 Task: Create a sub task Gather and Analyse Requirements for the task  Upgrade and migrate company data storage to a cloud-based solution in the project AgileLounge , assign it to team member softage.5@softage.net and update the status of the sub task to  On Track  , set the priority of the sub task to Low
Action: Mouse moved to (245, 284)
Screenshot: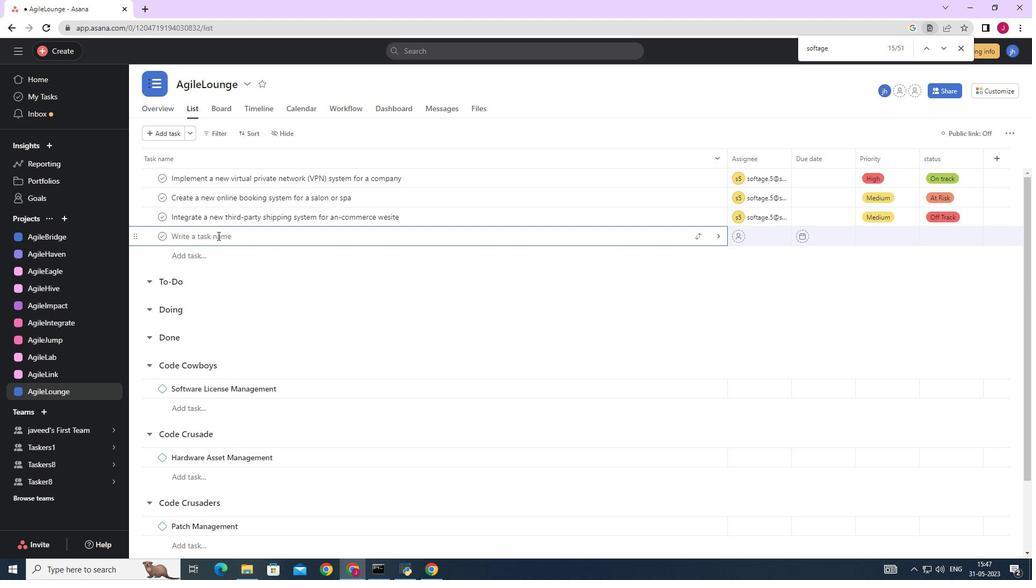 
Action: Mouse scrolled (245, 283) with delta (0, 0)
Screenshot: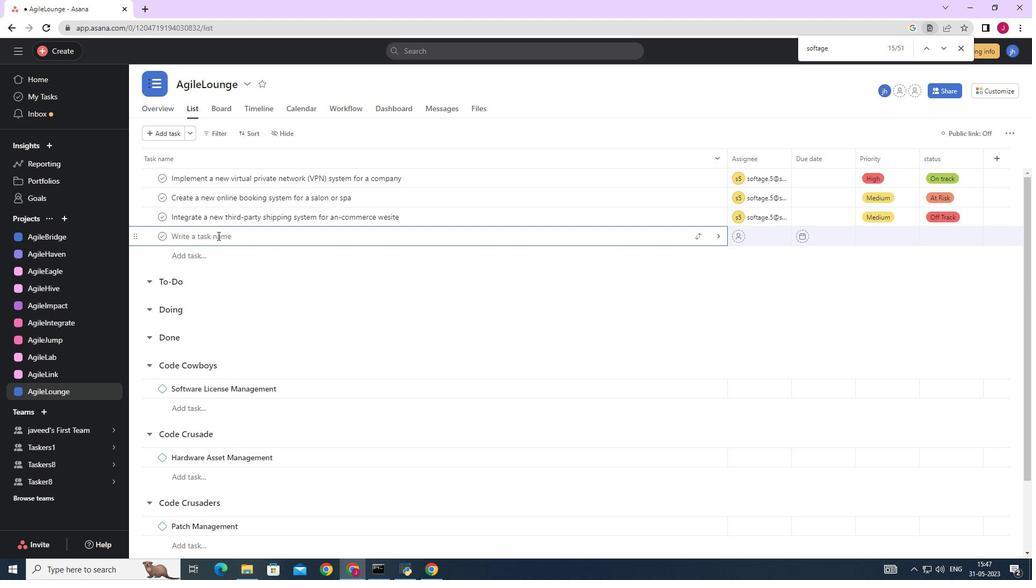 
Action: Mouse scrolled (245, 283) with delta (0, 0)
Screenshot: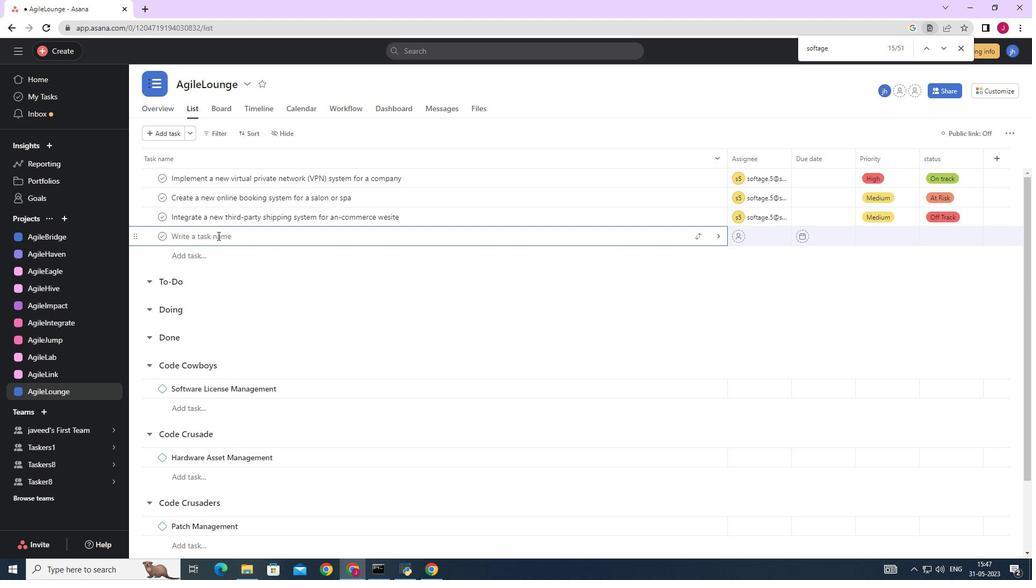 
Action: Mouse moved to (246, 285)
Screenshot: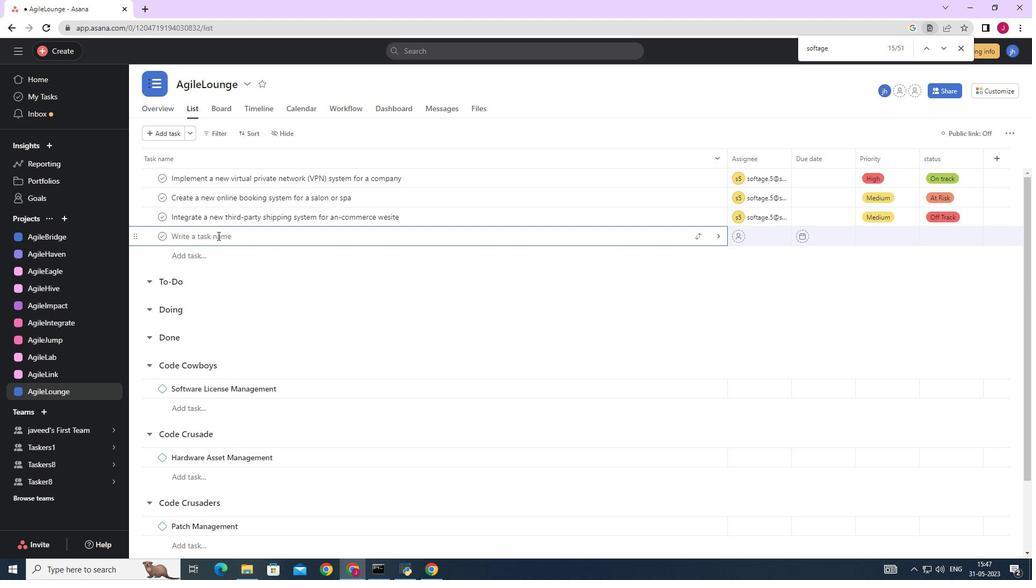 
Action: Mouse scrolled (246, 284) with delta (0, 0)
Screenshot: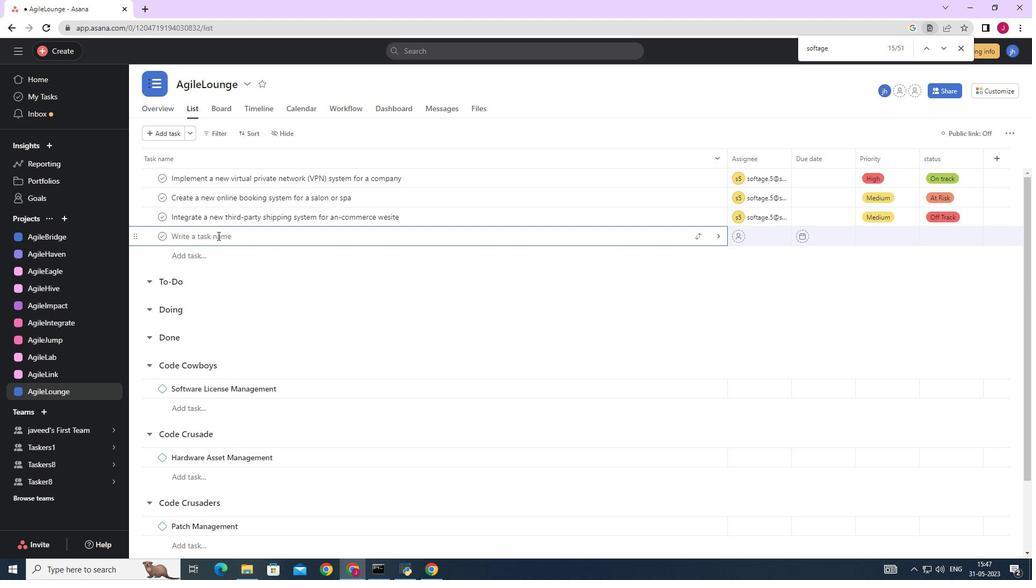 
Action: Mouse scrolled (246, 284) with delta (0, 0)
Screenshot: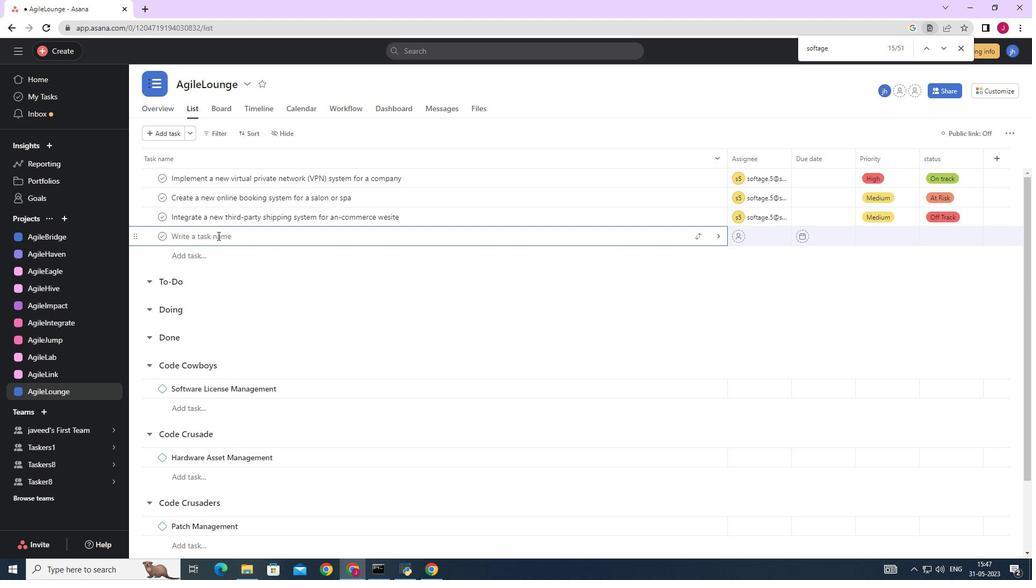 
Action: Mouse moved to (246, 285)
Screenshot: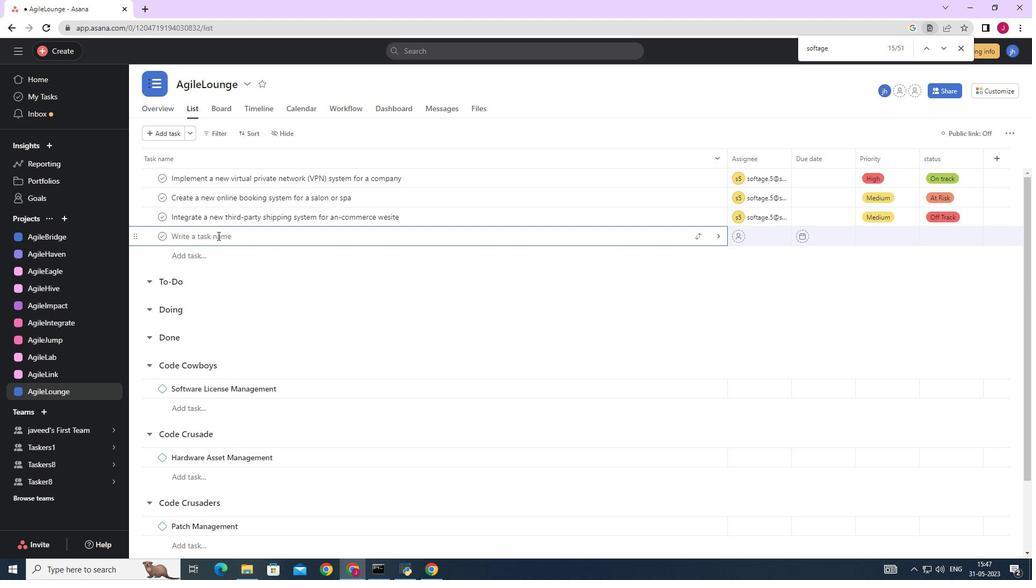 
Action: Mouse scrolled (246, 284) with delta (0, 0)
Screenshot: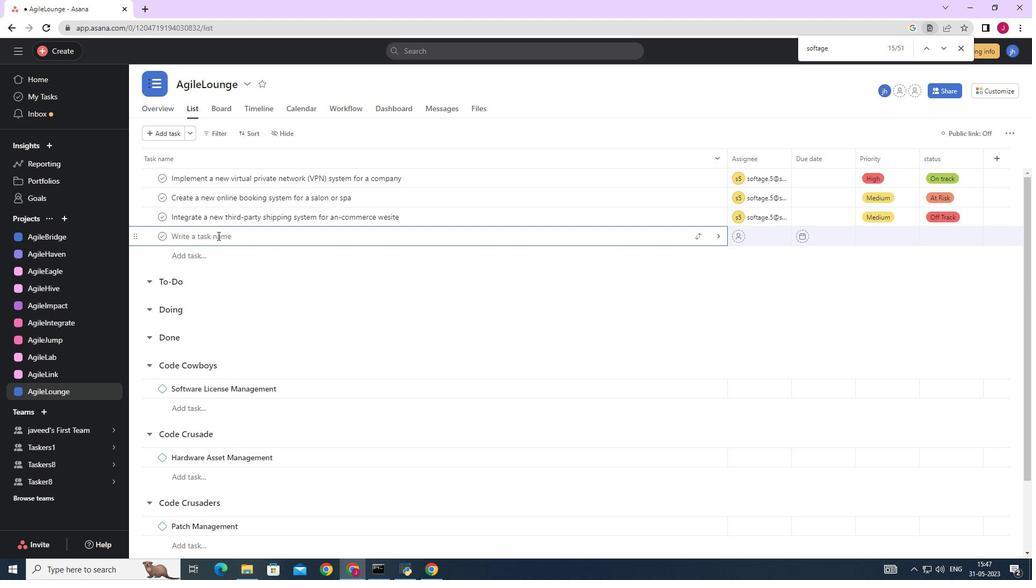 
Action: Mouse moved to (247, 285)
Screenshot: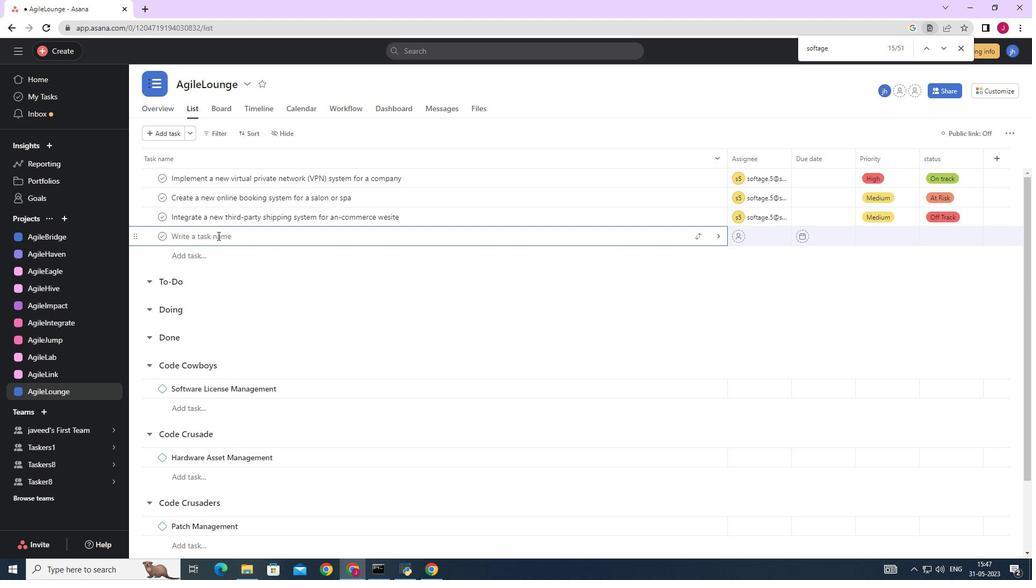 
Action: Mouse scrolled (247, 284) with delta (0, 0)
Screenshot: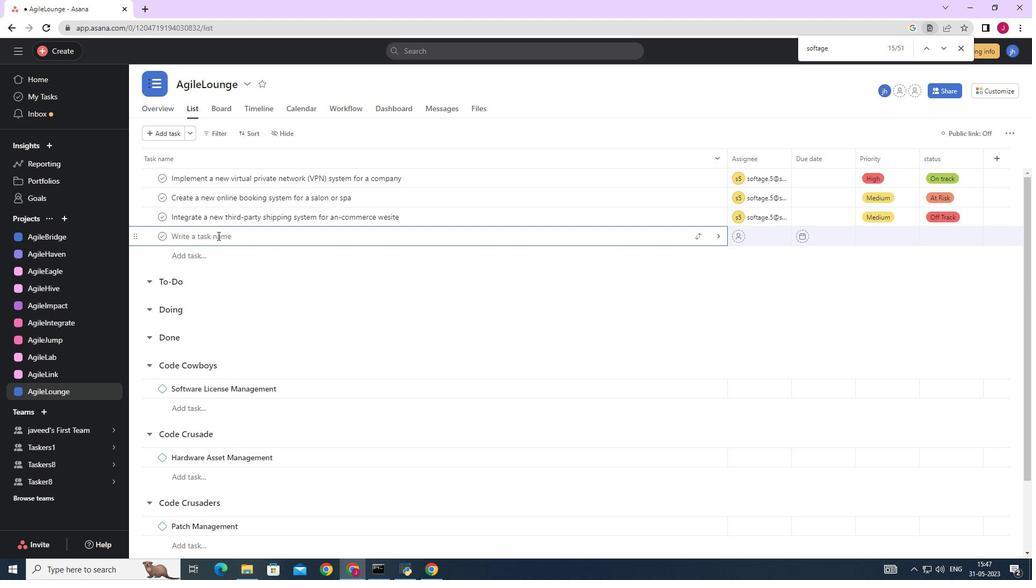 
Action: Mouse moved to (121, 486)
Screenshot: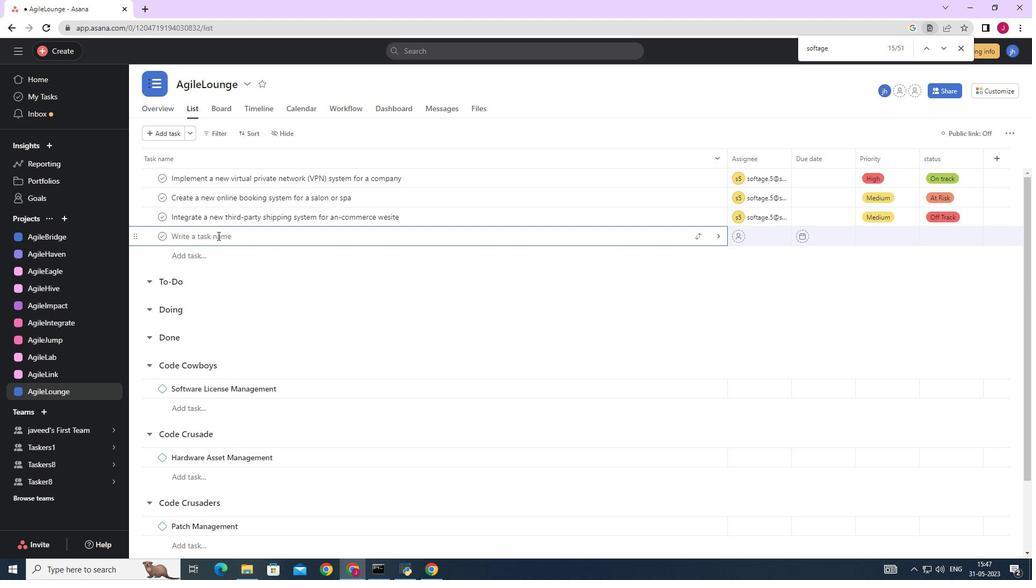 
Action: Mouse pressed left at (121, 486)
Screenshot: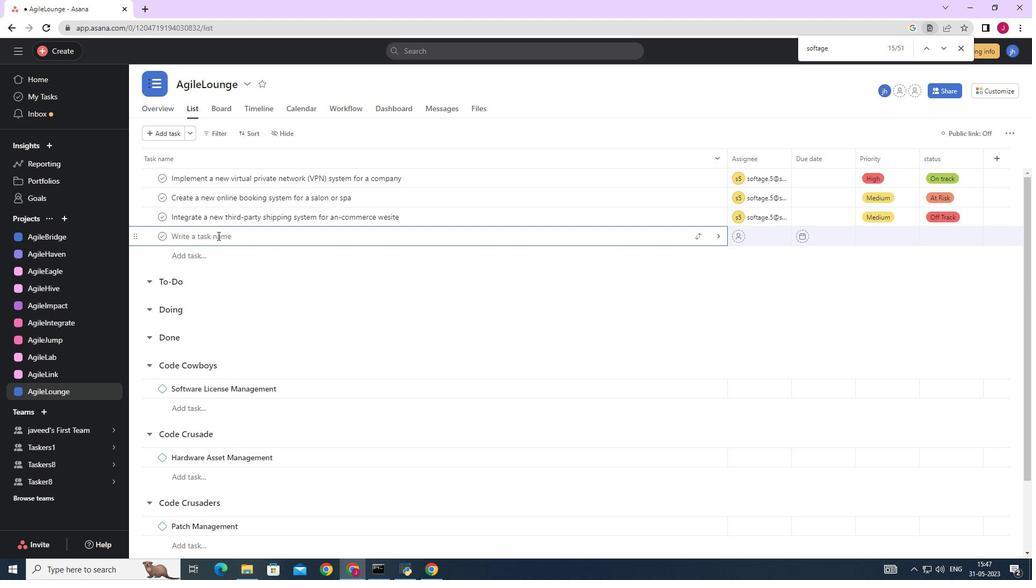 
Action: Mouse moved to (562, 360)
Screenshot: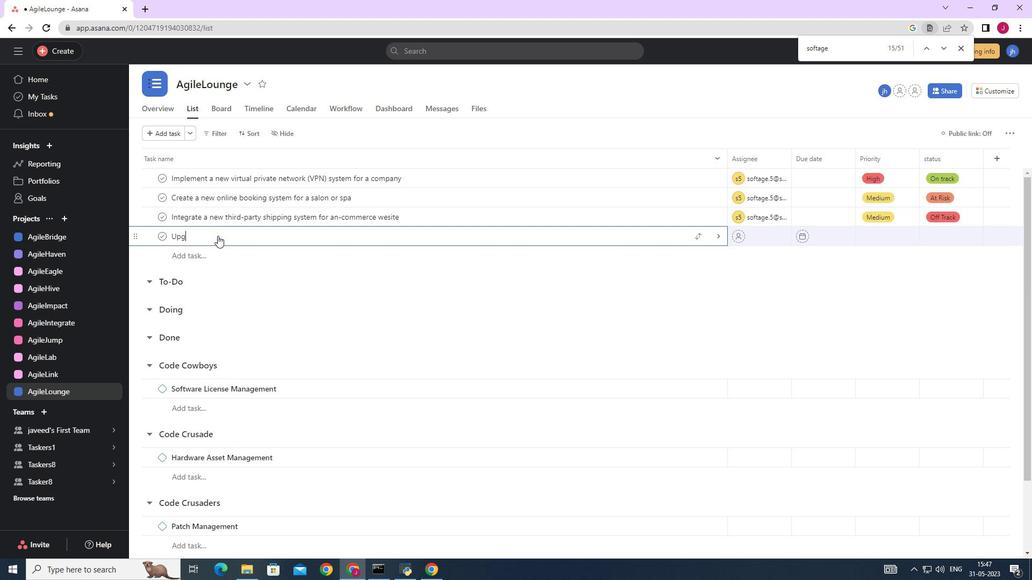 
Action: Mouse scrolled (562, 360) with delta (0, 0)
Screenshot: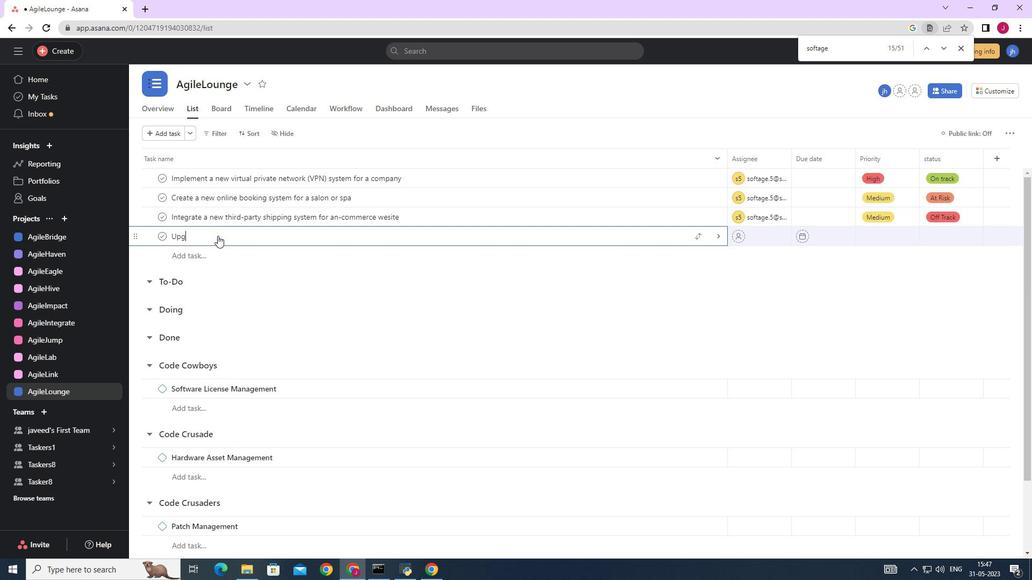 
Action: Mouse moved to (561, 359)
Screenshot: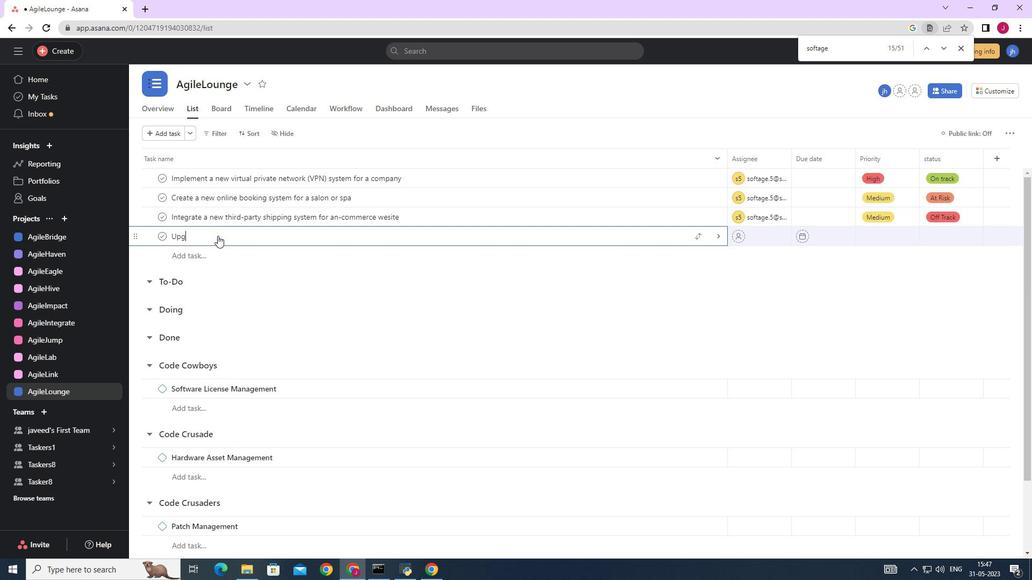 
Action: Mouse scrolled (561, 360) with delta (0, 0)
Screenshot: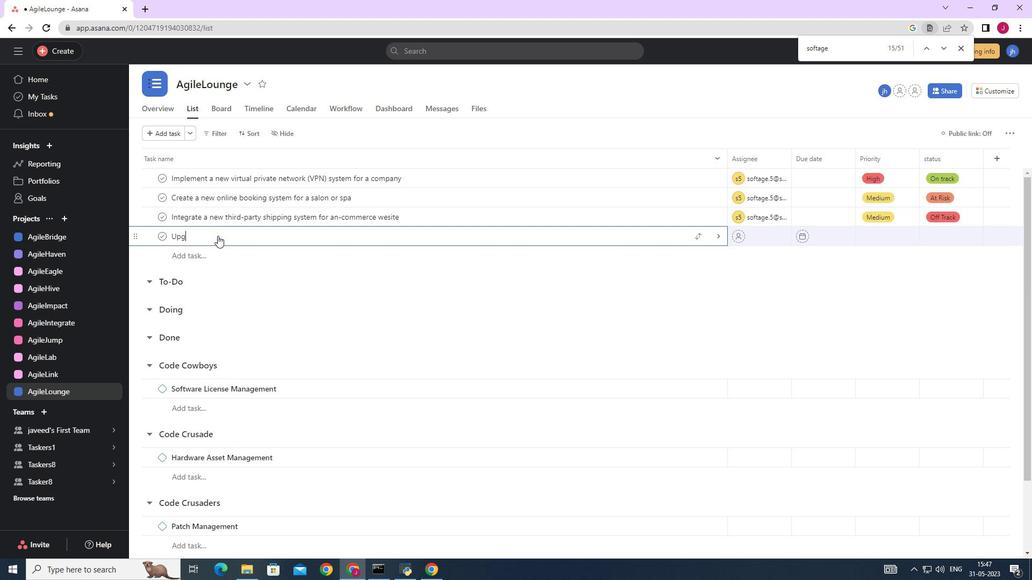 
Action: Mouse moved to (555, 356)
Screenshot: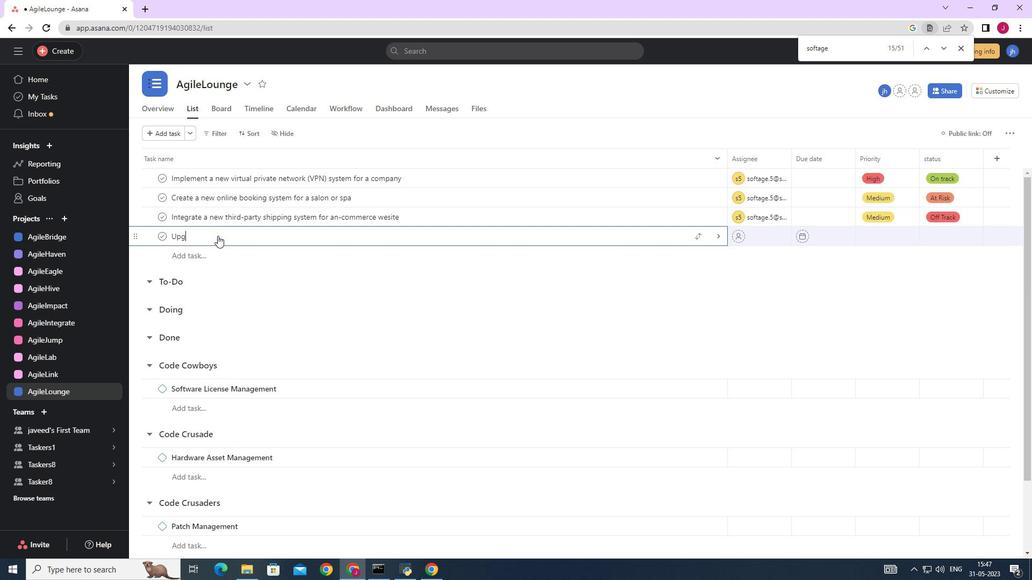 
Action: Mouse scrolled (558, 358) with delta (0, 0)
Screenshot: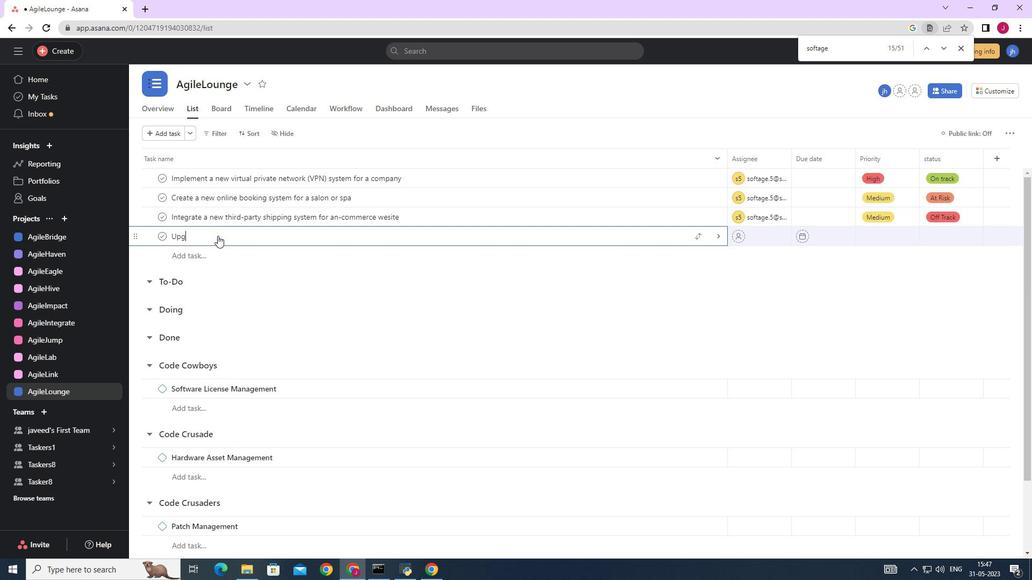 
Action: Mouse moved to (411, 268)
Screenshot: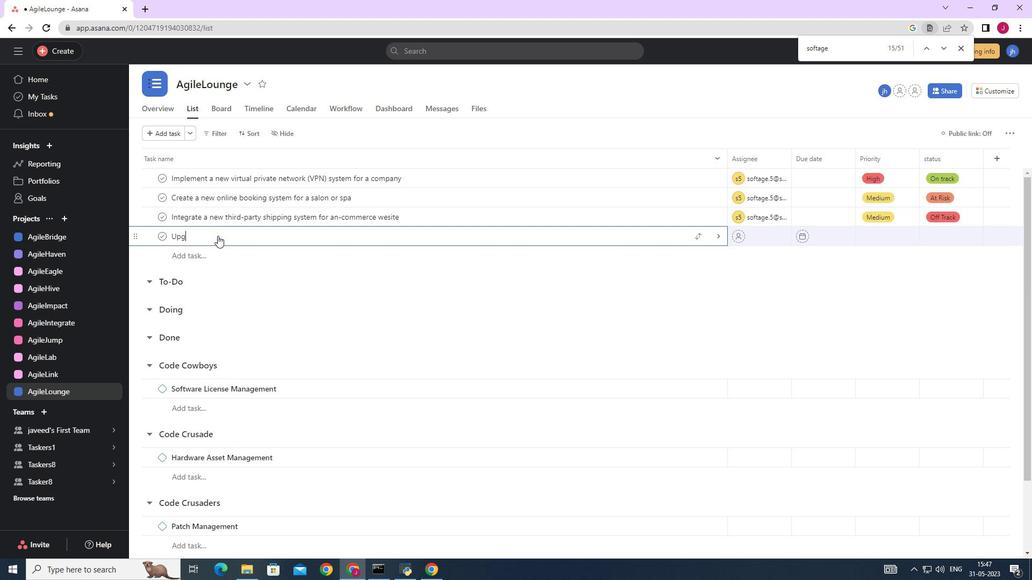 
Action: Mouse scrolled (411, 269) with delta (0, 0)
Screenshot: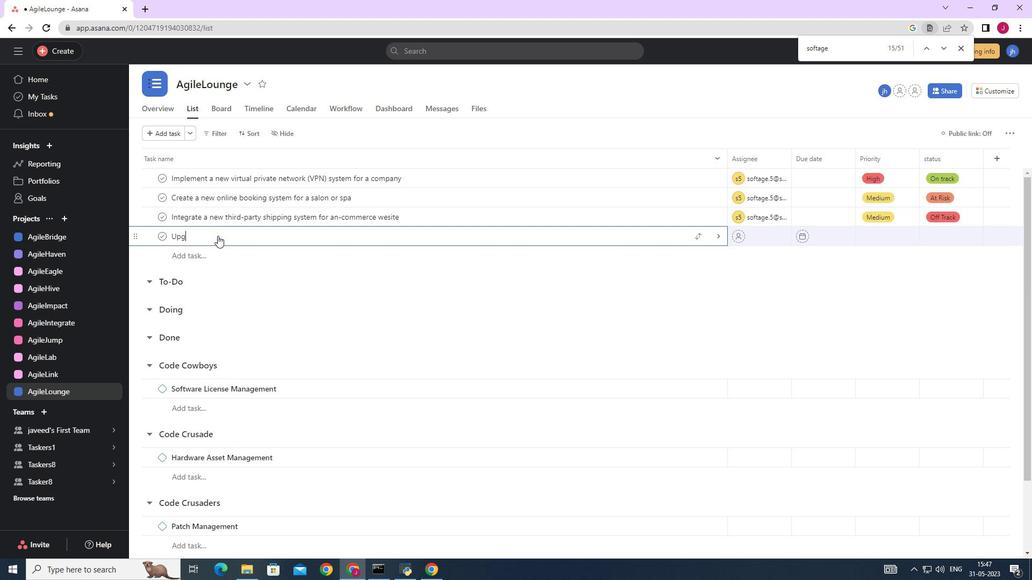 
Action: Mouse scrolled (411, 269) with delta (0, 0)
Screenshot: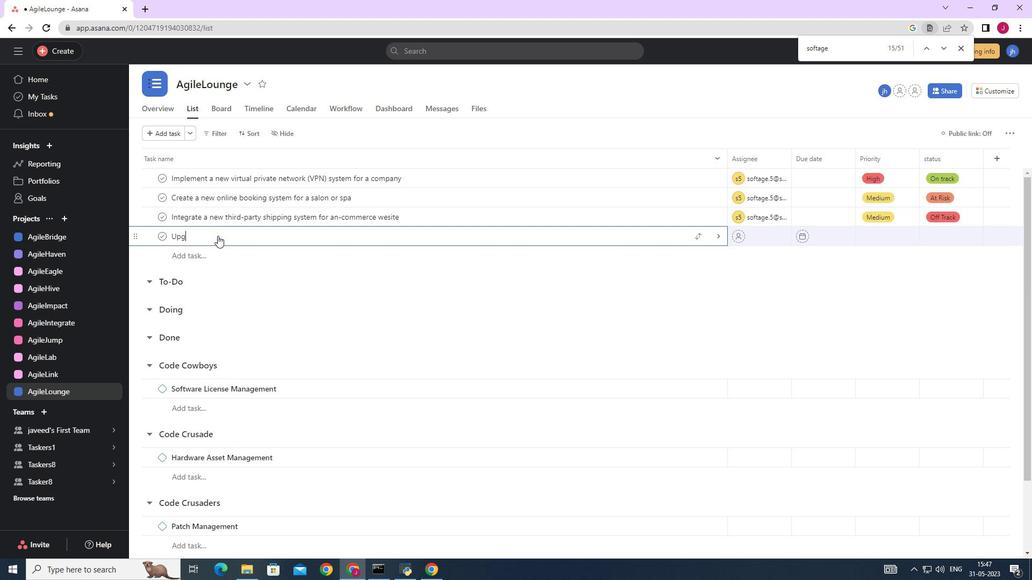 
Action: Mouse scrolled (411, 269) with delta (0, 0)
Screenshot: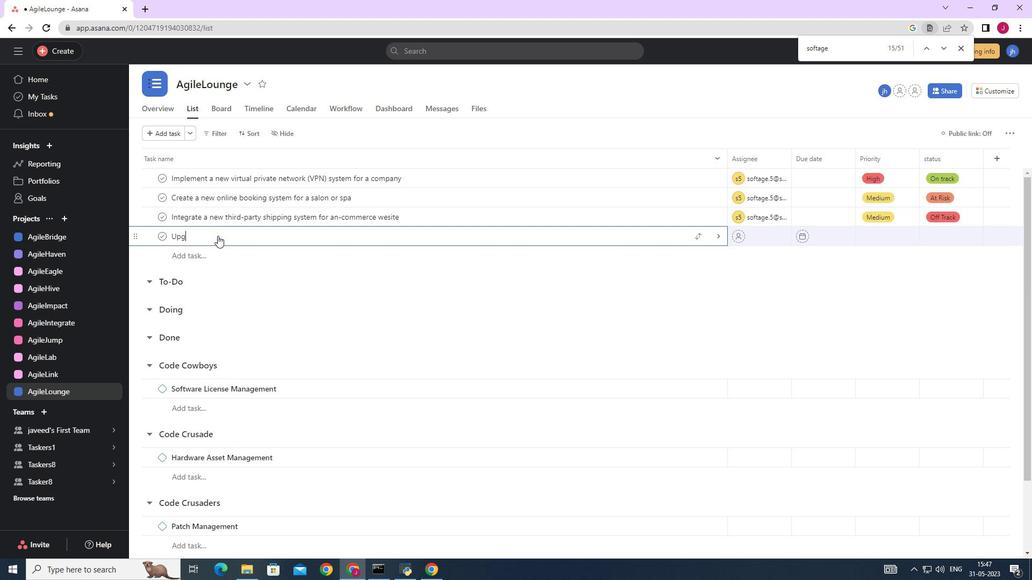 
Action: Mouse moved to (410, 267)
Screenshot: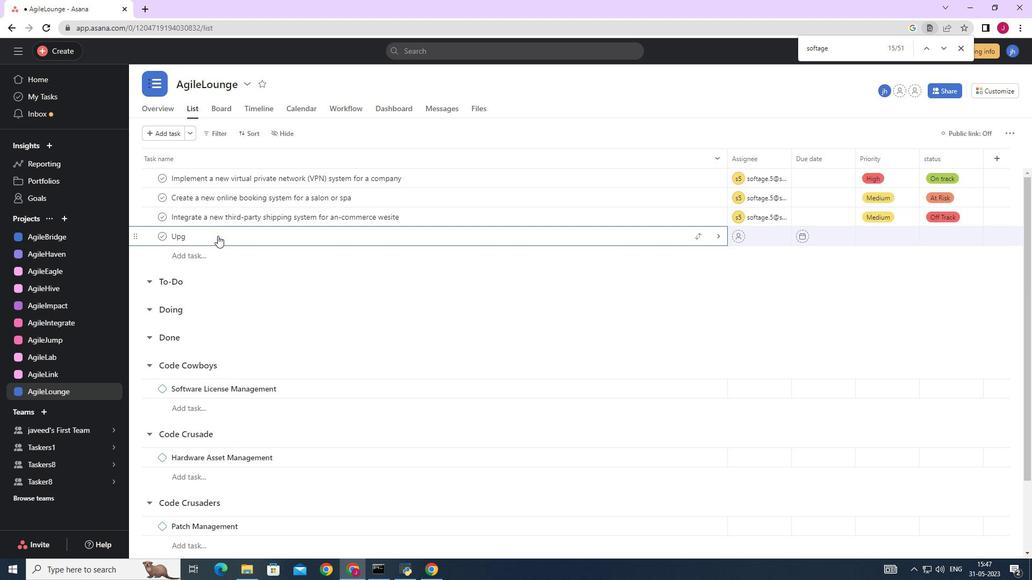 
Action: Mouse scrolled (411, 269) with delta (0, 0)
Screenshot: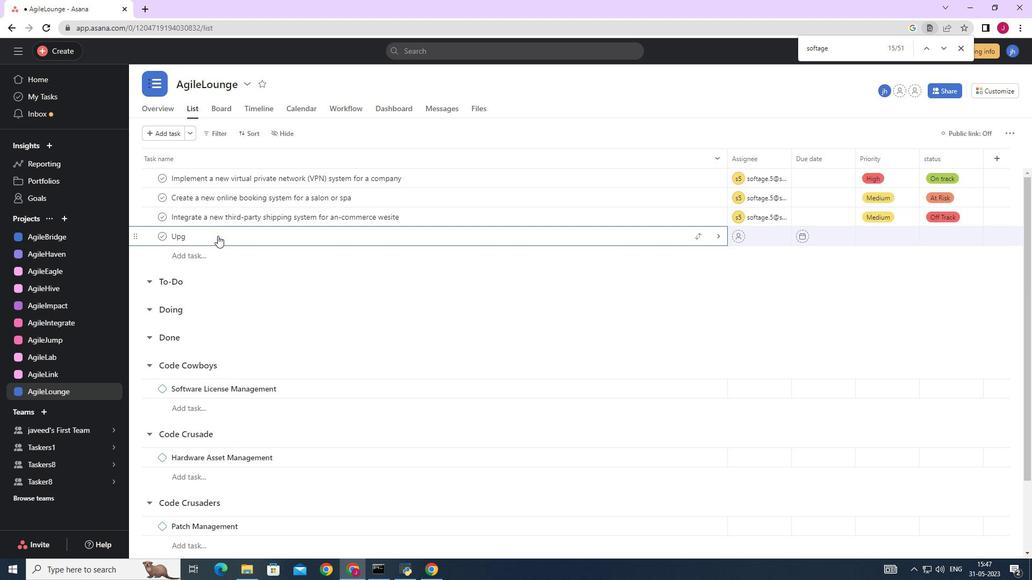 
Action: Mouse moved to (429, 218)
Screenshot: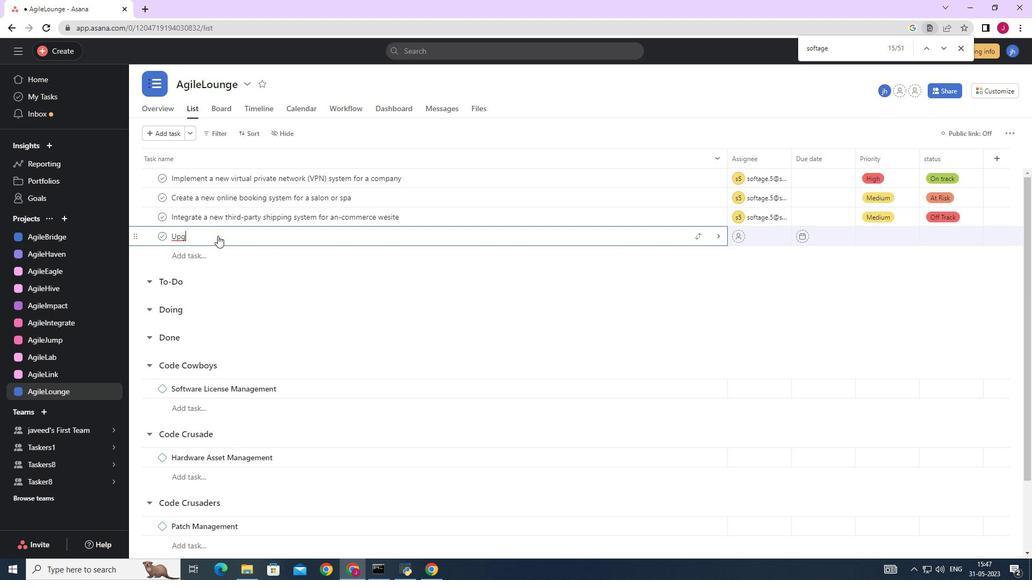 
Action: Mouse scrolled (429, 219) with delta (0, 0)
Screenshot: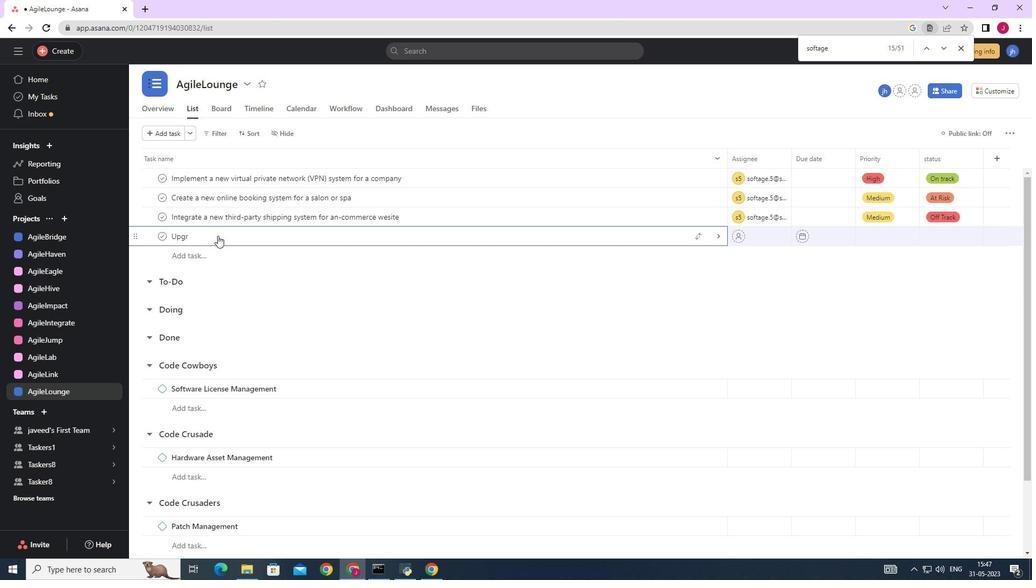 
Action: Mouse scrolled (429, 219) with delta (0, 0)
Screenshot: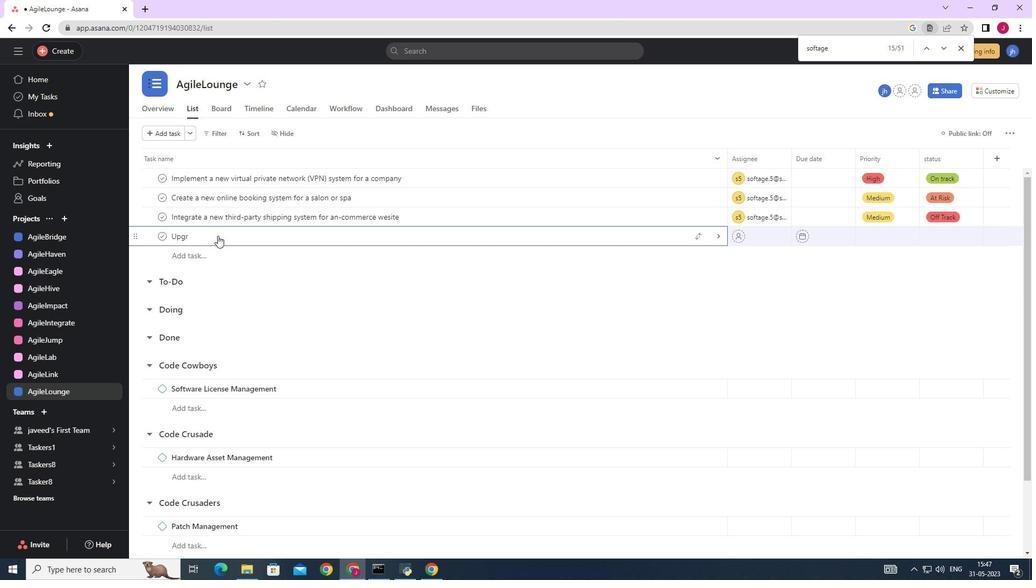 
Action: Mouse scrolled (429, 219) with delta (0, 0)
Screenshot: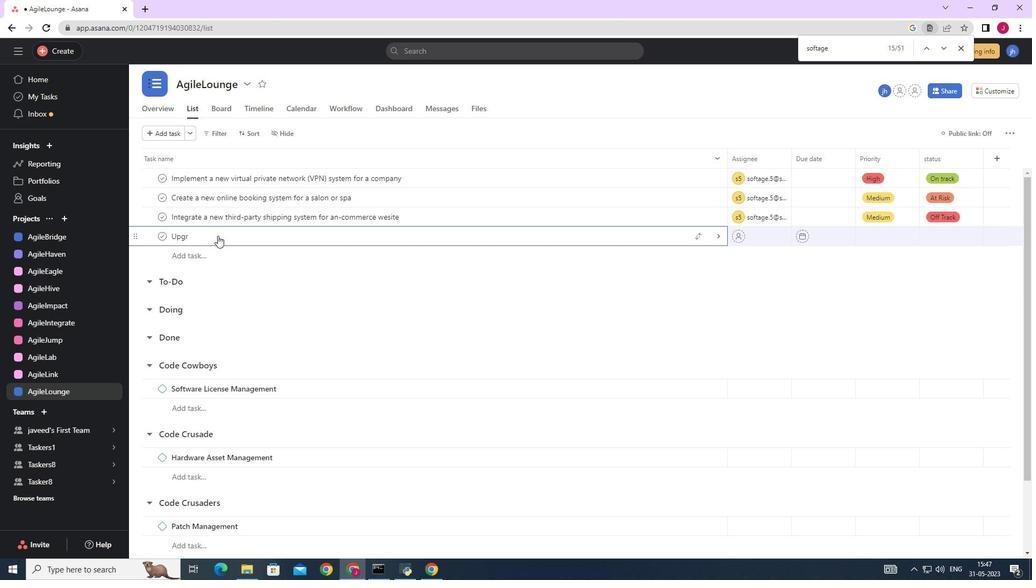
Action: Mouse moved to (437, 252)
Screenshot: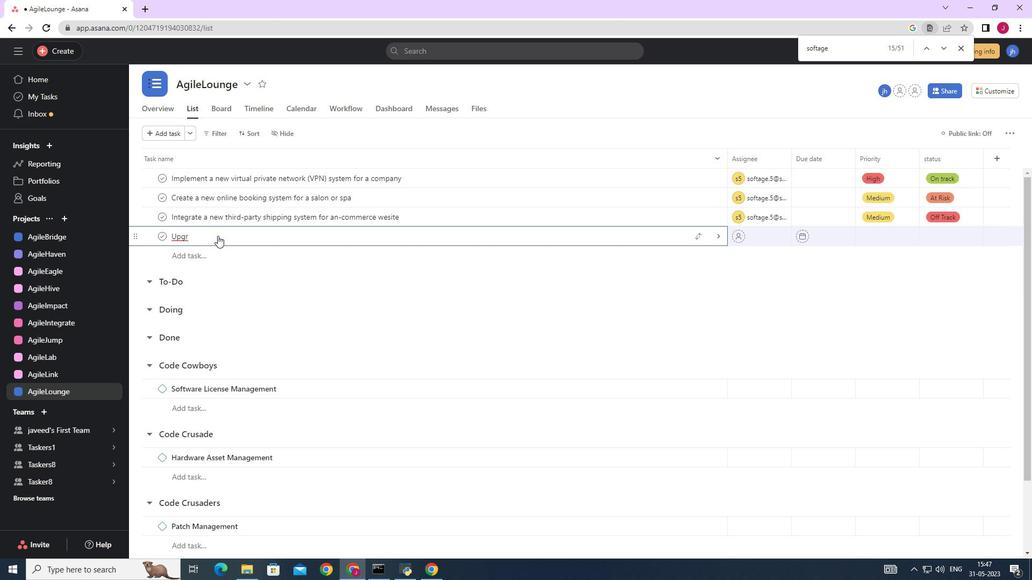 
Action: Mouse scrolled (437, 252) with delta (0, 0)
Screenshot: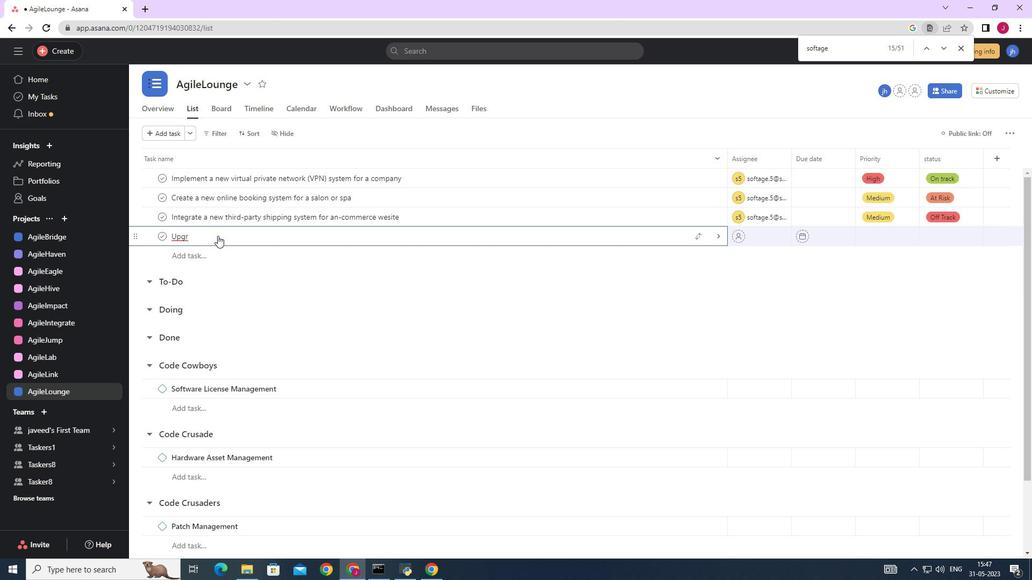 
Action: Mouse moved to (437, 253)
Screenshot: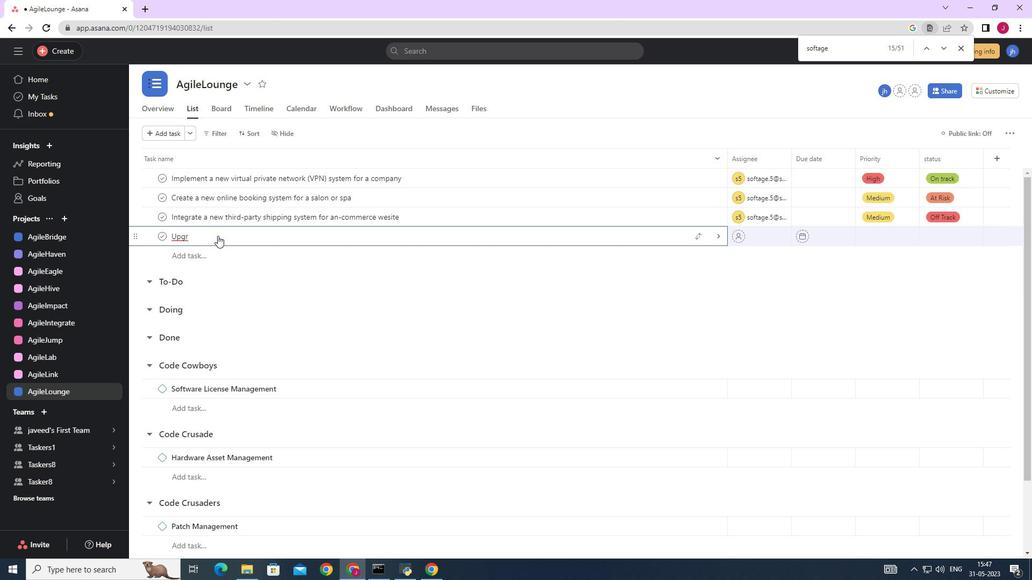 
Action: Mouse scrolled (437, 253) with delta (0, 0)
Screenshot: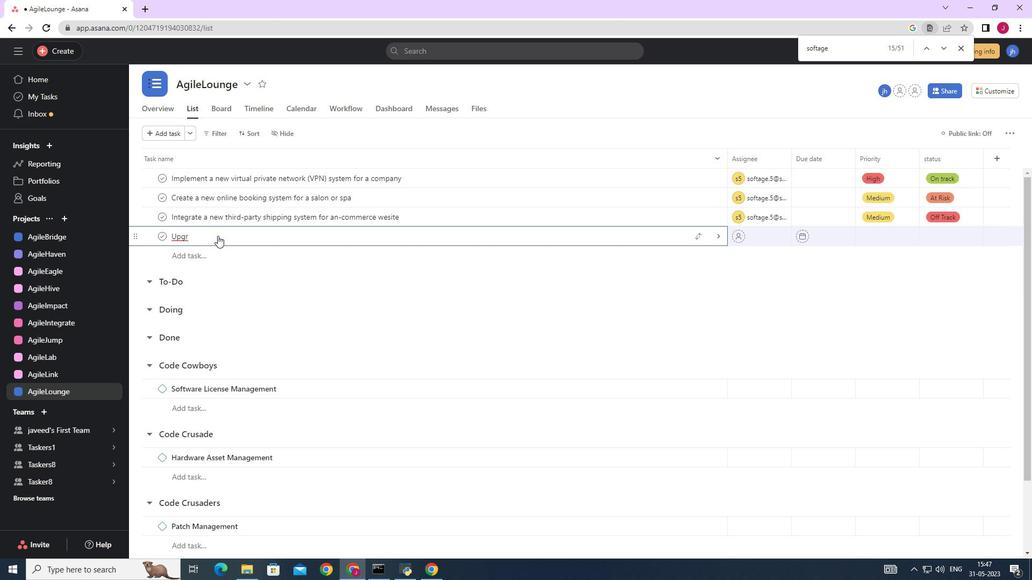 
Action: Mouse moved to (438, 255)
Screenshot: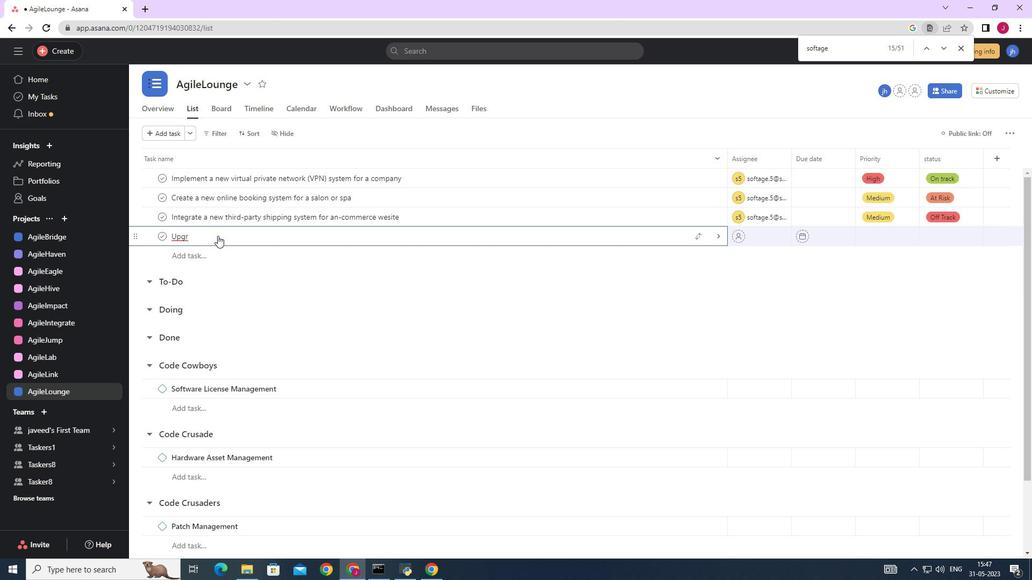 
Action: Mouse scrolled (437, 254) with delta (0, 0)
Screenshot: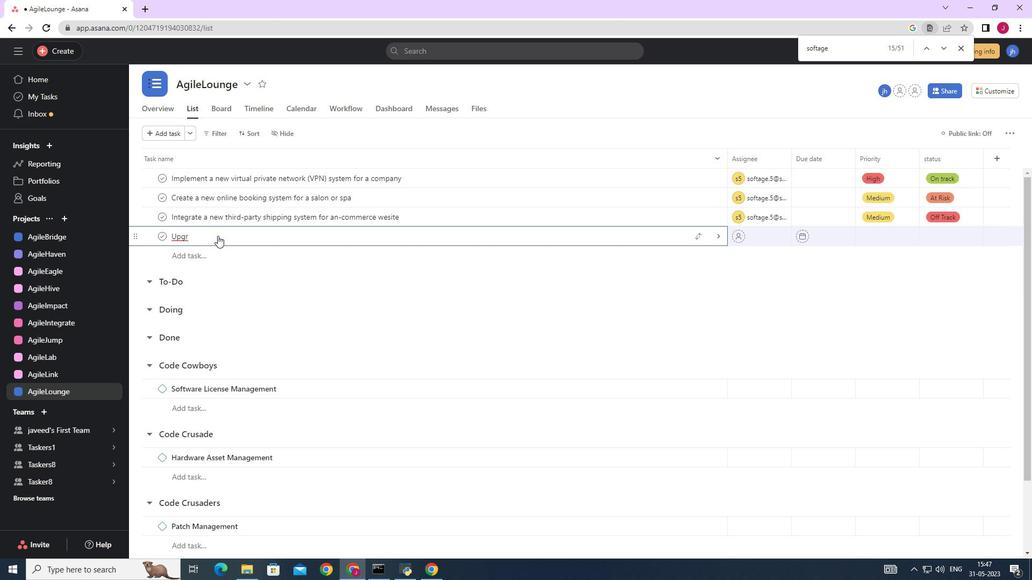 
Action: Mouse scrolled (438, 254) with delta (0, 0)
Screenshot: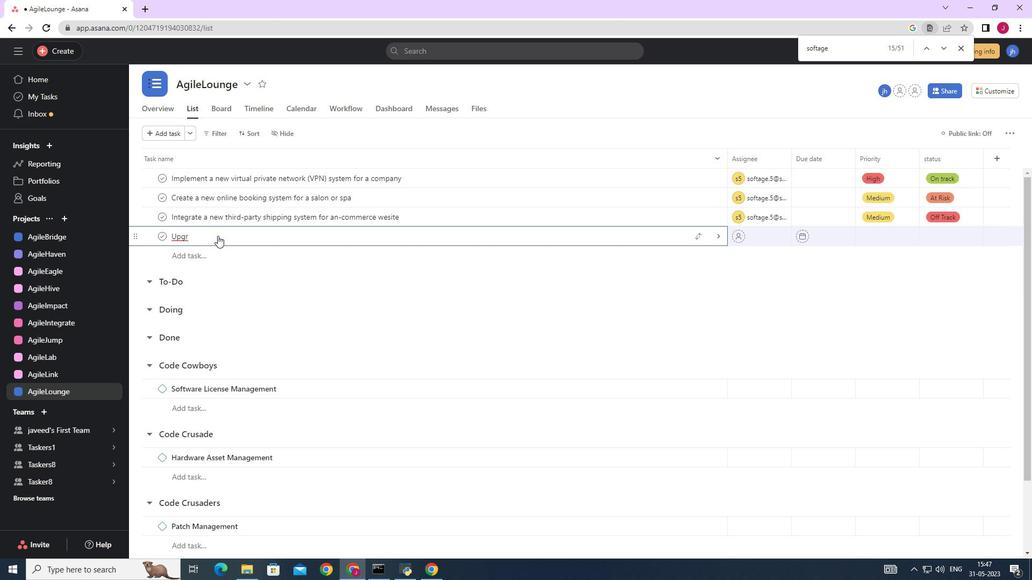 
Action: Mouse moved to (438, 256)
Screenshot: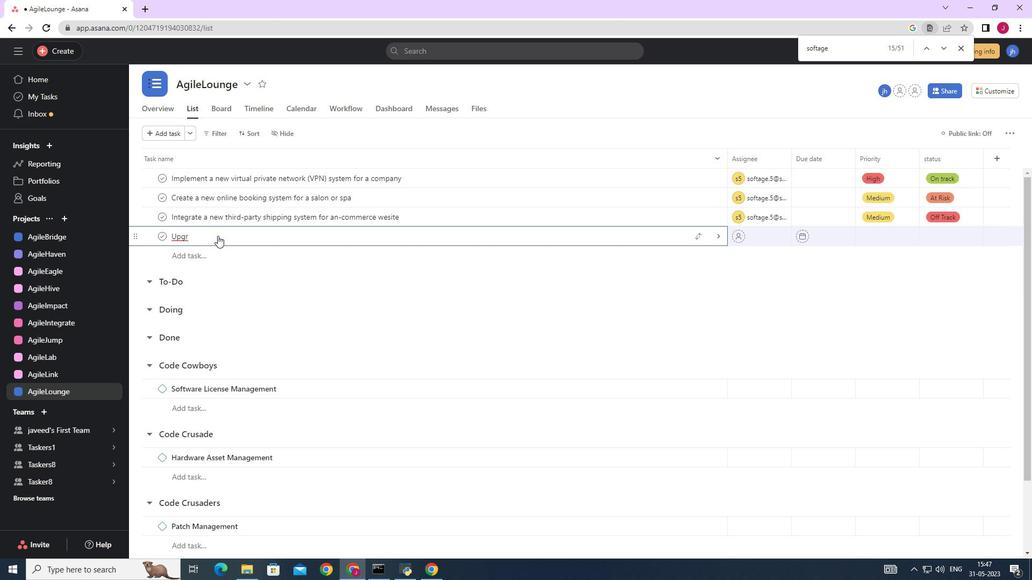
Action: Mouse scrolled (438, 255) with delta (0, 0)
Screenshot: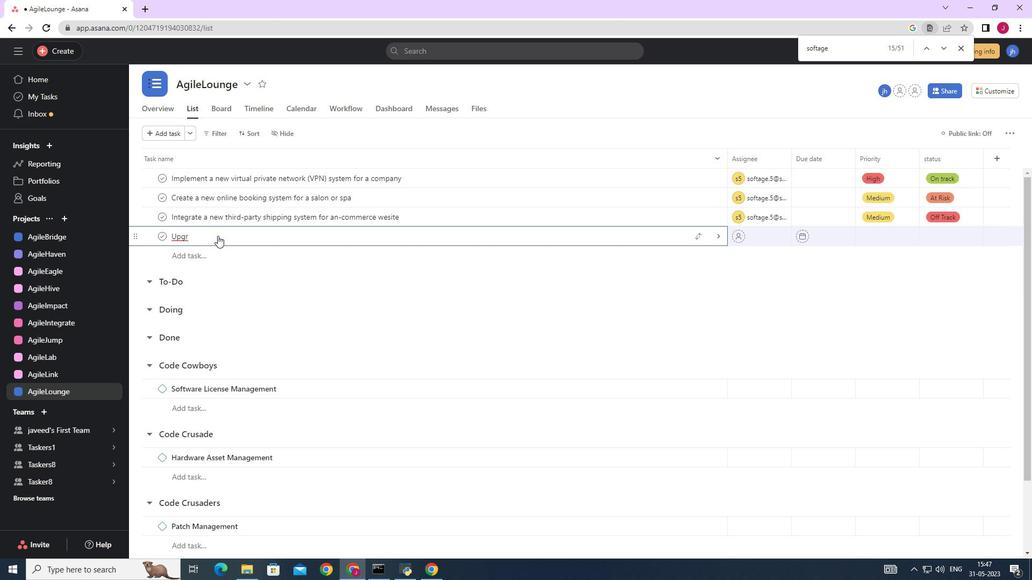 
Action: Mouse moved to (438, 257)
Screenshot: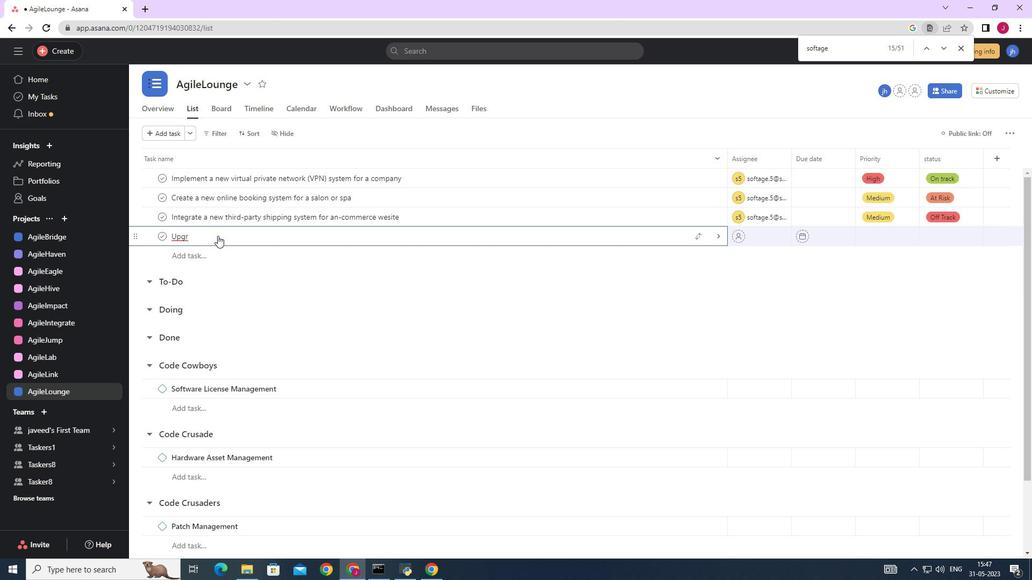 
Action: Mouse scrolled (438, 256) with delta (0, 0)
Screenshot: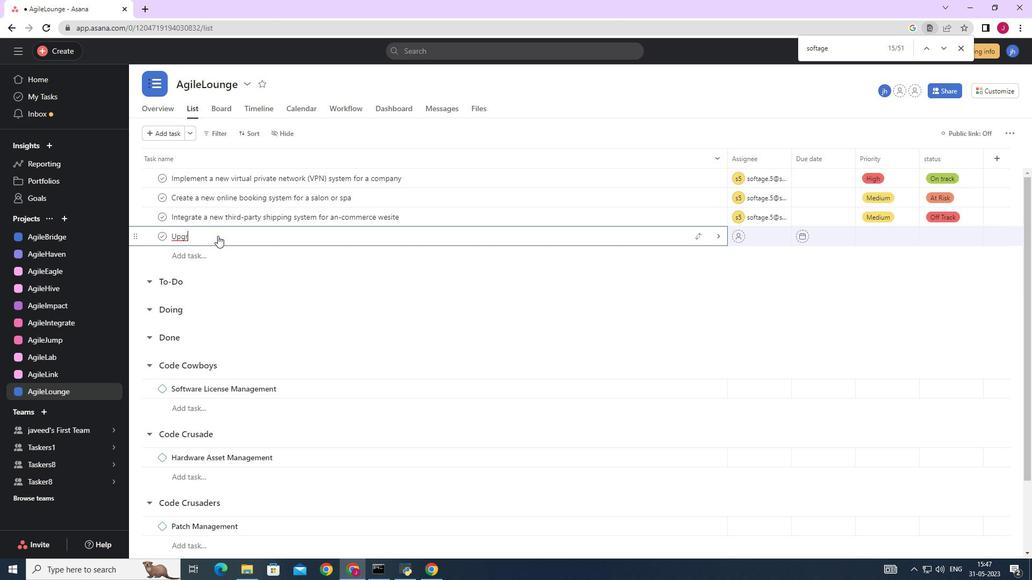 
Action: Mouse scrolled (438, 256) with delta (0, 0)
Screenshot: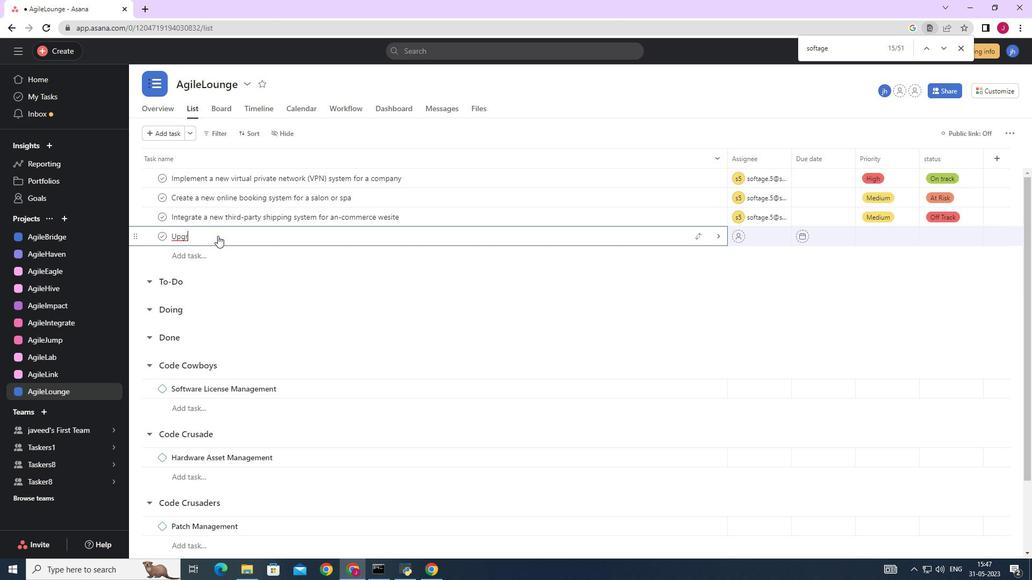 
Action: Mouse scrolled (438, 256) with delta (0, 0)
Screenshot: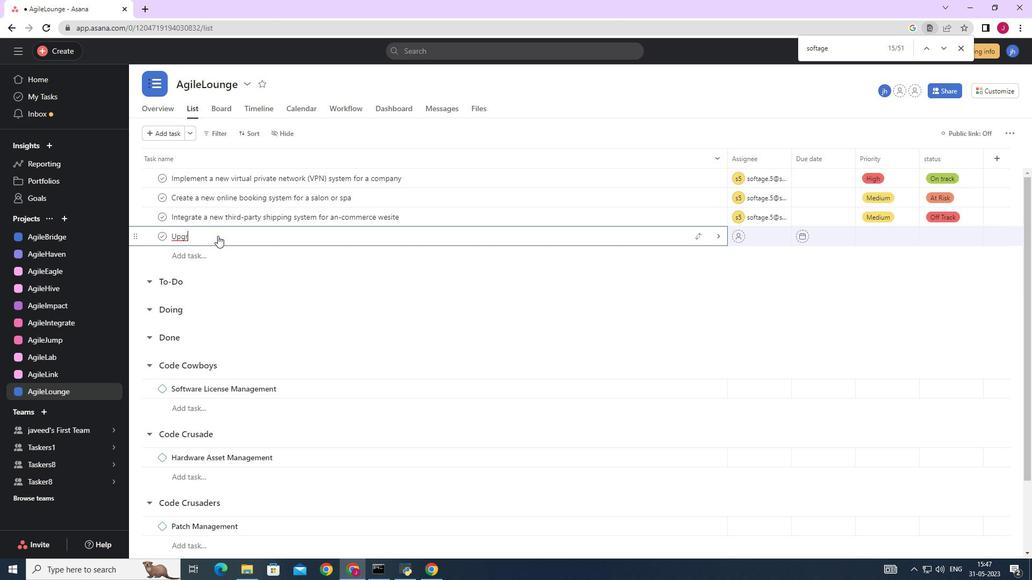 
Action: Mouse scrolled (438, 256) with delta (0, 0)
Screenshot: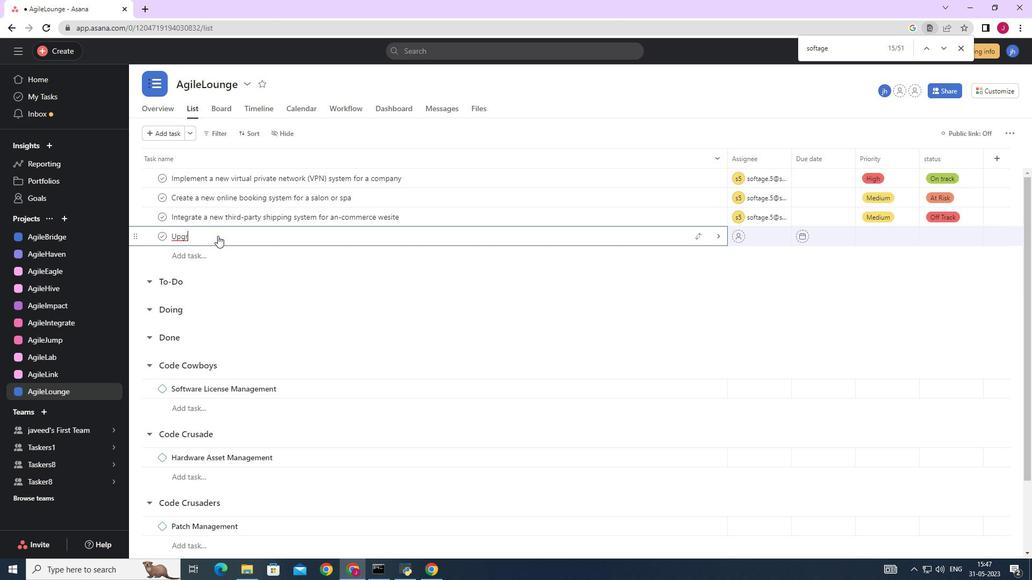 
Action: Mouse scrolled (438, 256) with delta (0, 0)
Screenshot: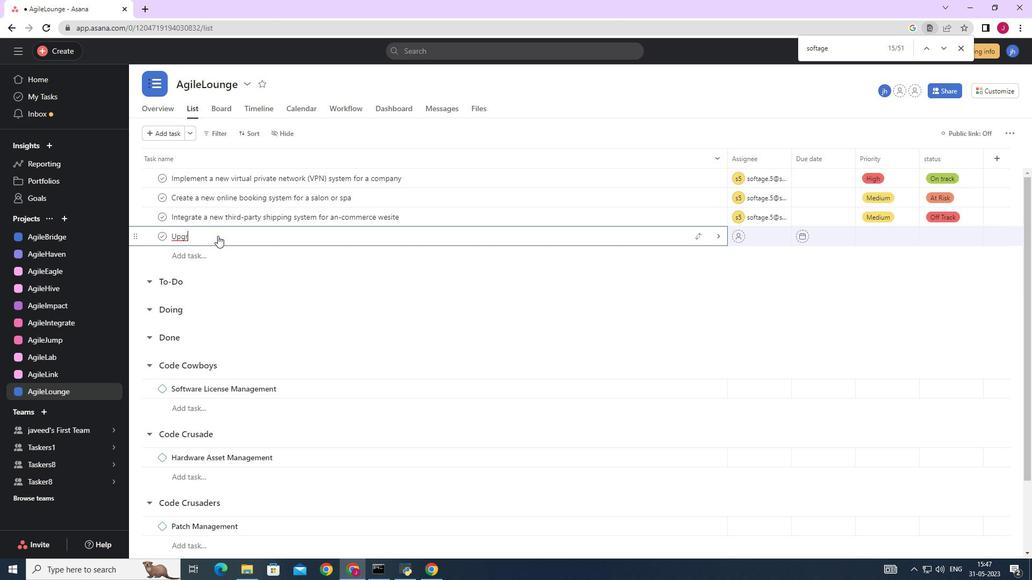 
Action: Mouse scrolled (438, 257) with delta (0, 0)
Screenshot: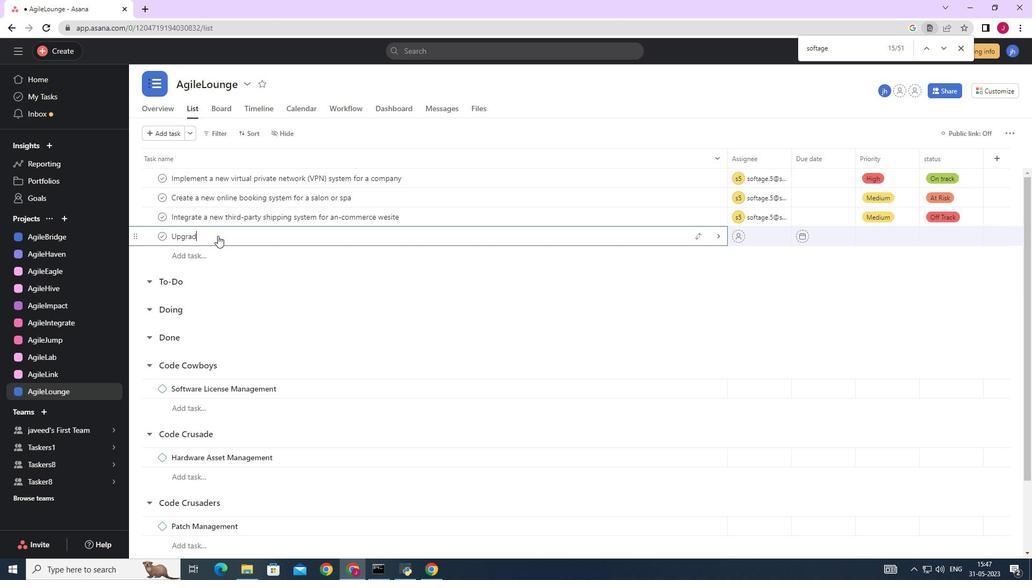 
Action: Mouse scrolled (438, 257) with delta (0, 0)
Screenshot: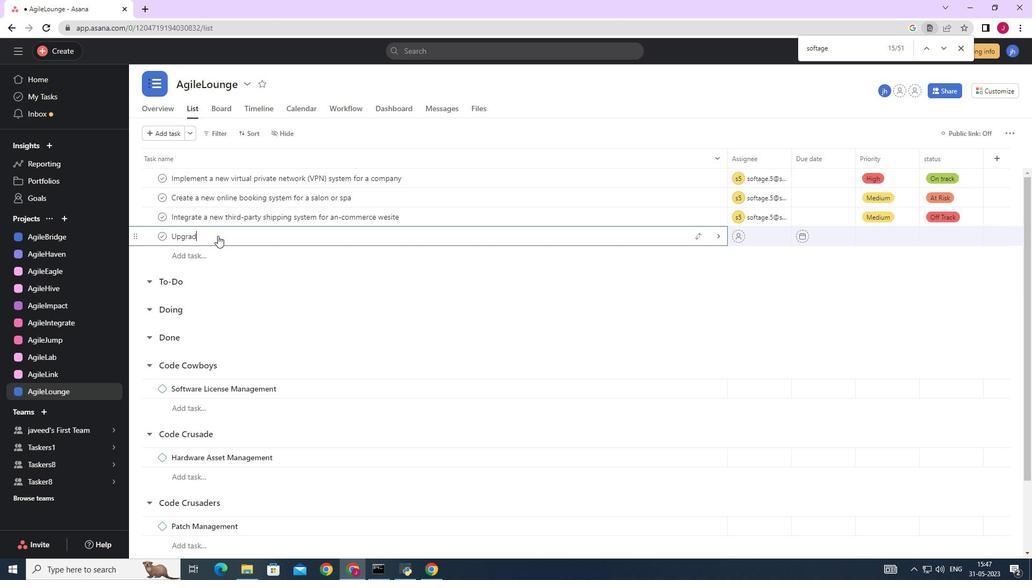
Action: Mouse scrolled (438, 257) with delta (0, 0)
Screenshot: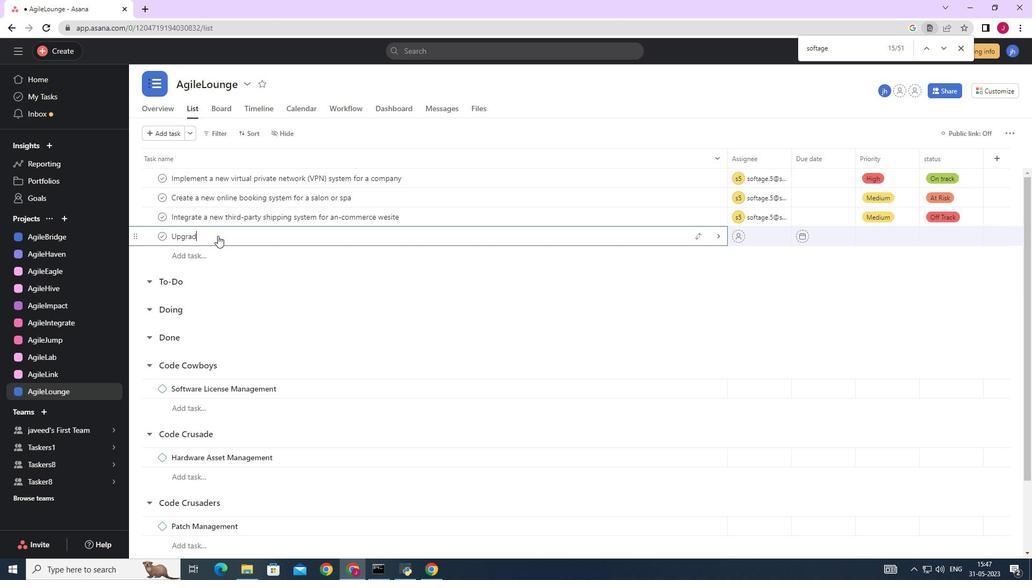 
Action: Mouse scrolled (438, 257) with delta (0, 0)
Screenshot: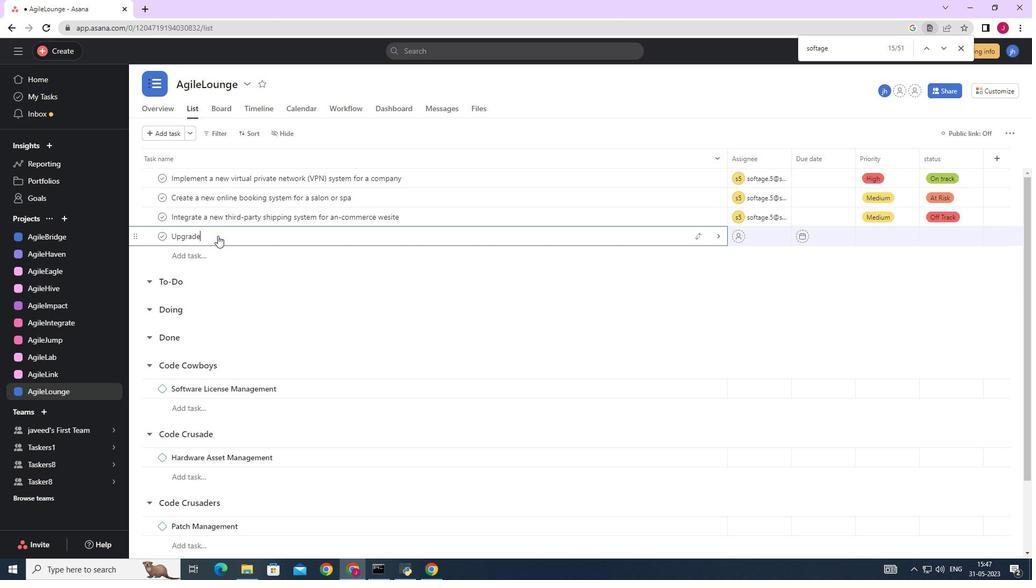 
Action: Mouse scrolled (438, 257) with delta (0, 0)
Screenshot: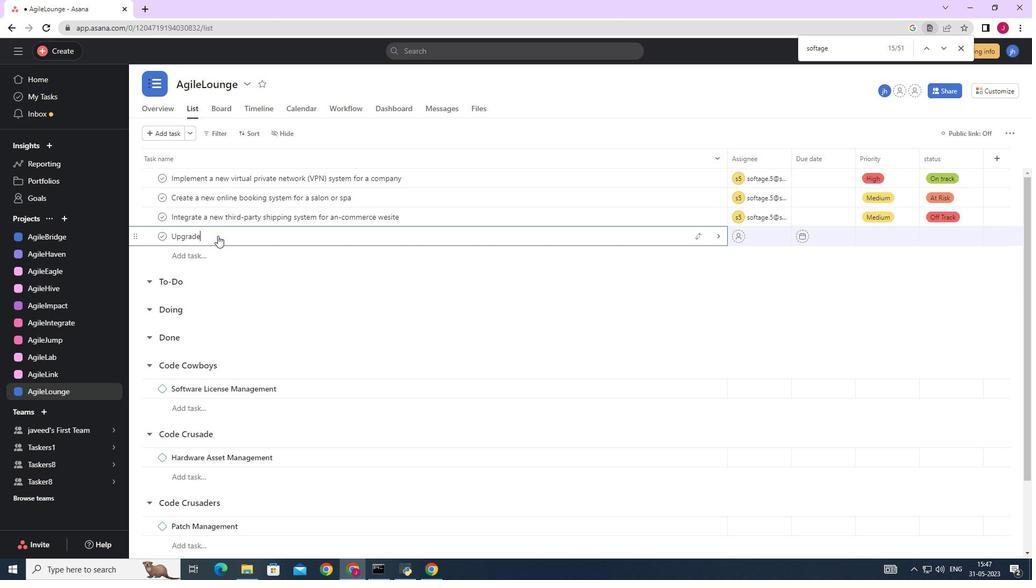 
Action: Mouse scrolled (438, 257) with delta (0, 0)
Screenshot: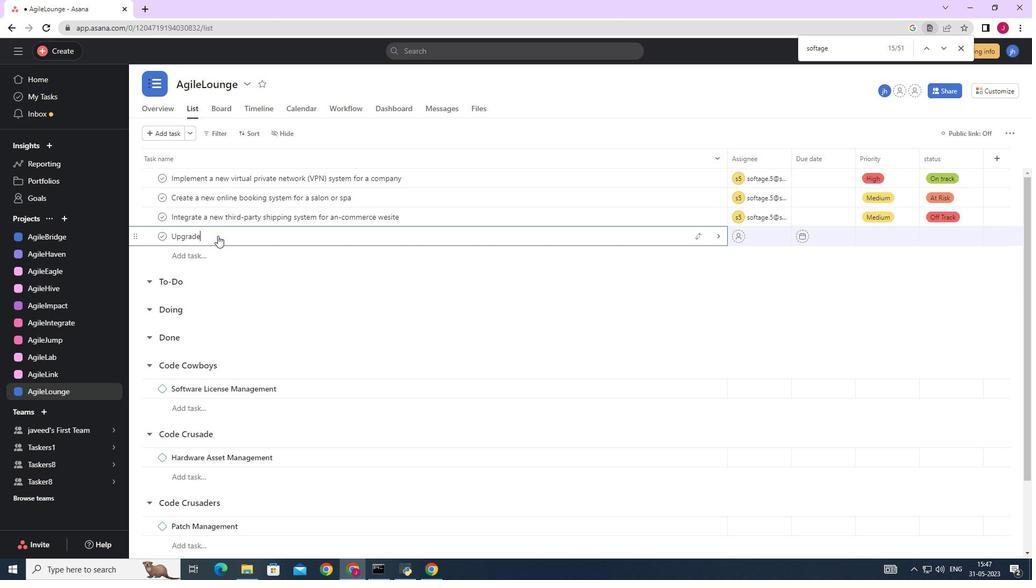 
Action: Mouse scrolled (438, 257) with delta (0, 0)
Screenshot: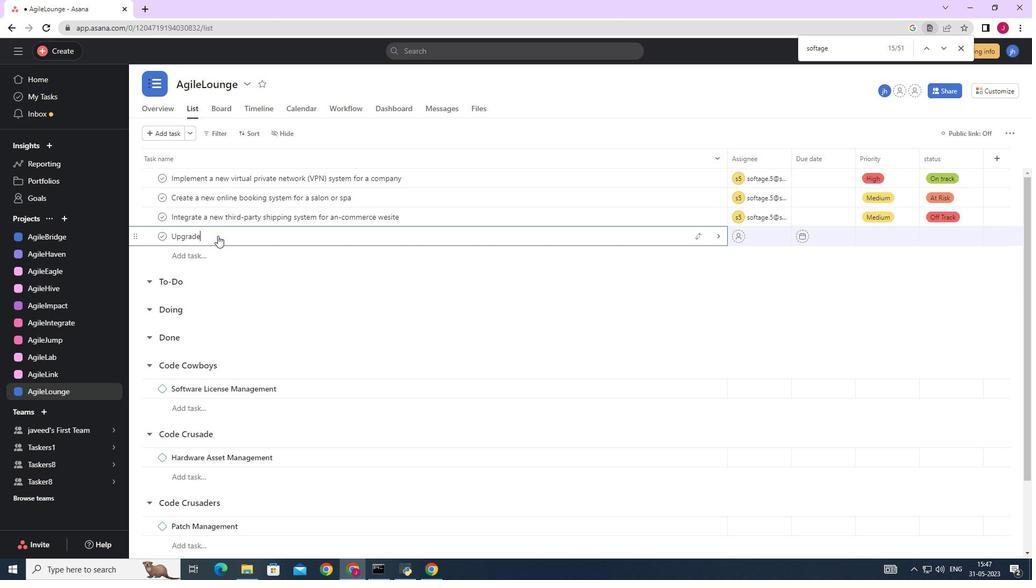 
Action: Mouse moved to (217, 236)
Screenshot: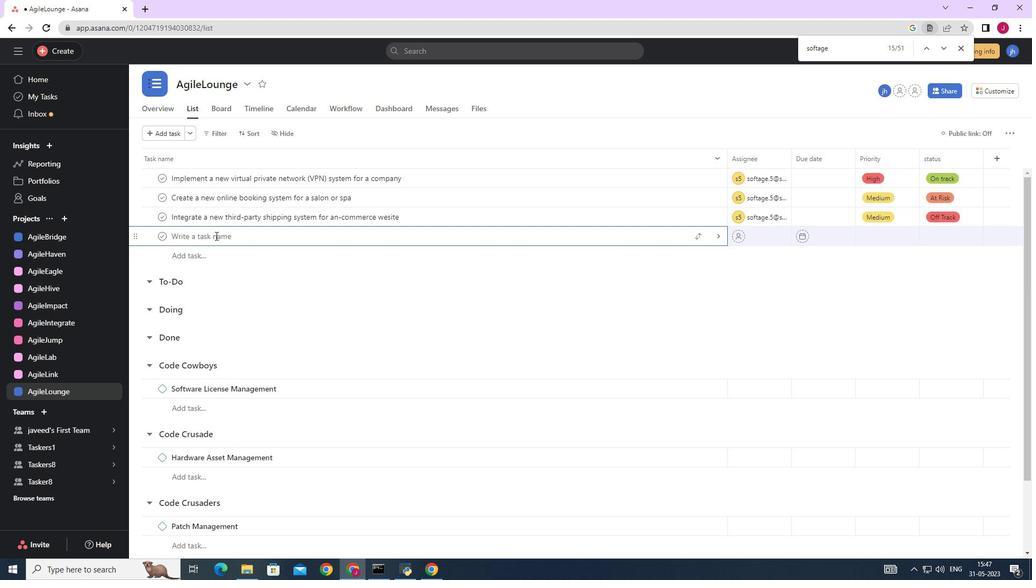 
Action: Key pressed <Key.caps_lock>U<Key.caps_lock>pgrade<Key.space>and<Key.space><Key.caps_lock><Key.caps_lock><Key.caps_lock>A<Key.caps_lock>n<Key.backspace><Key.backspace>migrate<Key.space>company<Key.space>data<Key.space>storage<Key.space>to<Key.space>c<Key.backspace>a<Key.space>cloud-based<Key.space>solution
Screenshot: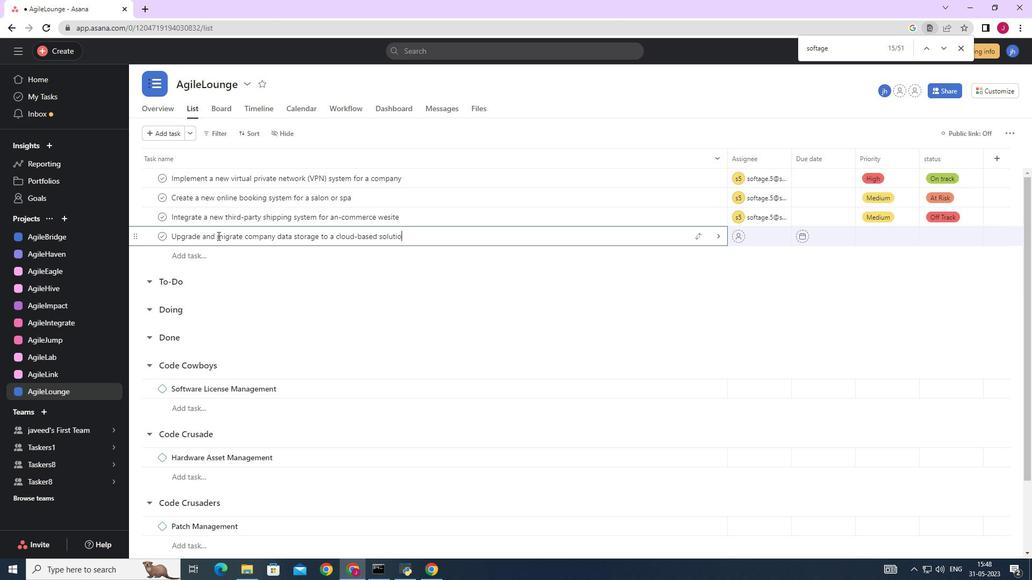 
Action: Mouse moved to (688, 242)
Screenshot: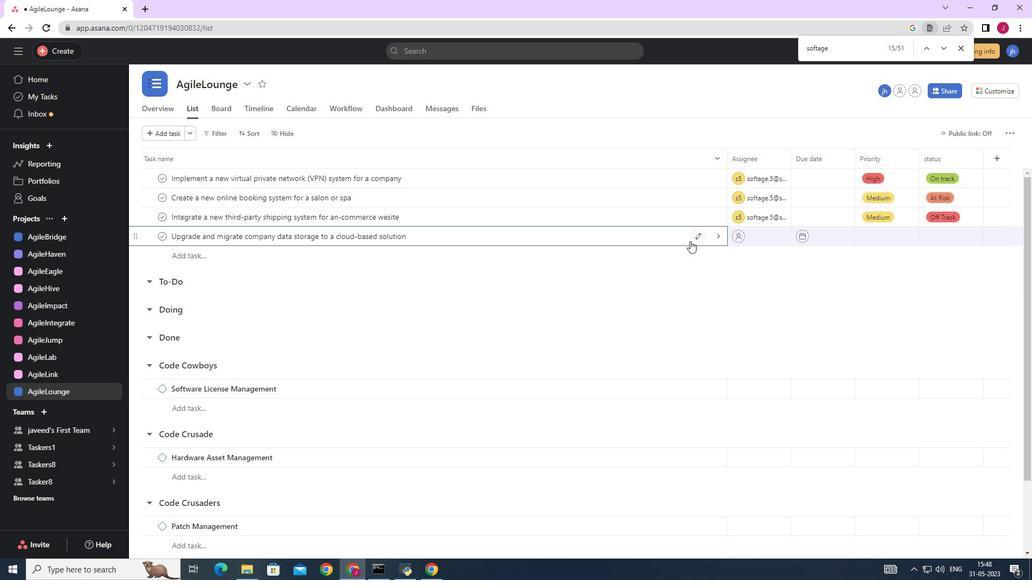 
Action: Key pressed <Key.enter>
Screenshot: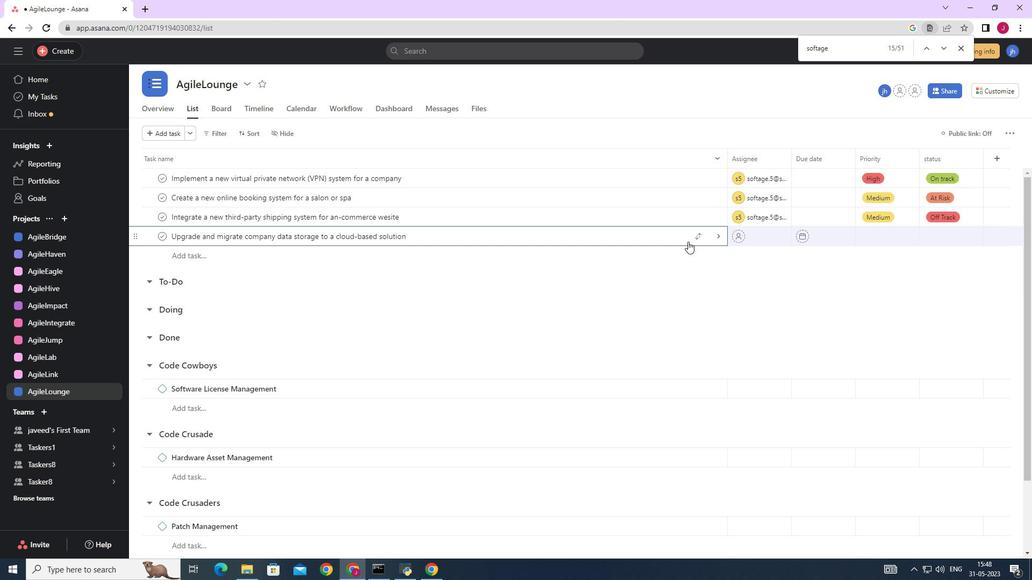 
Action: Mouse moved to (737, 236)
Screenshot: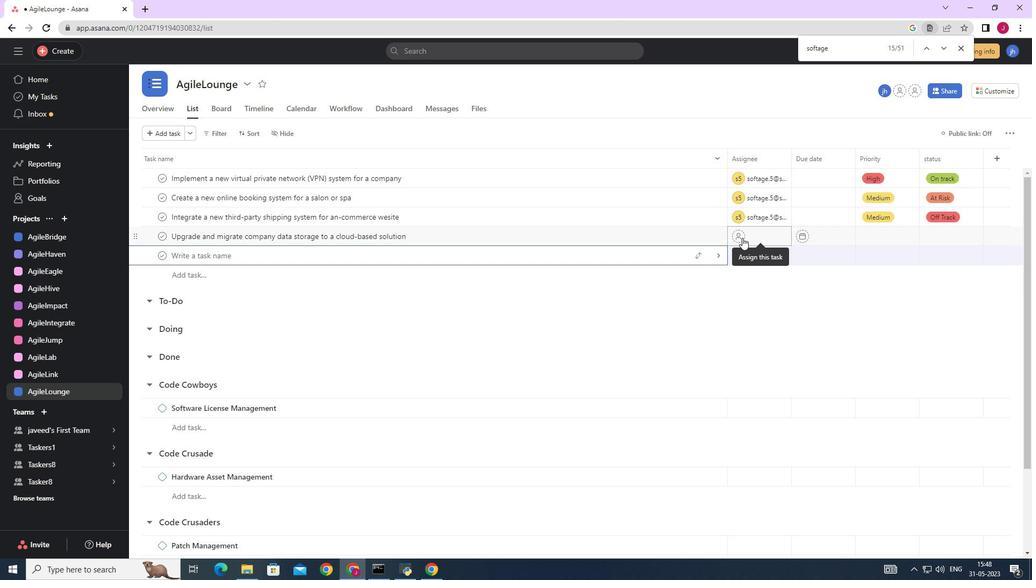 
Action: Mouse pressed left at (737, 236)
Screenshot: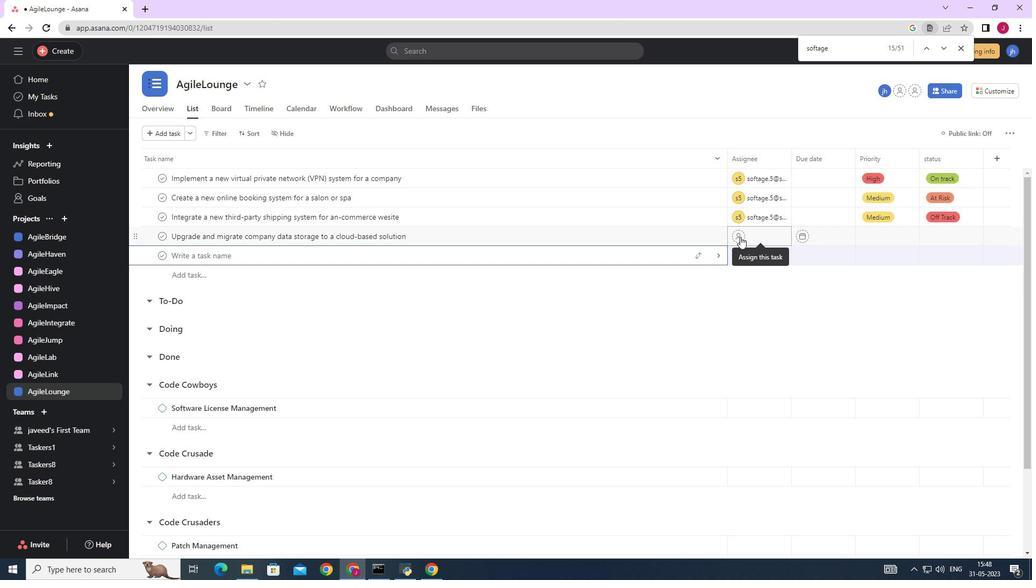 
Action: Mouse moved to (796, 344)
Screenshot: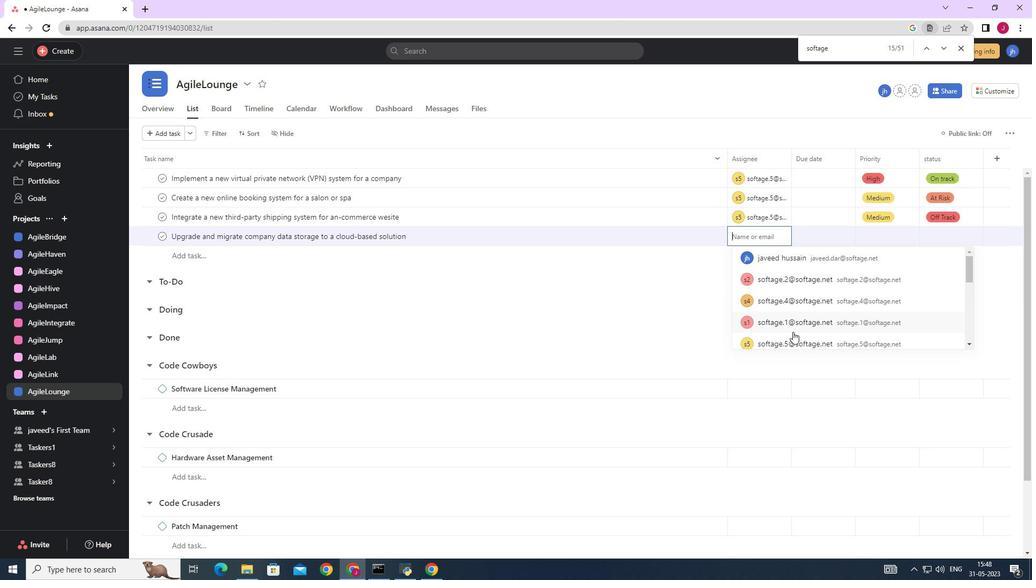 
Action: Mouse pressed left at (796, 344)
Screenshot: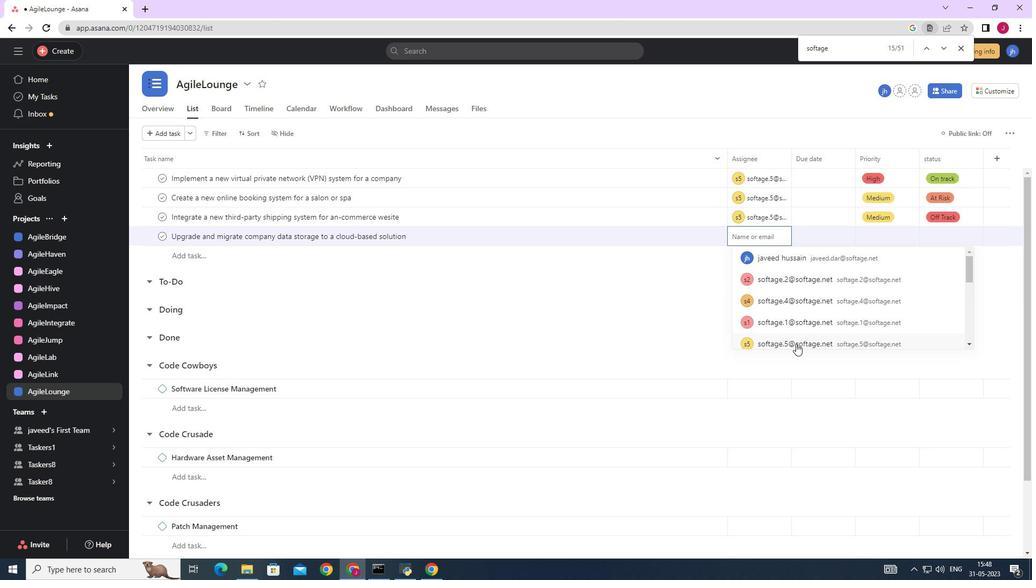 
Action: Mouse moved to (901, 233)
Screenshot: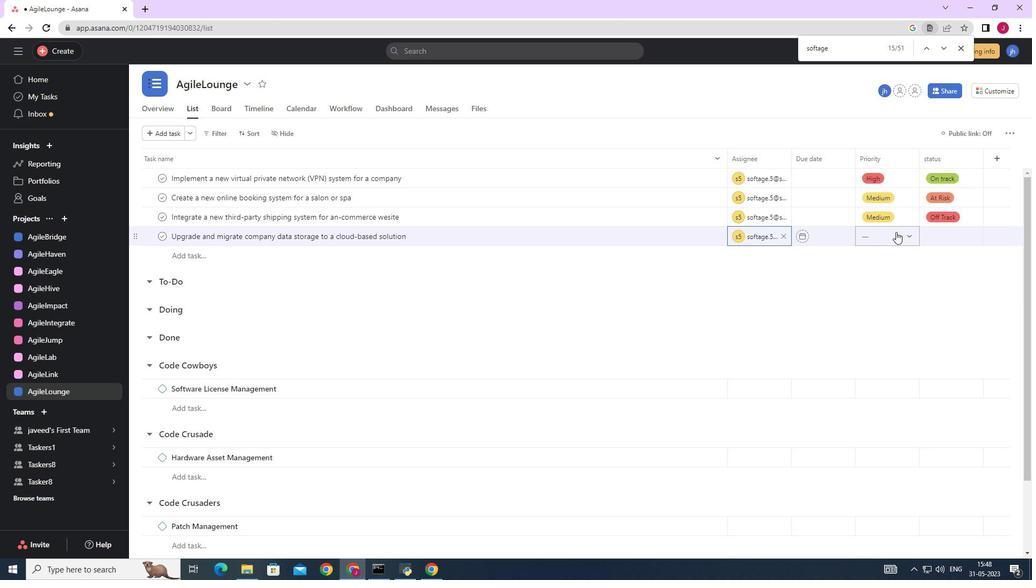 
Action: Mouse pressed left at (901, 233)
Screenshot: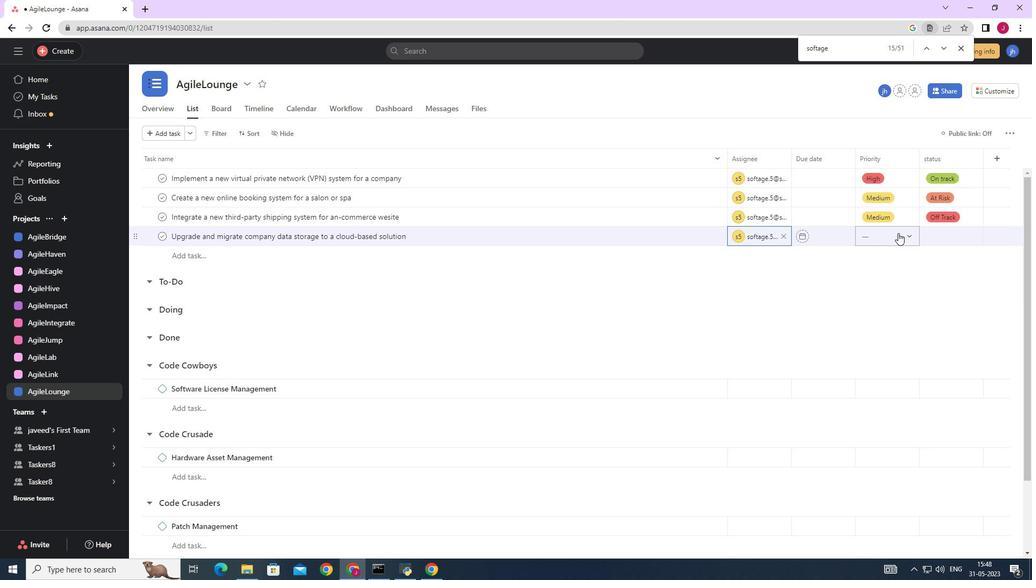 
Action: Mouse moved to (892, 272)
Screenshot: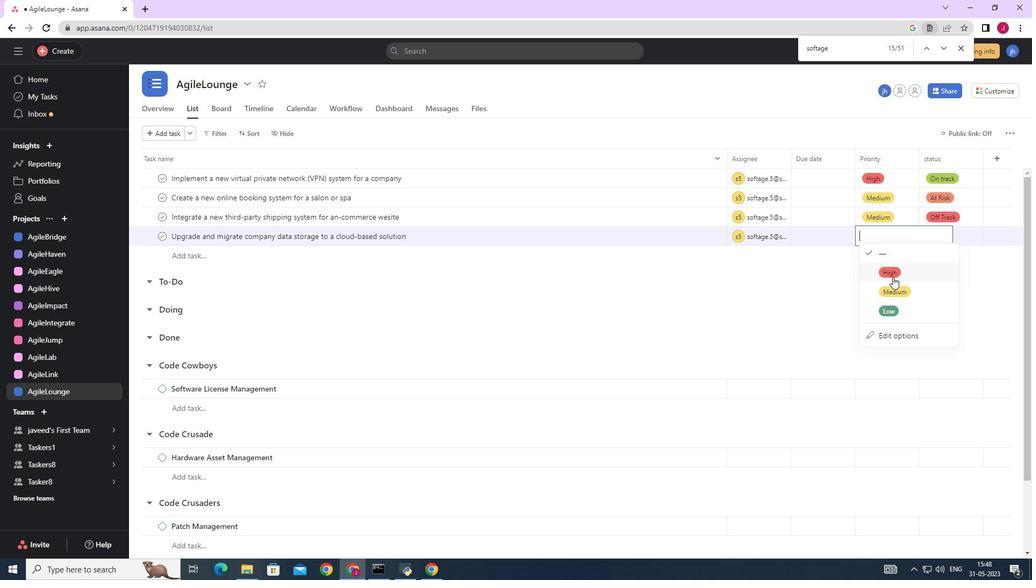 
Action: Mouse pressed left at (892, 272)
Screenshot: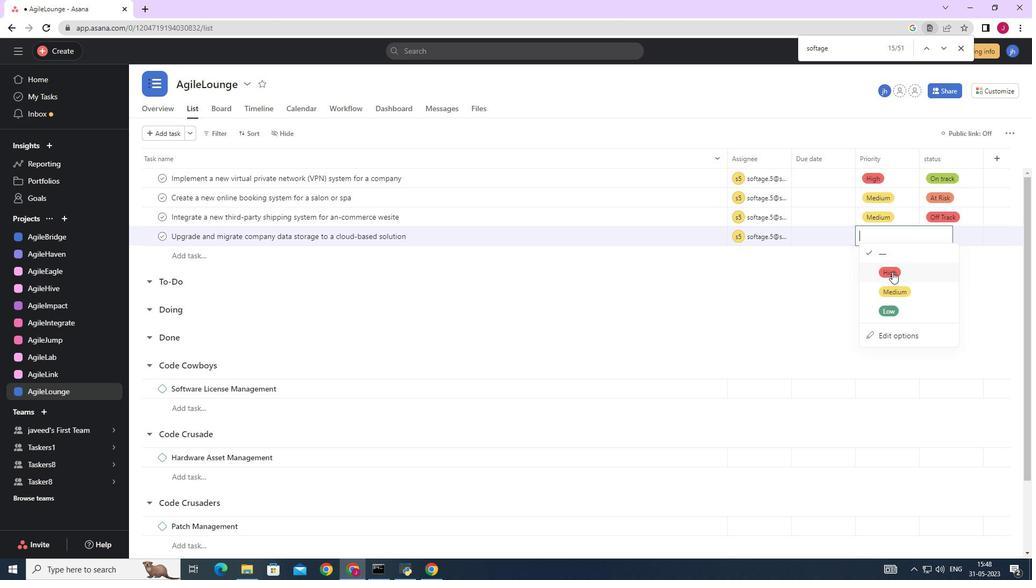 
Action: Mouse moved to (959, 235)
Screenshot: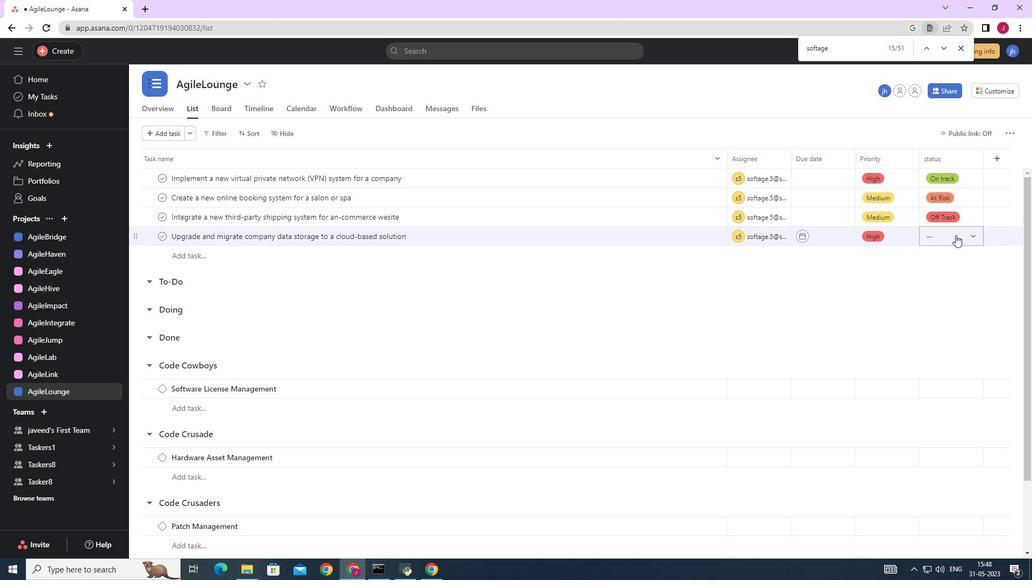 
Action: Mouse pressed left at (959, 235)
Screenshot: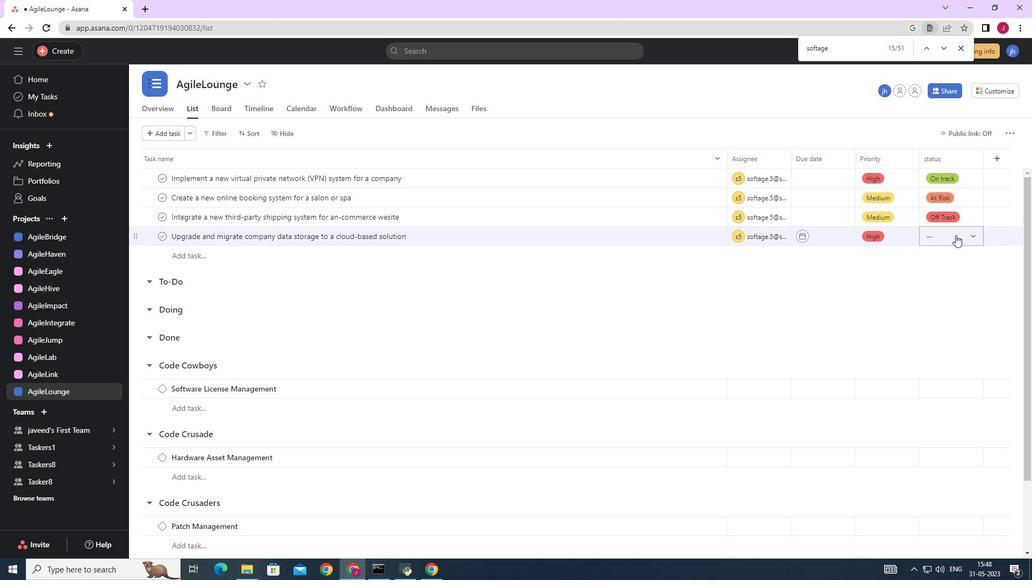 
Action: Mouse moved to (956, 272)
Screenshot: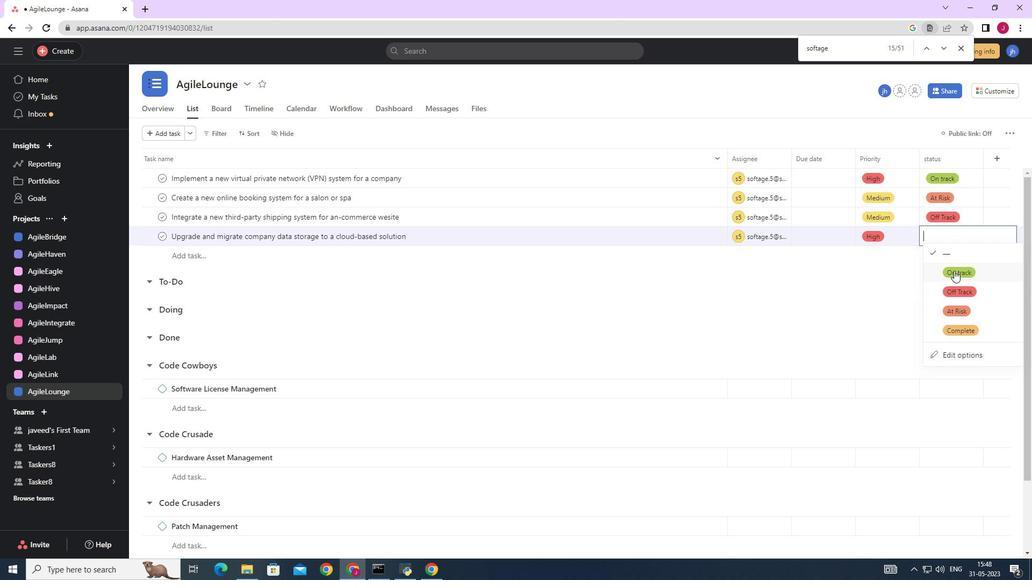 
Action: Mouse pressed left at (956, 272)
Screenshot: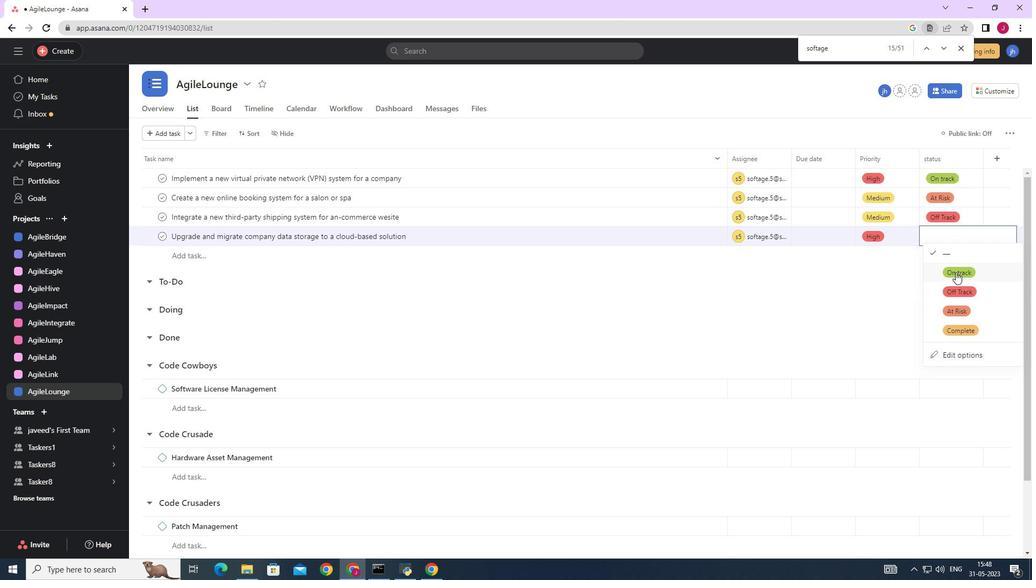 
Action: Mouse moved to (797, 322)
Screenshot: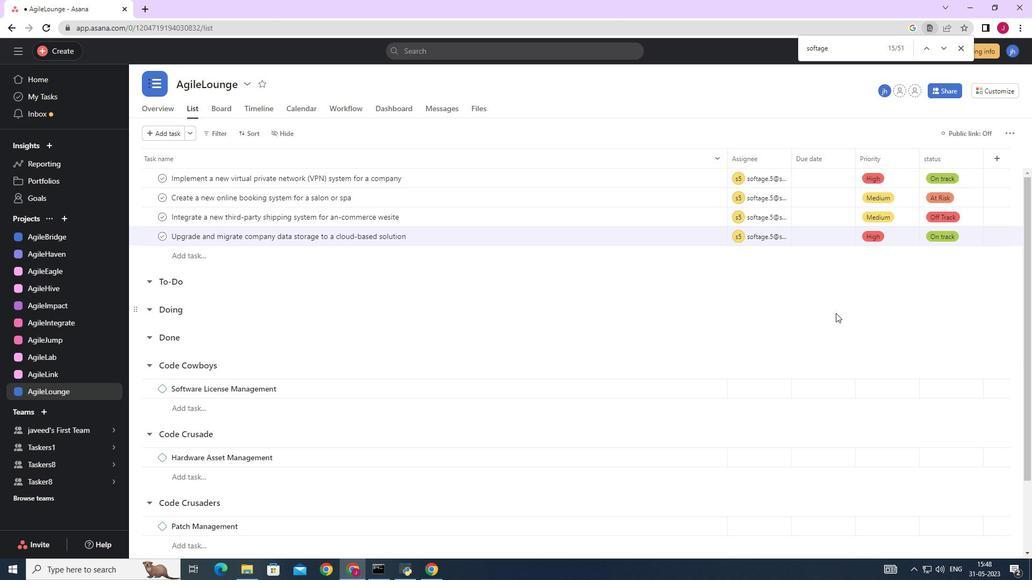 
Action: Mouse pressed left at (797, 322)
Screenshot: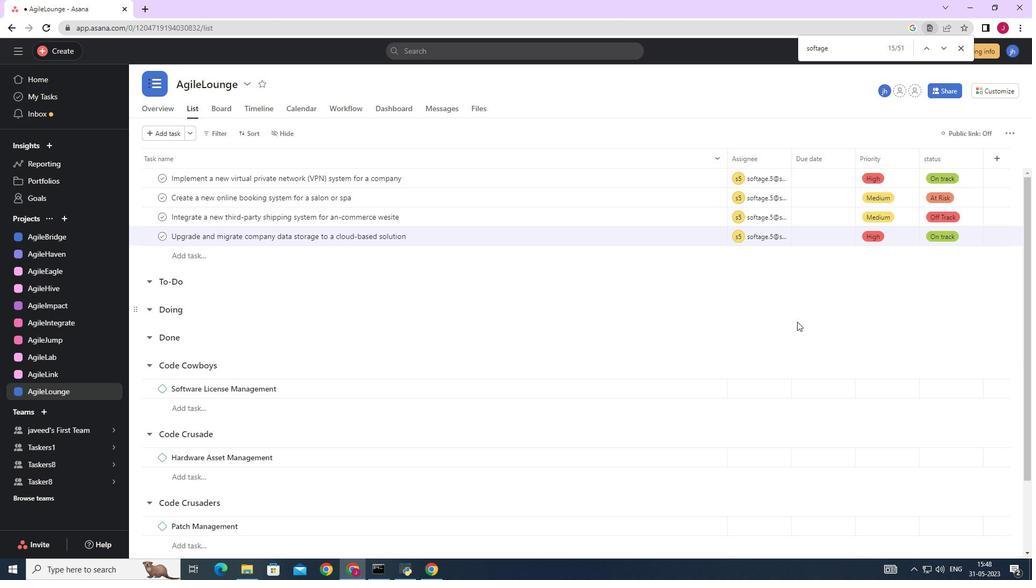 
Action: Mouse moved to (677, 236)
Screenshot: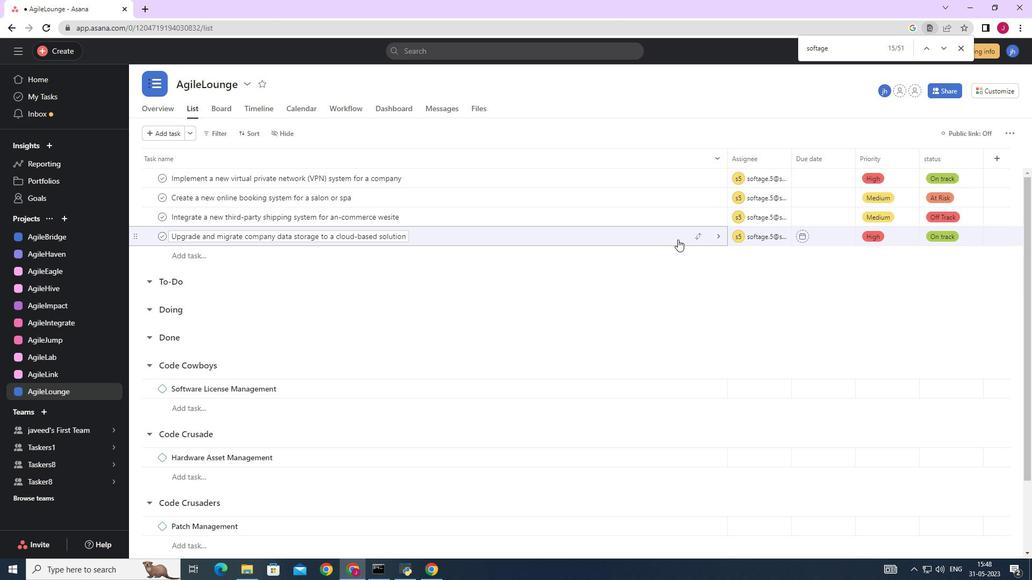 
Action: Mouse pressed left at (677, 236)
Screenshot: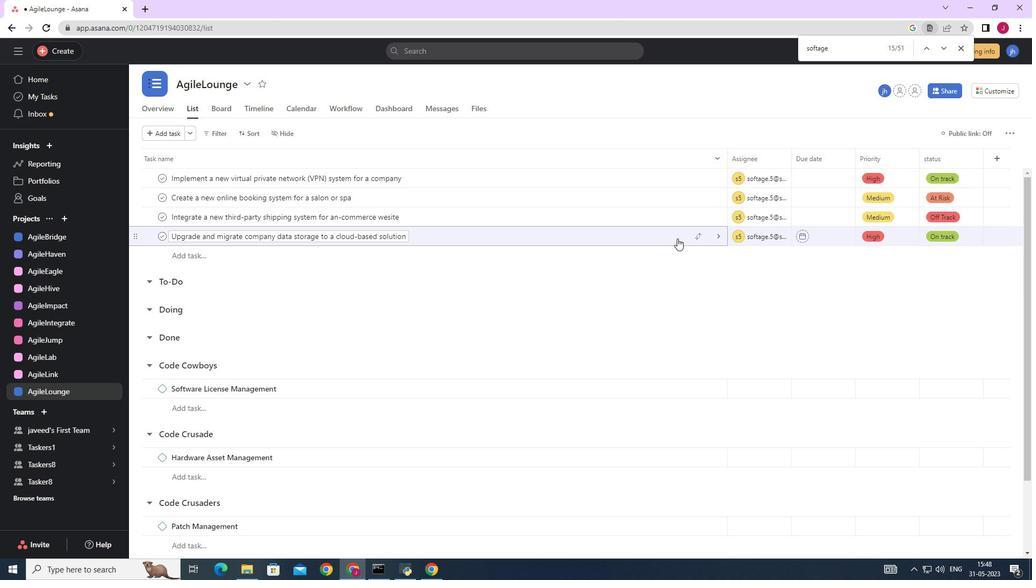 
Action: Mouse moved to (893, 396)
Screenshot: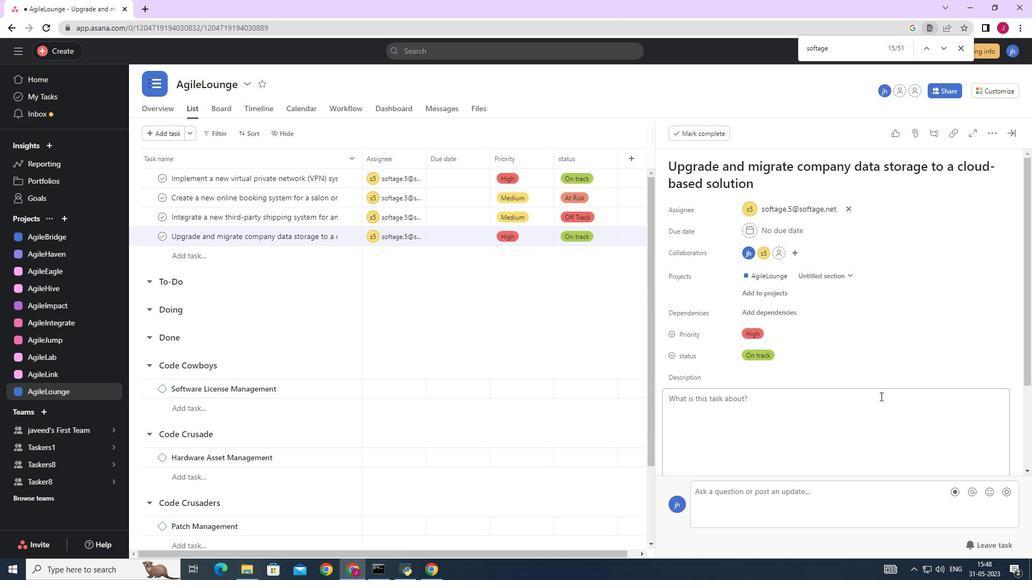 
Action: Mouse scrolled (893, 396) with delta (0, 0)
Screenshot: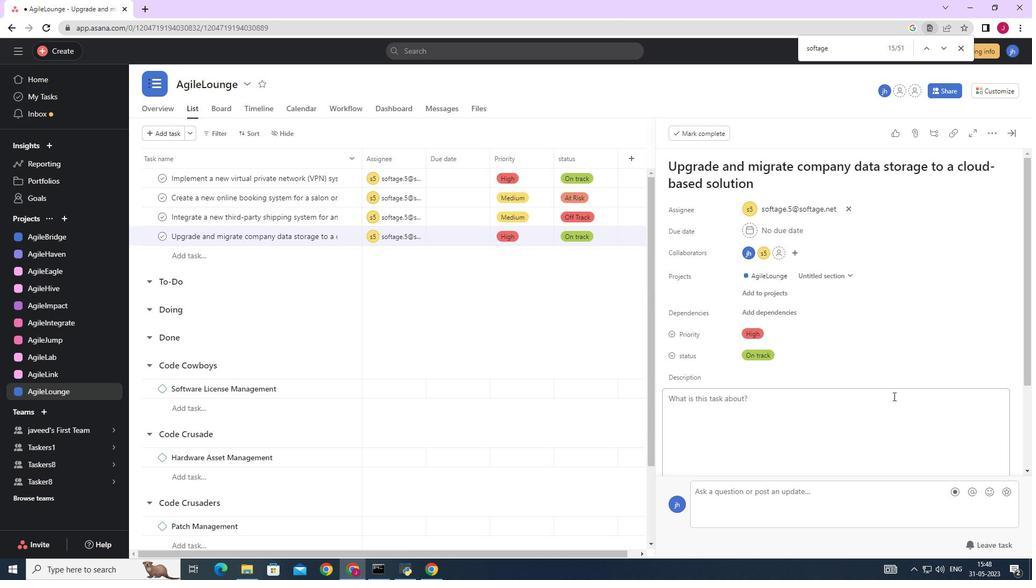 
Action: Mouse scrolled (893, 396) with delta (0, 0)
Screenshot: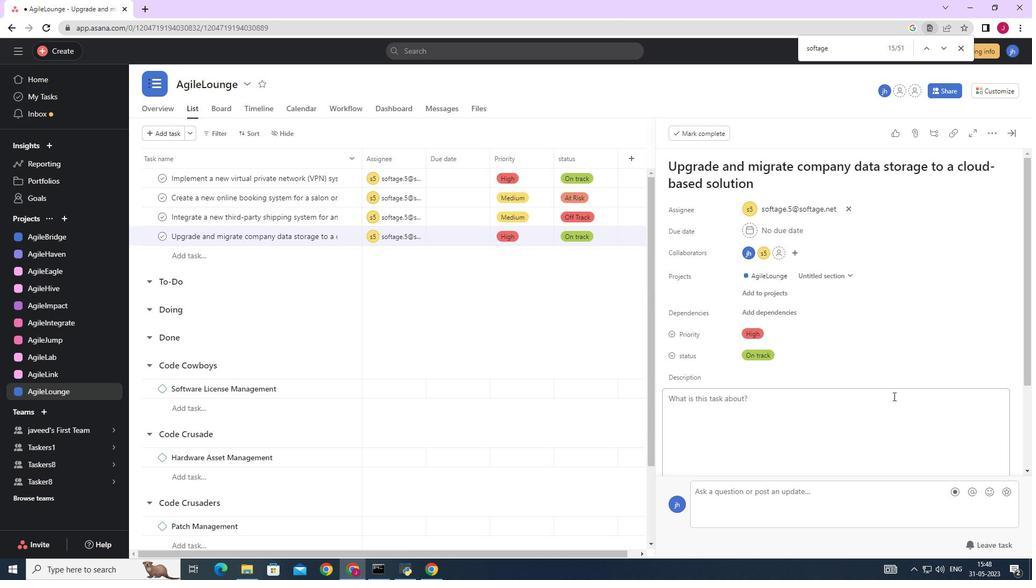 
Action: Mouse moved to (735, 380)
Screenshot: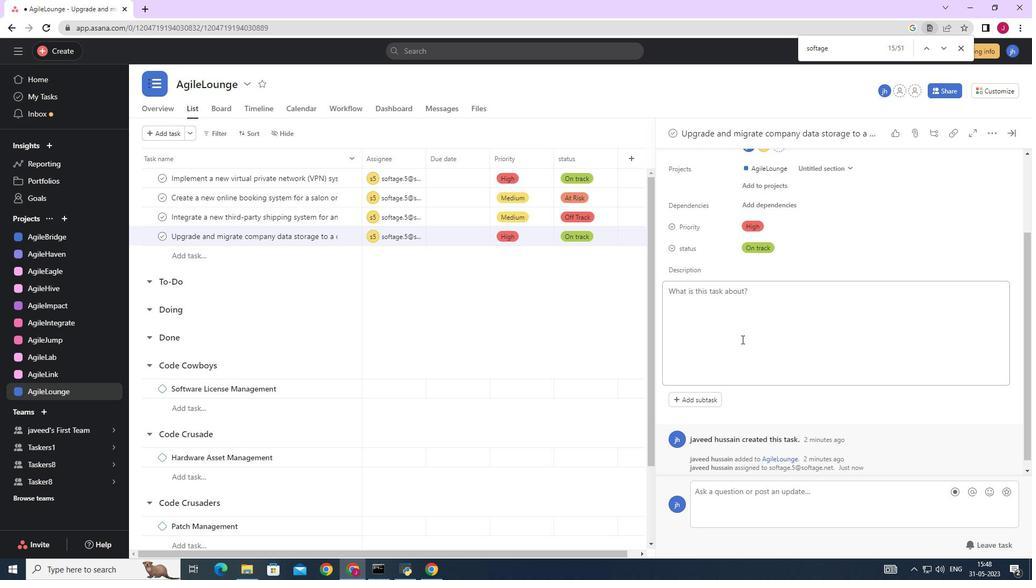 
Action: Mouse scrolled (735, 380) with delta (0, 0)
Screenshot: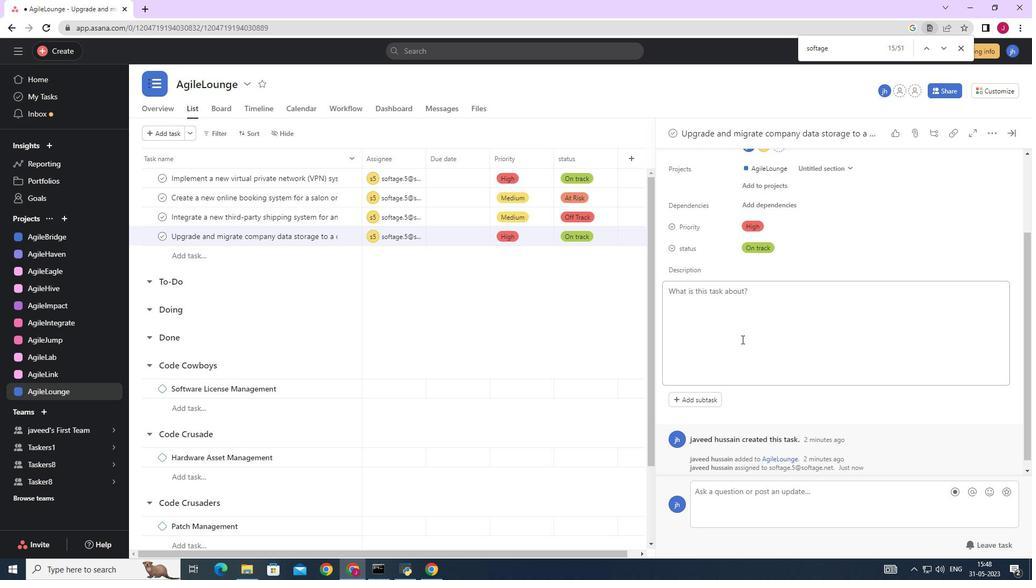 
Action: Mouse moved to (735, 384)
Screenshot: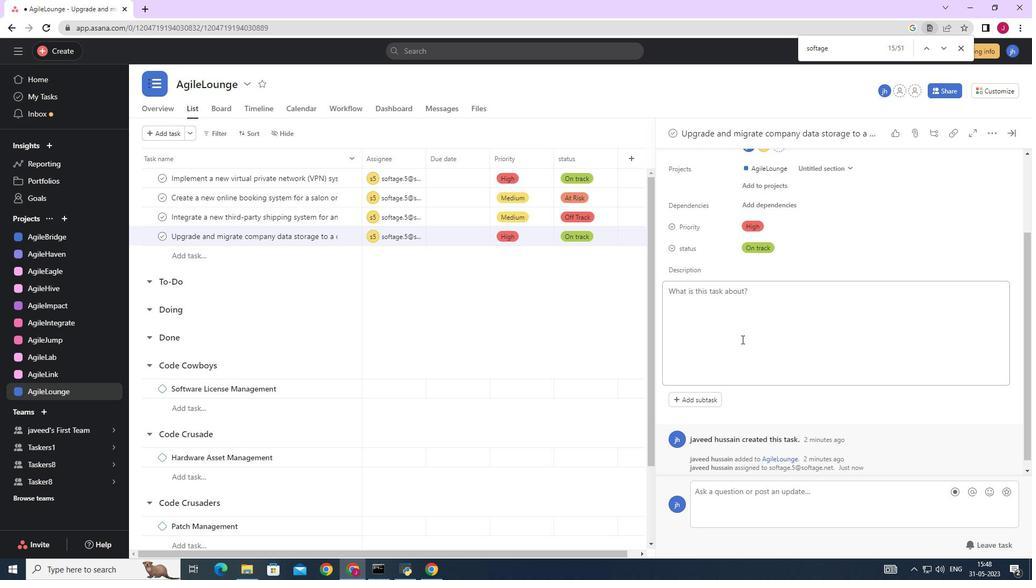 
Action: Mouse scrolled (735, 383) with delta (0, 0)
Screenshot: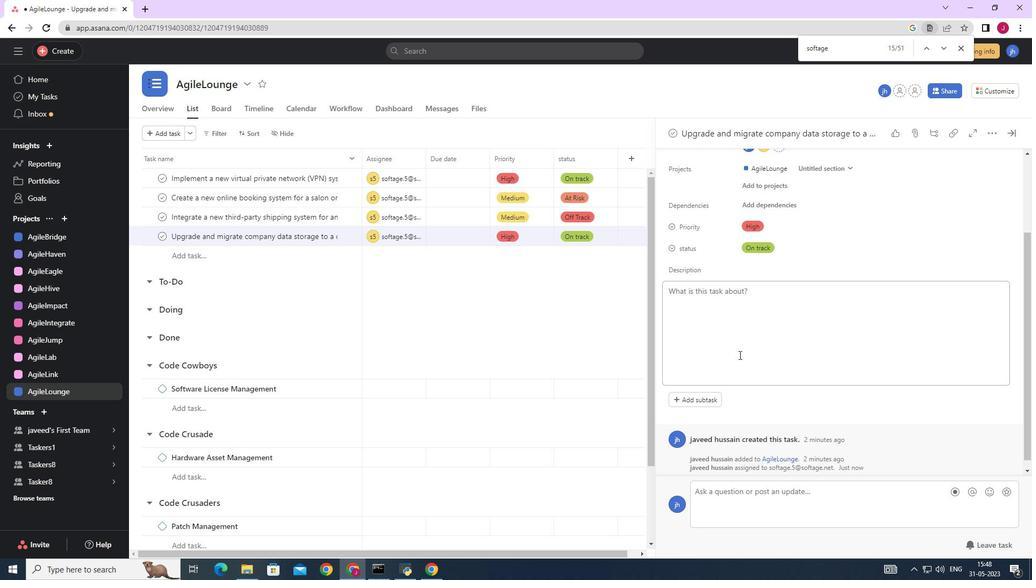 
Action: Mouse moved to (735, 386)
Screenshot: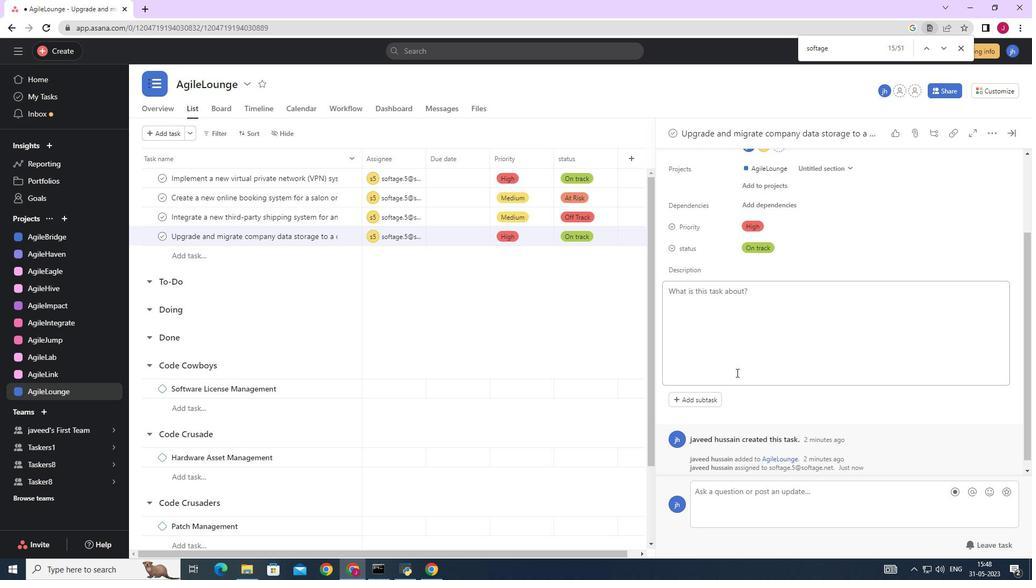 
Action: Mouse scrolled (735, 385) with delta (0, 0)
Screenshot: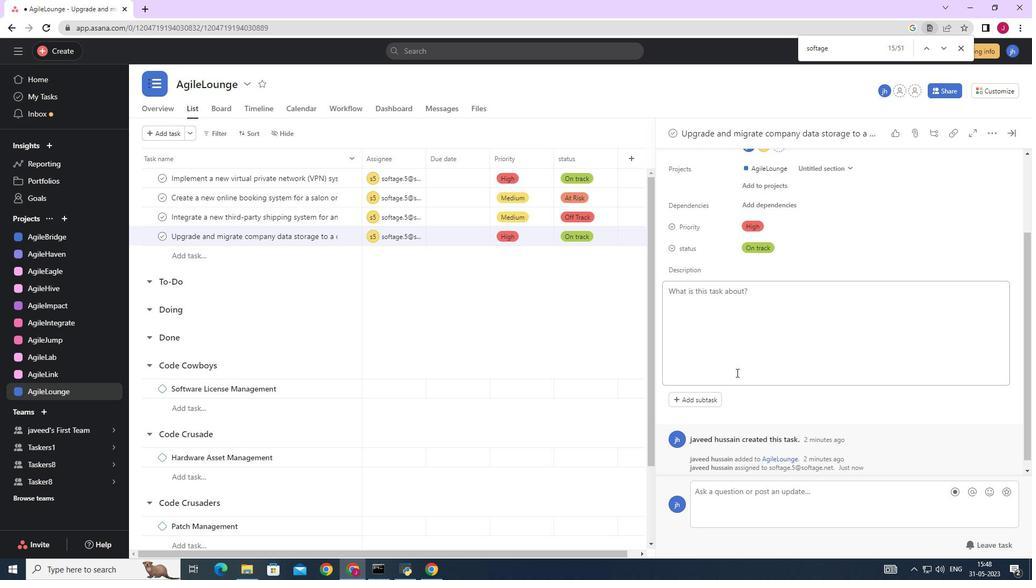 
Action: Mouse moved to (701, 391)
Screenshot: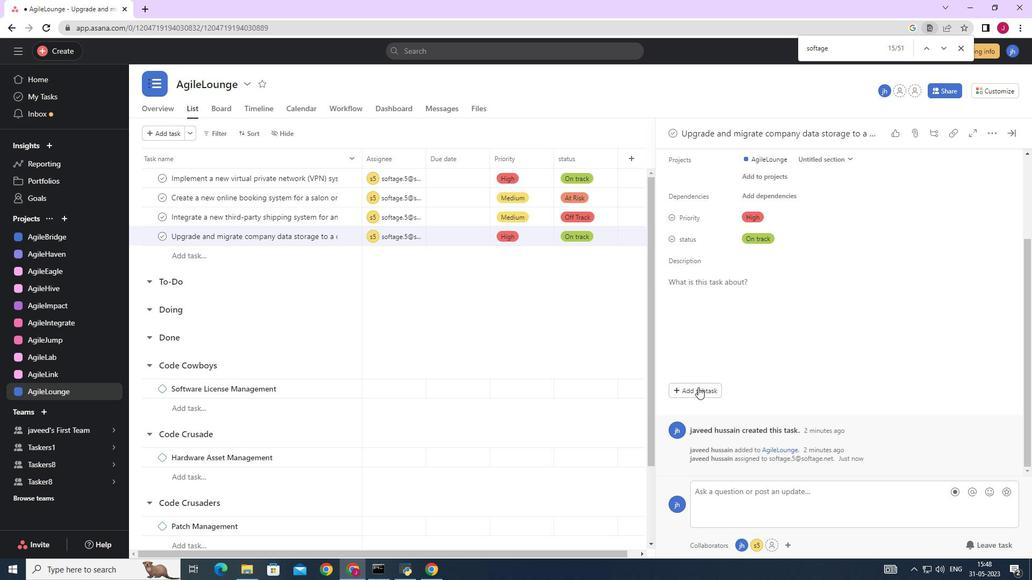 
Action: Mouse pressed left at (701, 391)
Screenshot: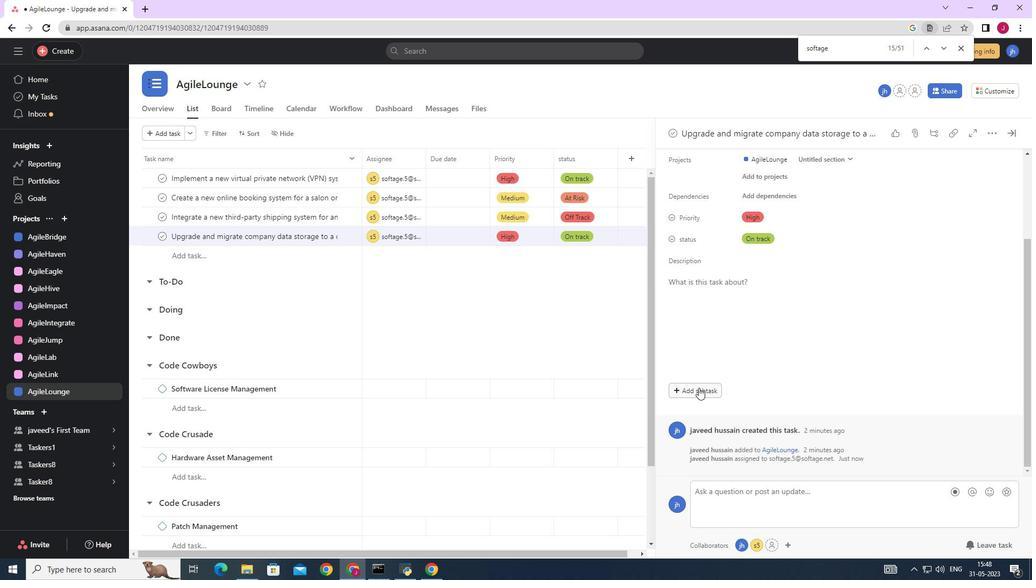 
Action: Mouse moved to (701, 392)
Screenshot: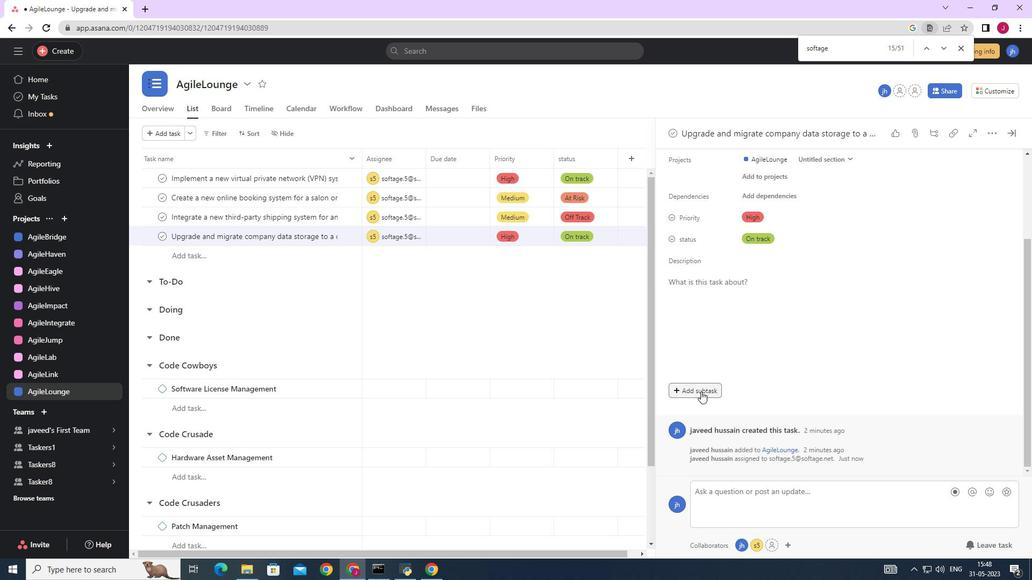
Action: Key pressed <Key.caps_lock>G<Key.caps_lock>ather<Key.space>and<Key.space><Key.caps_lock>A<Key.caps_lock>nalyse<Key.space><Key.caps_lock>R<Key.caps_lock>equirements
Screenshot: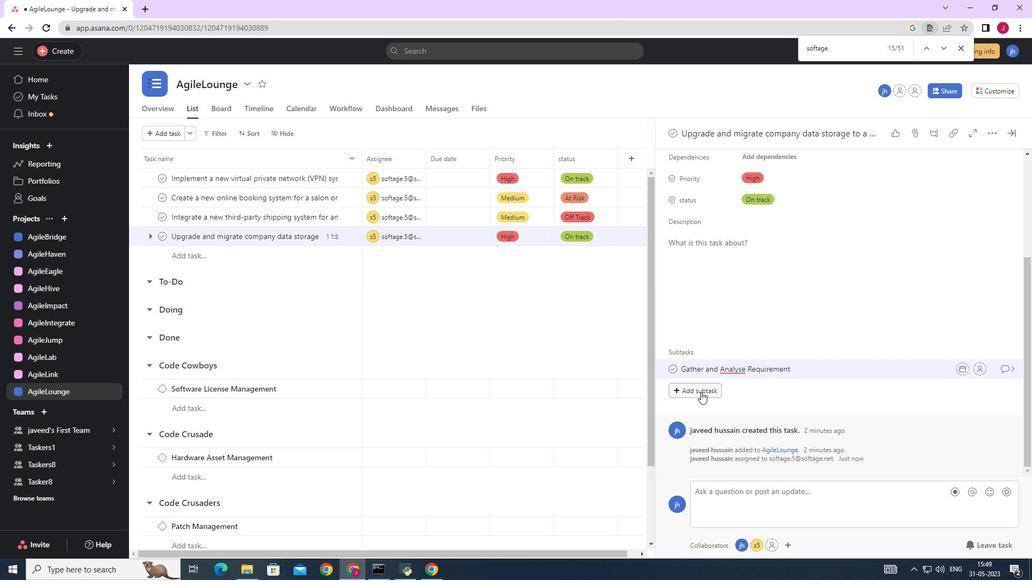 
Action: Mouse moved to (979, 371)
Screenshot: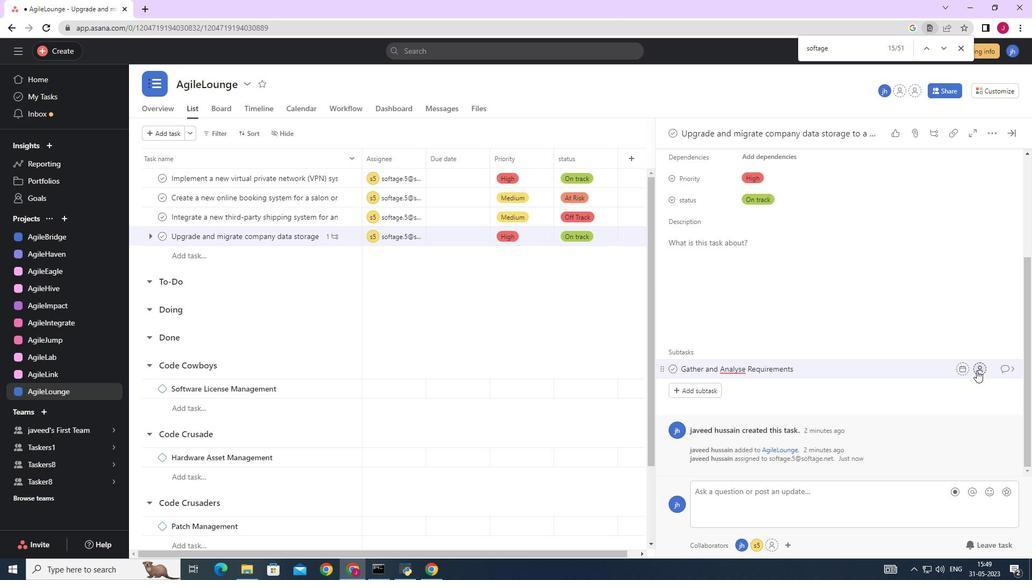 
Action: Mouse pressed left at (979, 371)
Screenshot: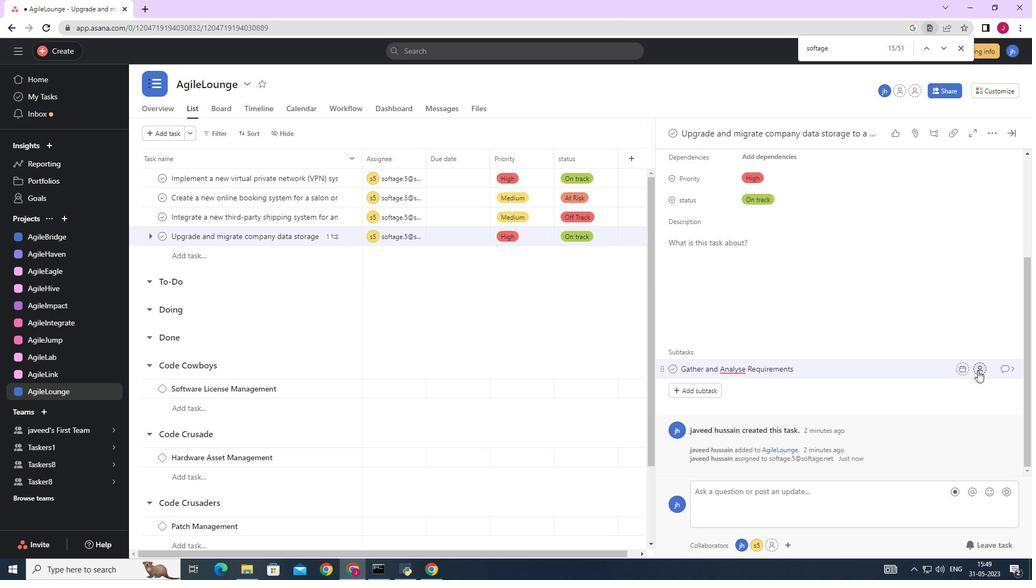 
Action: Mouse moved to (829, 405)
Screenshot: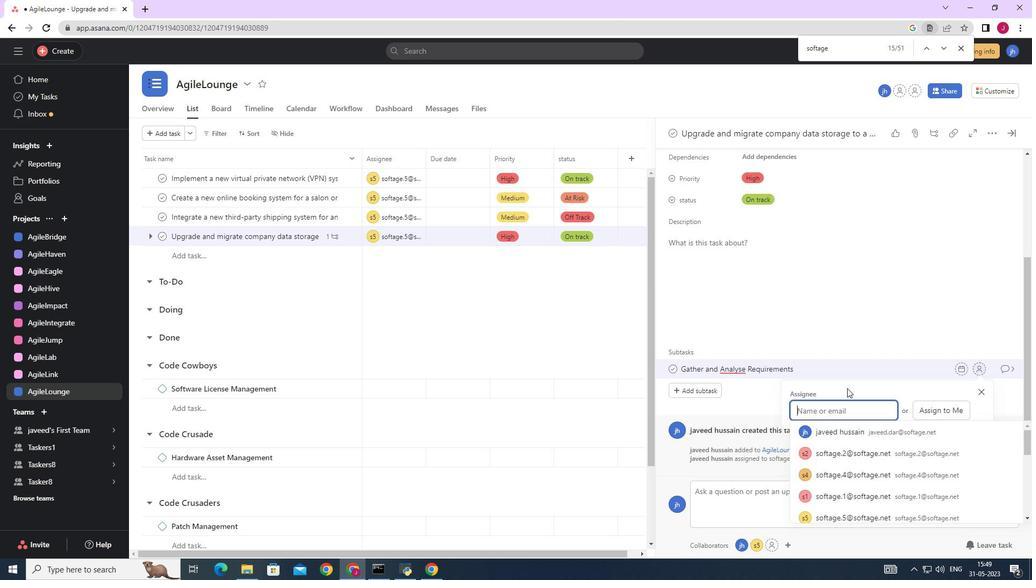 
Action: Key pressed softage.5
Screenshot: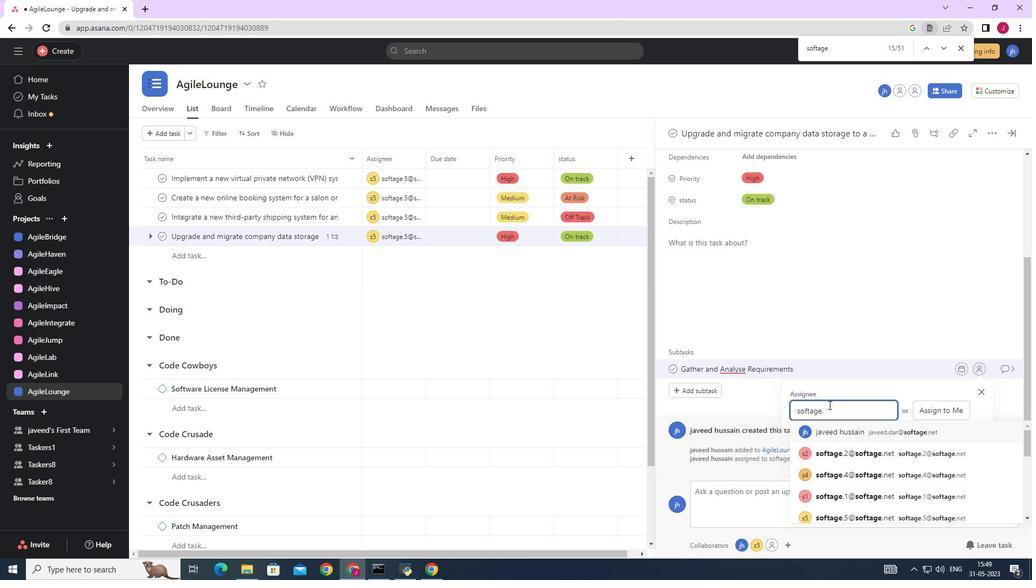 
Action: Mouse moved to (850, 433)
Screenshot: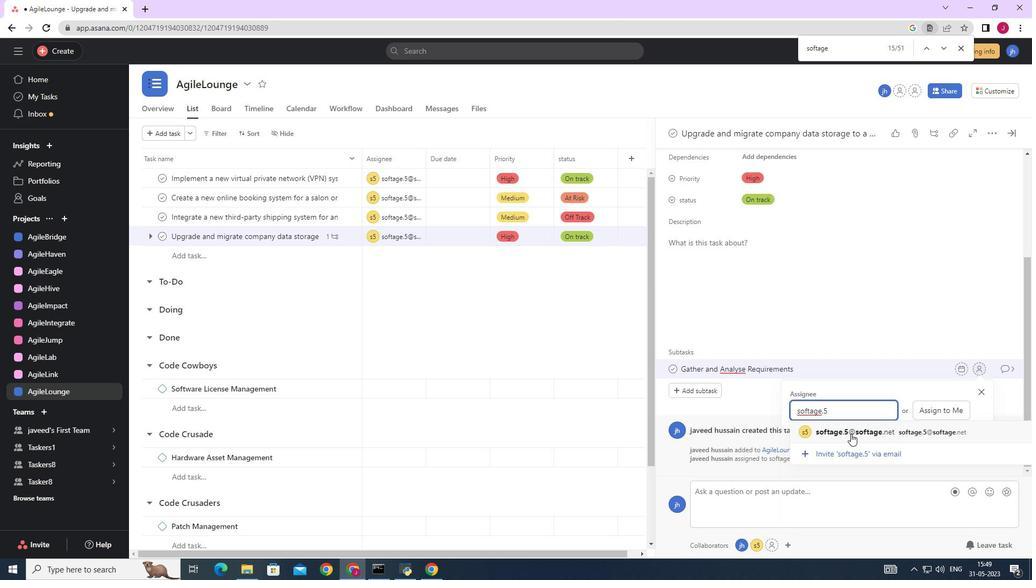 
Action: Mouse pressed left at (850, 433)
Screenshot: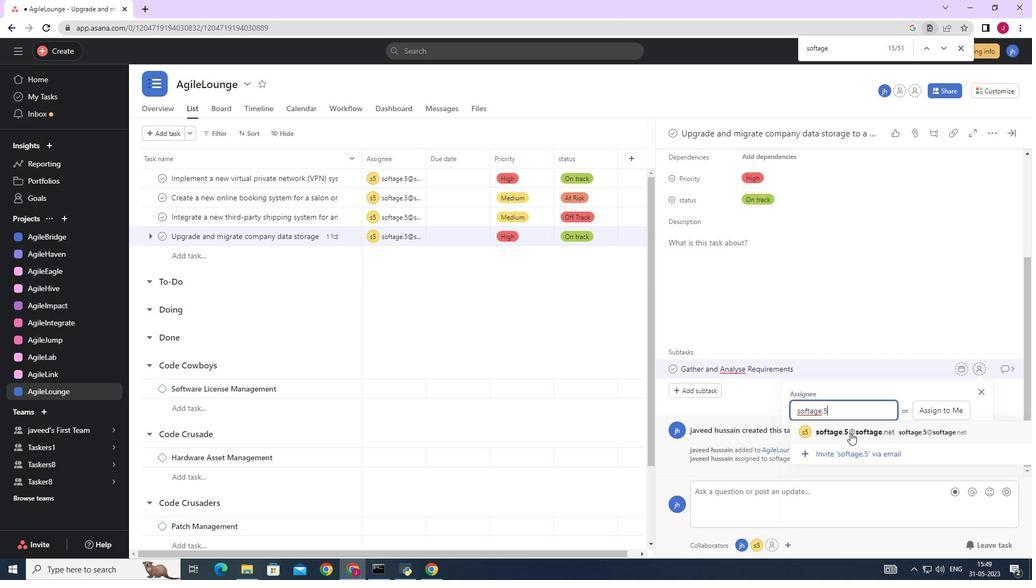 
Action: Mouse moved to (705, 258)
Screenshot: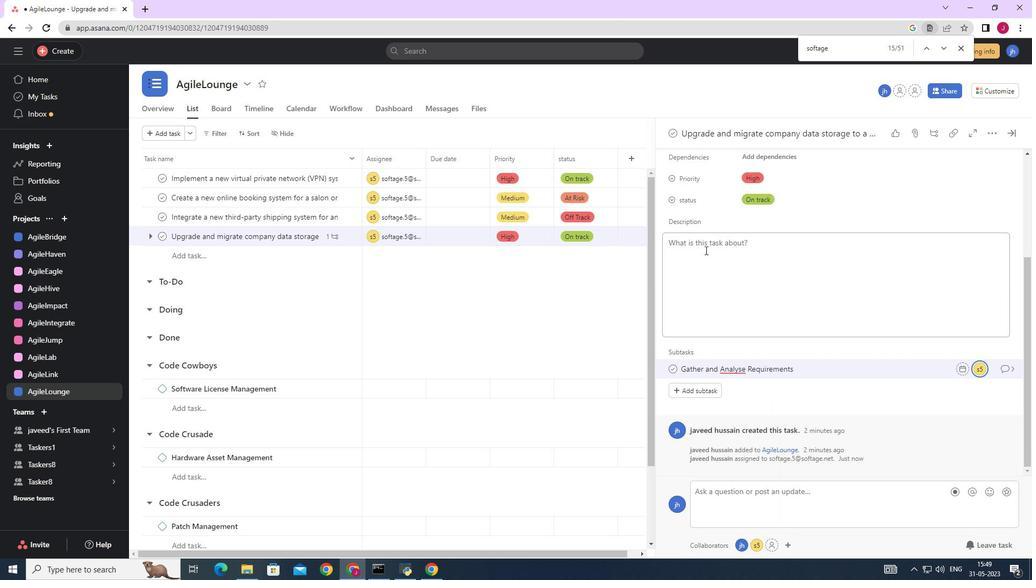
Action: Mouse scrolled (705, 258) with delta (0, 0)
Screenshot: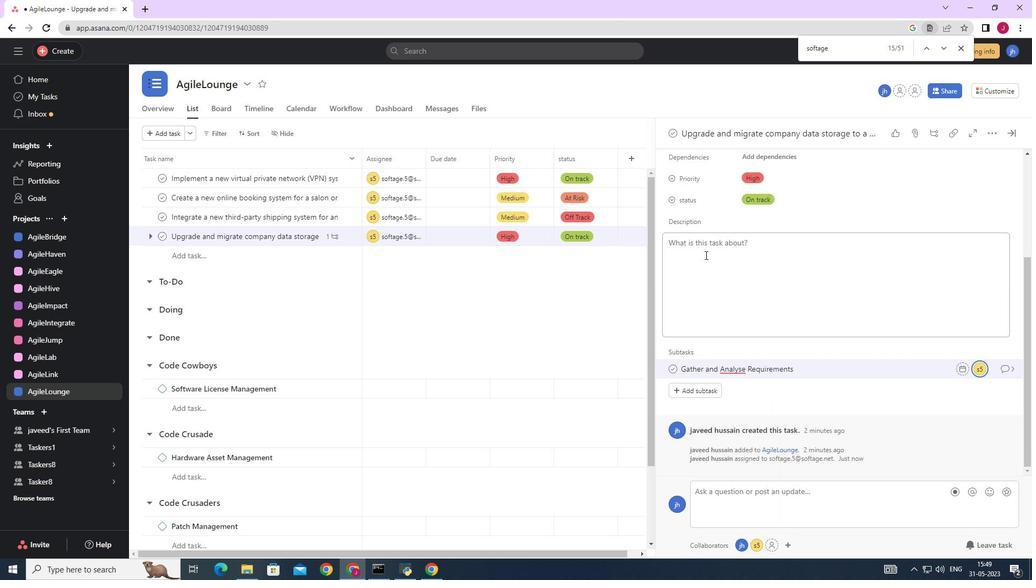 
Action: Mouse scrolled (705, 258) with delta (0, 0)
Screenshot: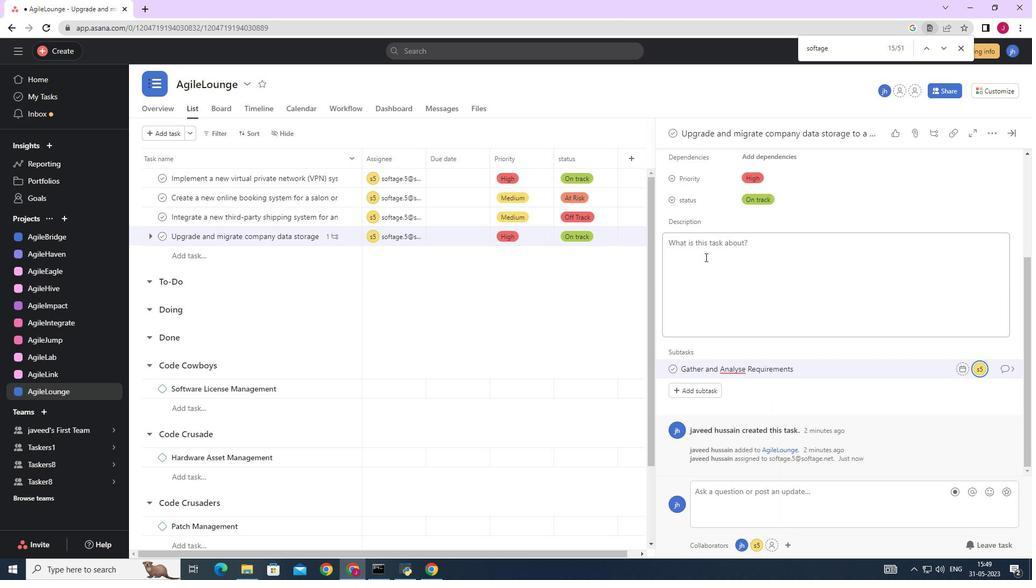 
Action: Mouse moved to (705, 262)
Screenshot: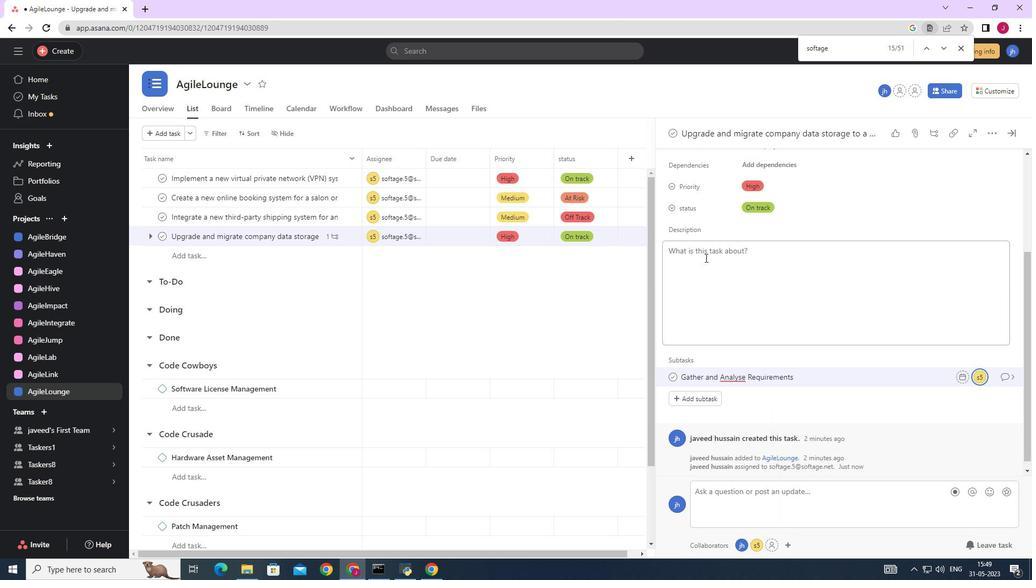 
Action: Mouse scrolled (705, 261) with delta (0, 0)
Screenshot: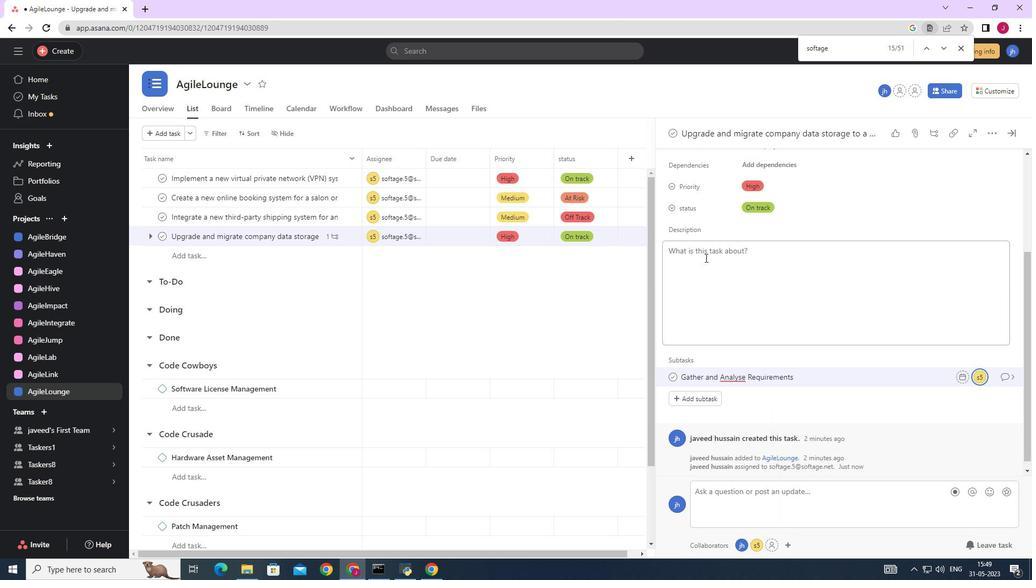 
Action: Mouse moved to (705, 264)
Screenshot: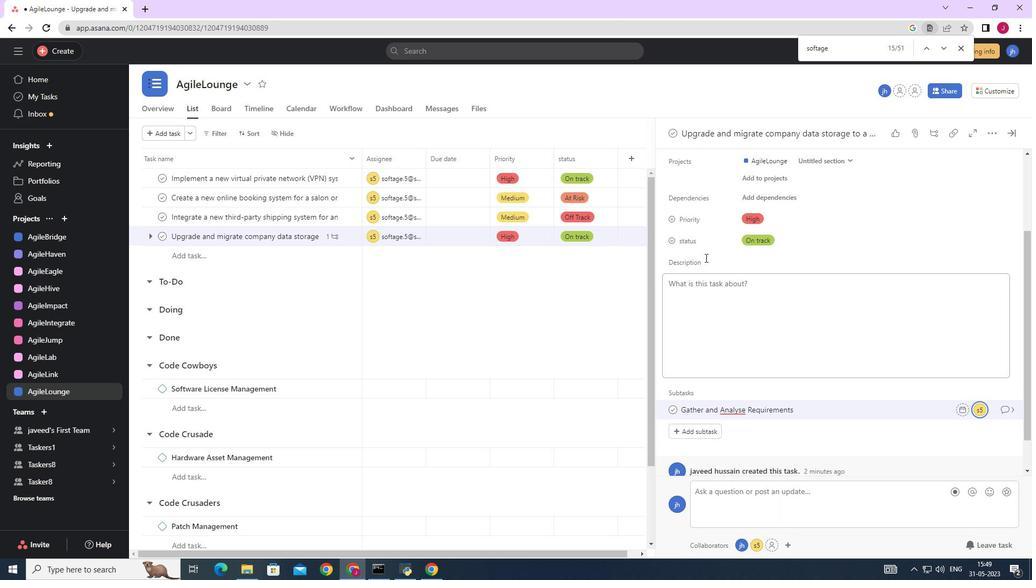 
Action: Mouse scrolled (705, 262) with delta (0, 0)
Screenshot: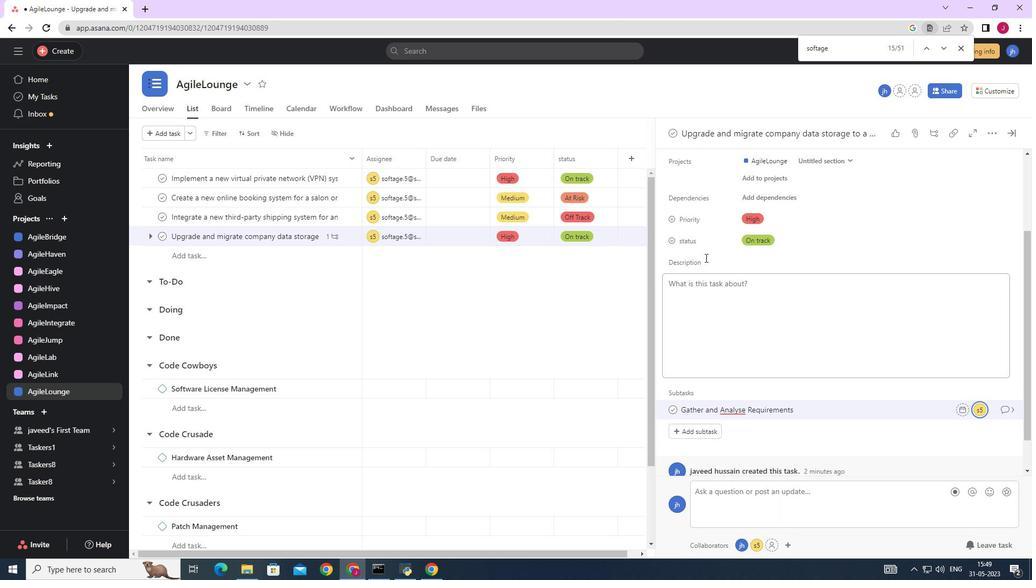 
Action: Mouse moved to (705, 265)
Screenshot: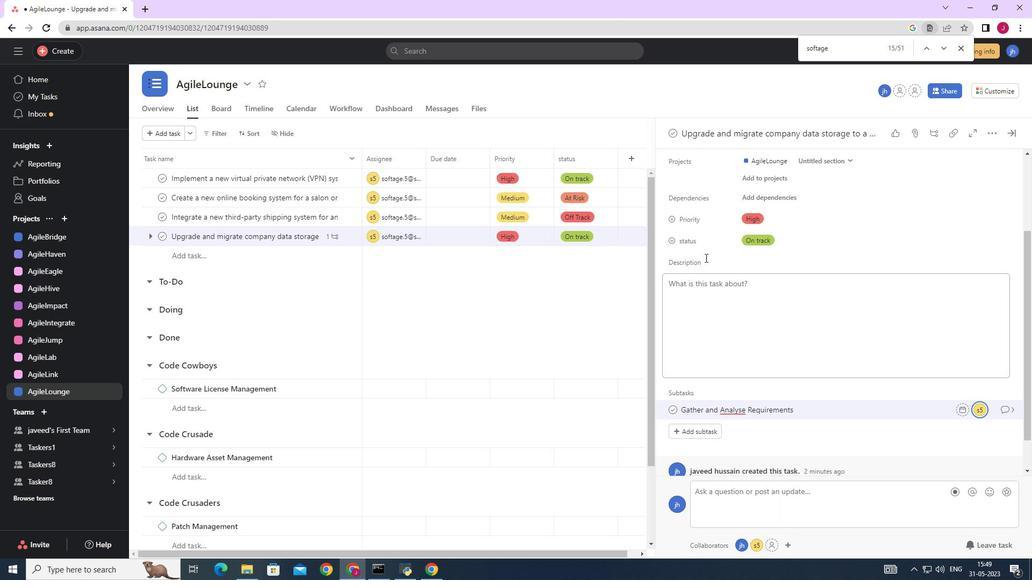 
Action: Mouse scrolled (705, 264) with delta (0, 0)
Screenshot: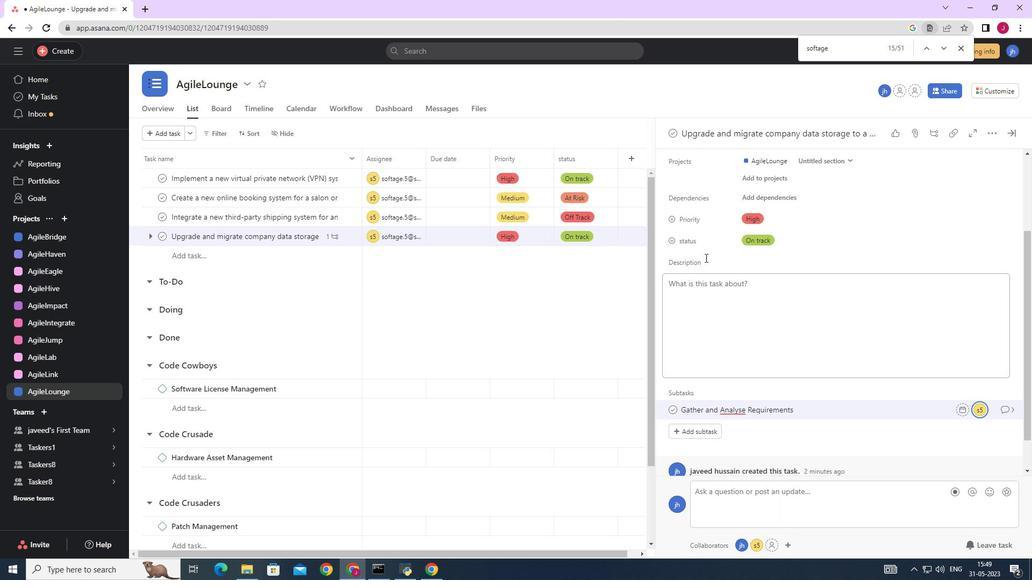 
Action: Mouse moved to (710, 352)
Screenshot: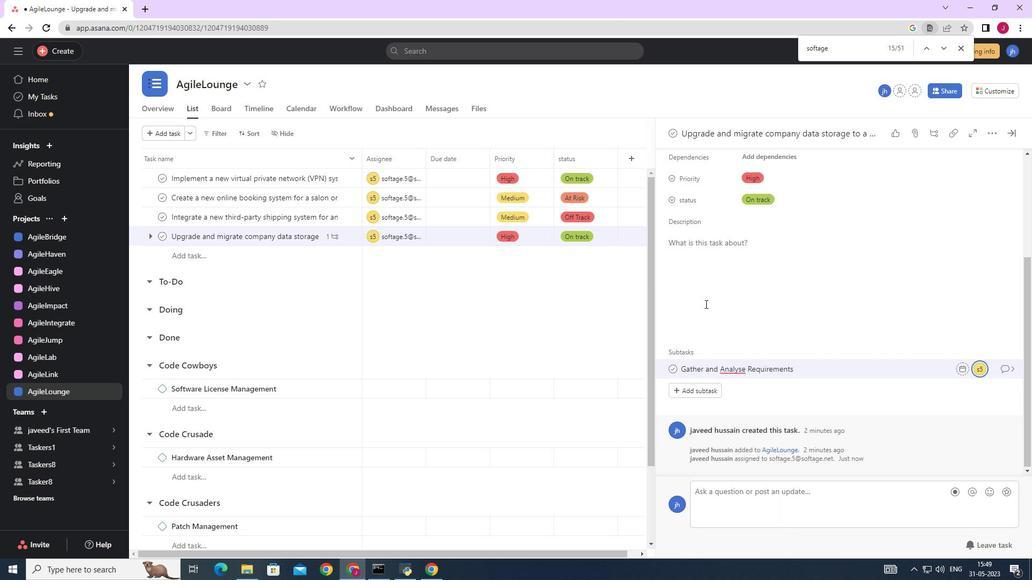 
Action: Mouse scrolled (709, 350) with delta (0, 0)
Screenshot: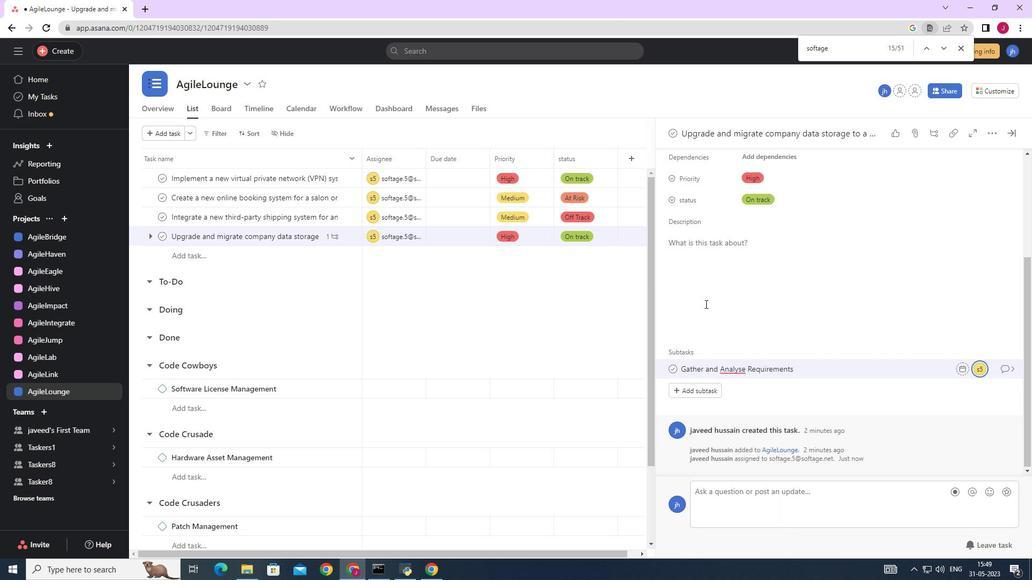 
Action: Mouse moved to (716, 372)
Screenshot: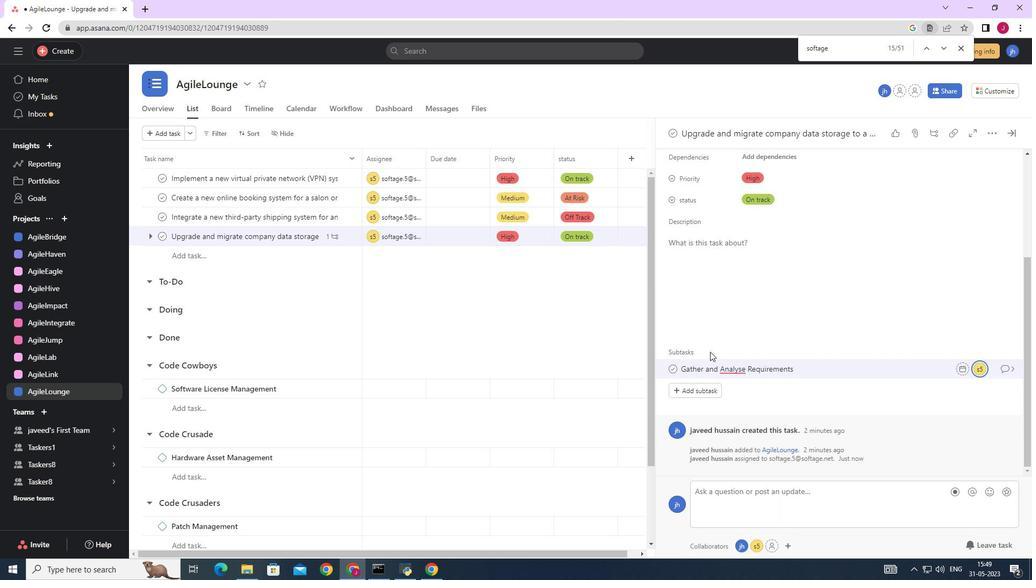 
Action: Mouse scrolled (711, 354) with delta (0, 0)
Screenshot: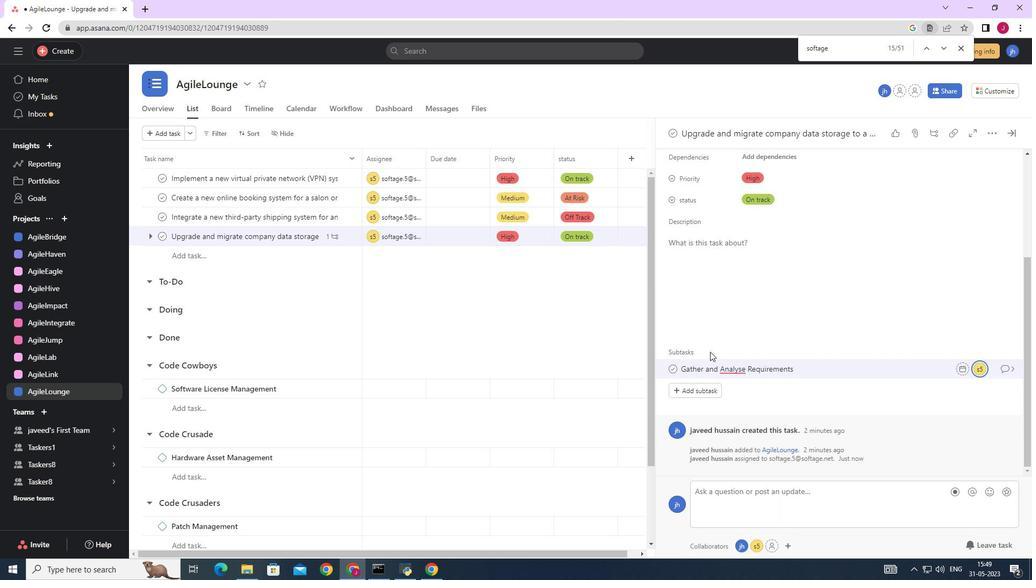 
Action: Mouse moved to (729, 406)
Screenshot: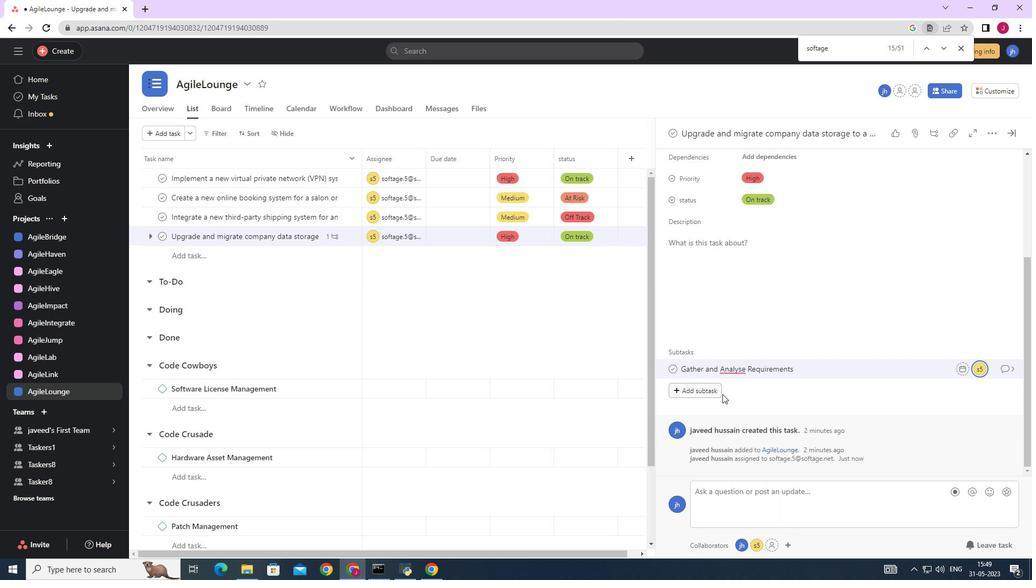 
Action: Mouse scrolled (729, 406) with delta (0, 0)
Screenshot: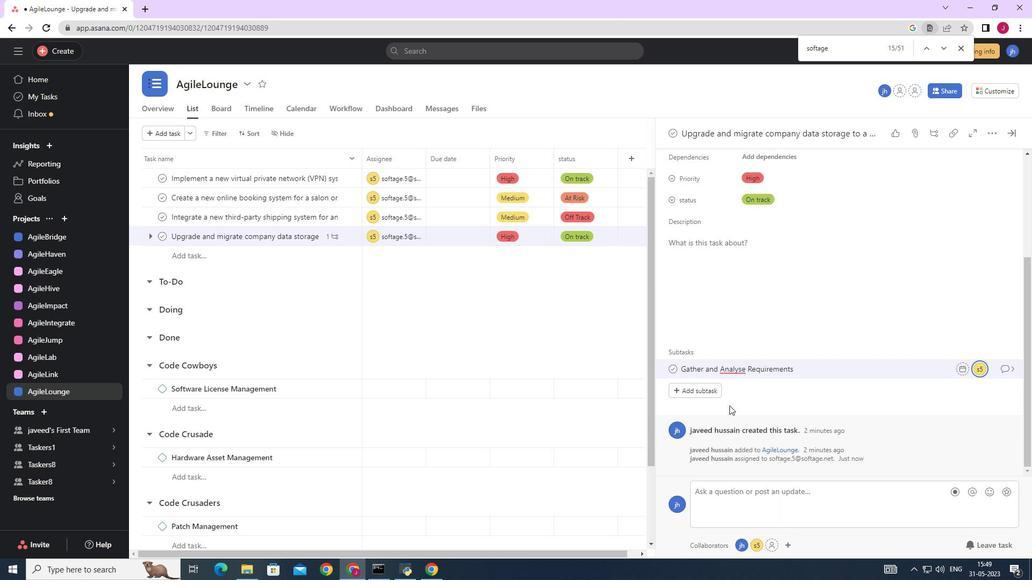 
Action: Mouse scrolled (729, 406) with delta (0, 0)
Screenshot: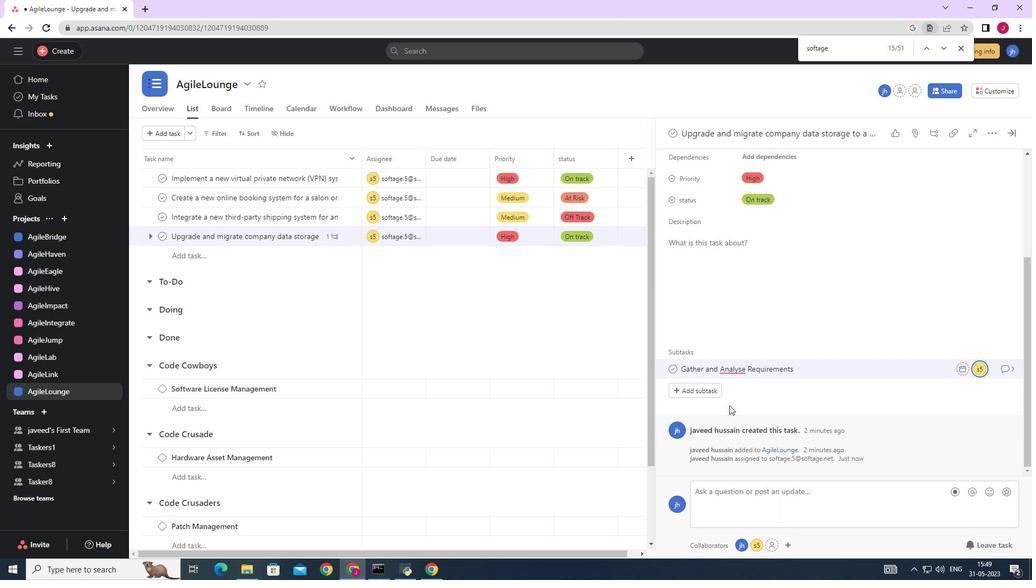
Action: Mouse moved to (1025, 433)
Screenshot: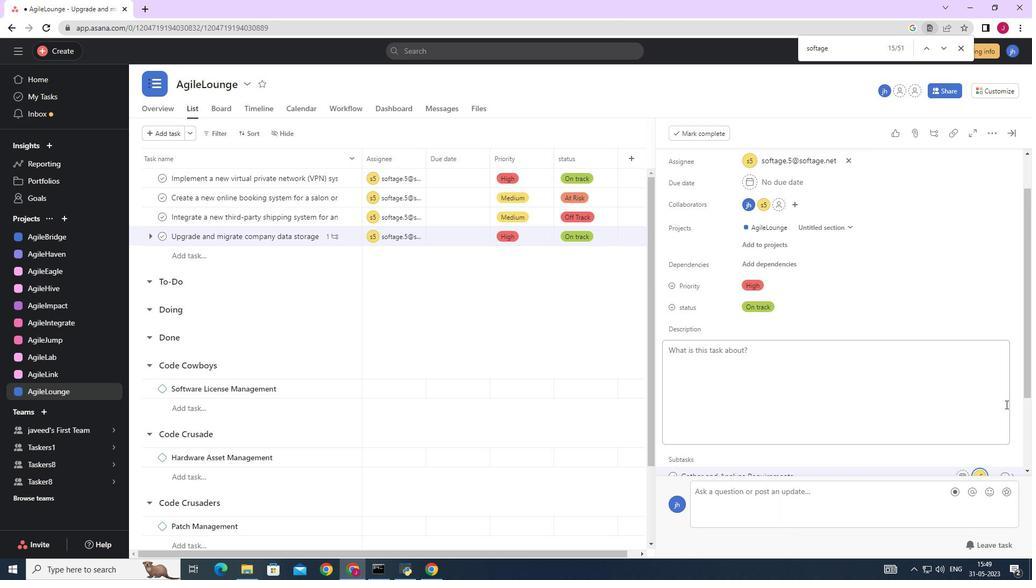 
Action: Mouse scrolled (1025, 432) with delta (0, 0)
Screenshot: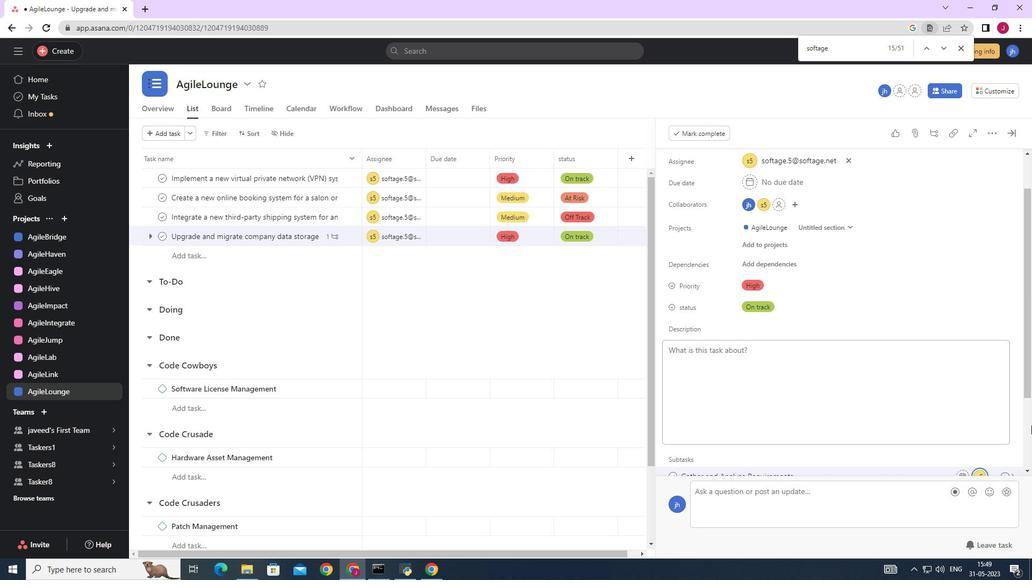 
Action: Mouse scrolled (1025, 432) with delta (0, 0)
Screenshot: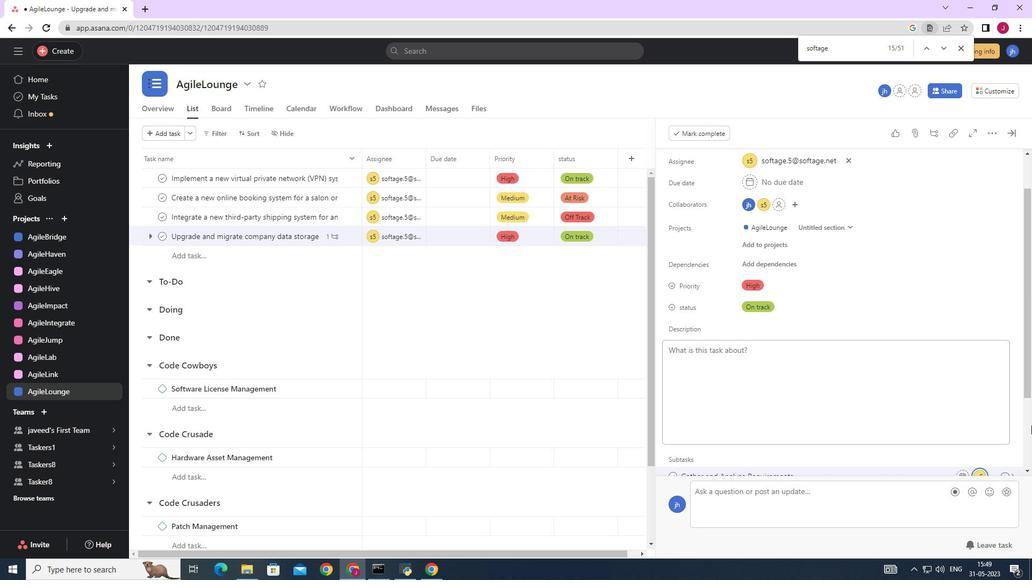 
Action: Mouse scrolled (1025, 432) with delta (0, 0)
Screenshot: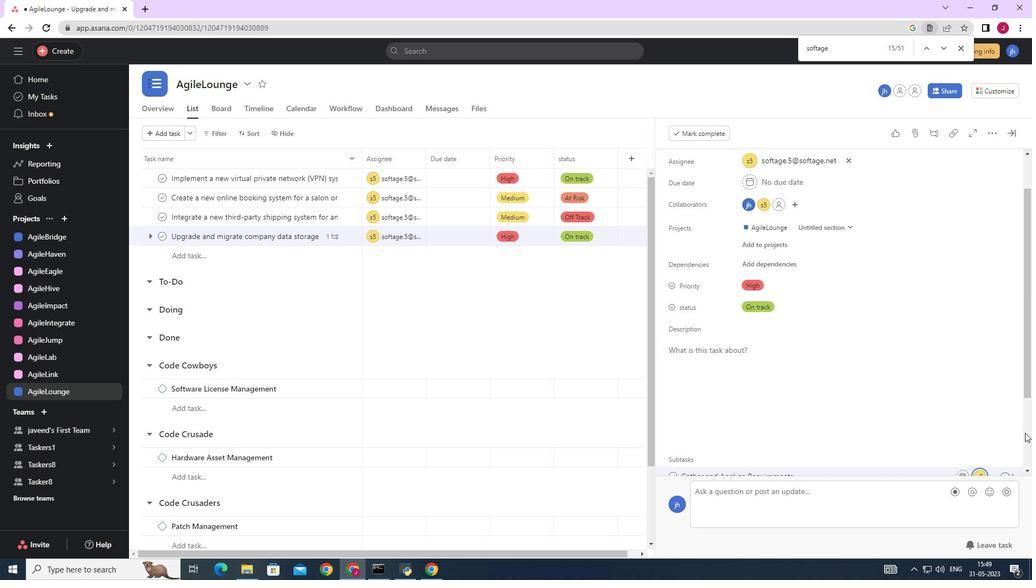 
Action: Mouse moved to (1006, 368)
Screenshot: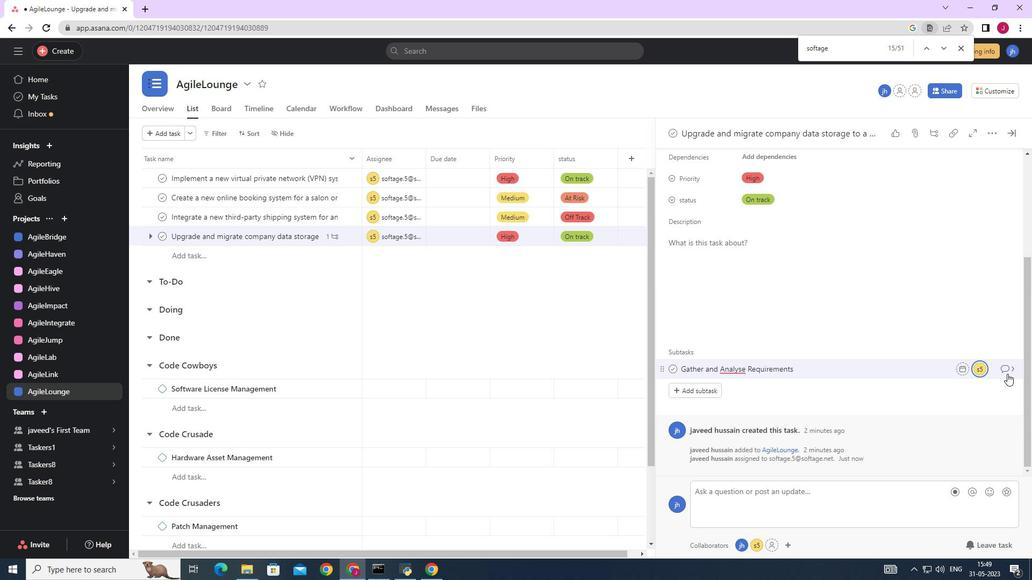 
Action: Mouse pressed left at (1006, 368)
Screenshot: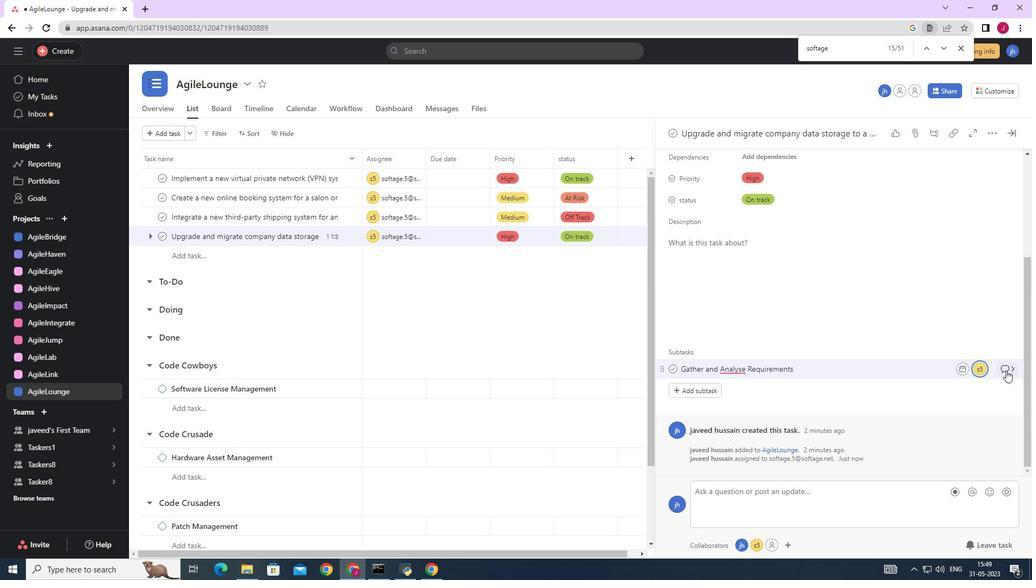 
Action: Mouse moved to (712, 312)
Screenshot: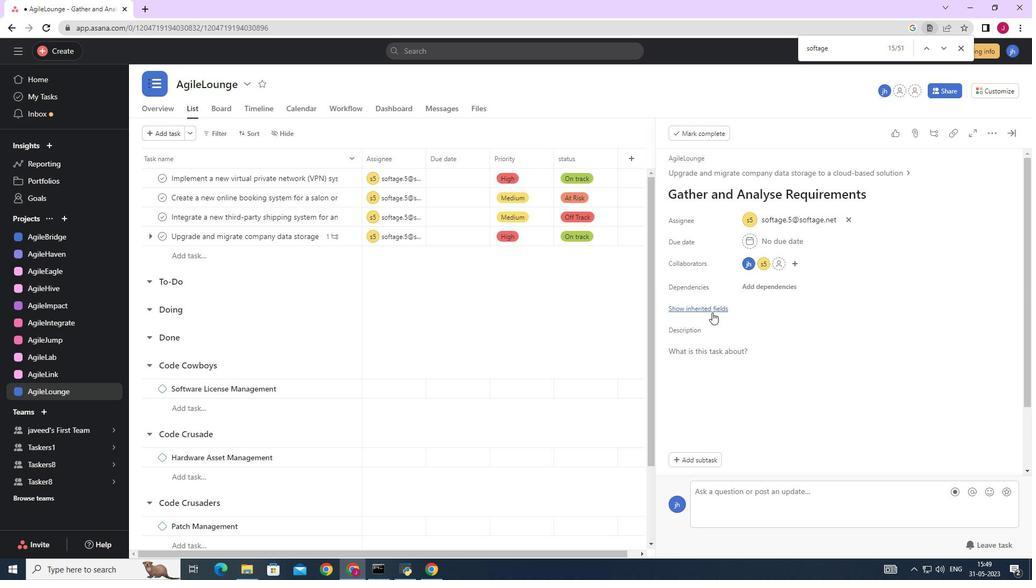 
Action: Mouse pressed left at (712, 312)
Screenshot: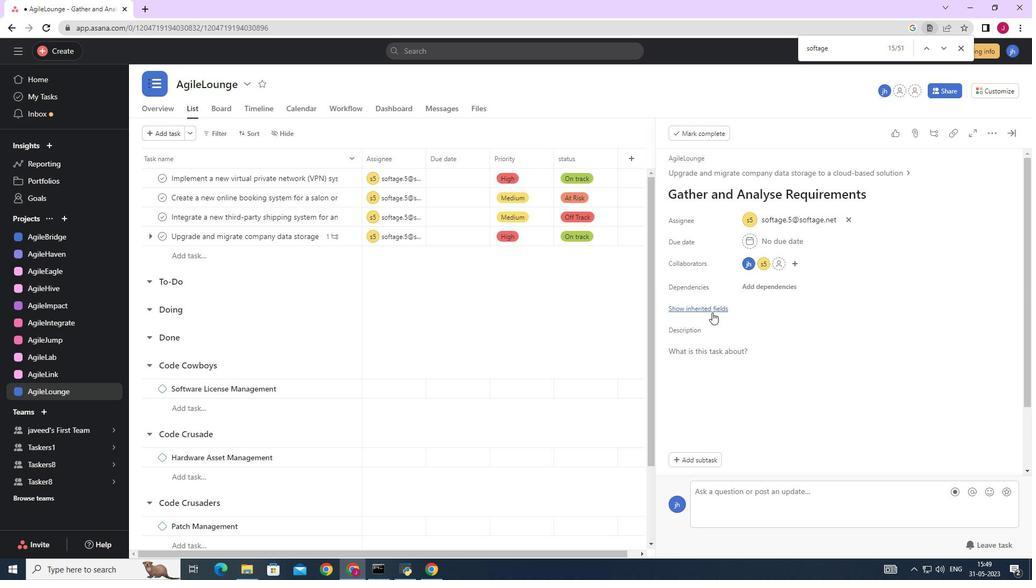 
Action: Mouse moved to (736, 330)
Screenshot: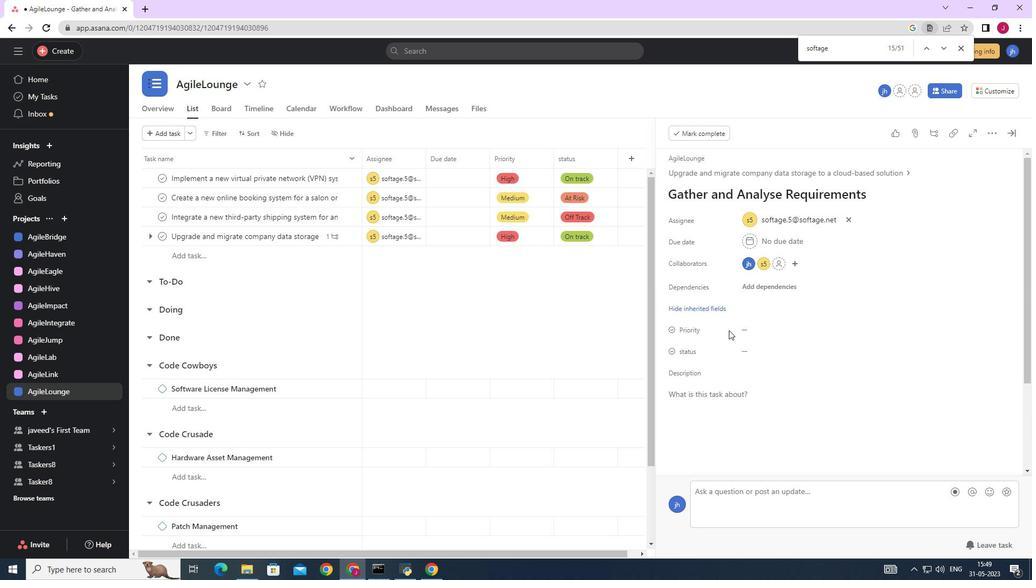
Action: Mouse pressed left at (736, 330)
Screenshot: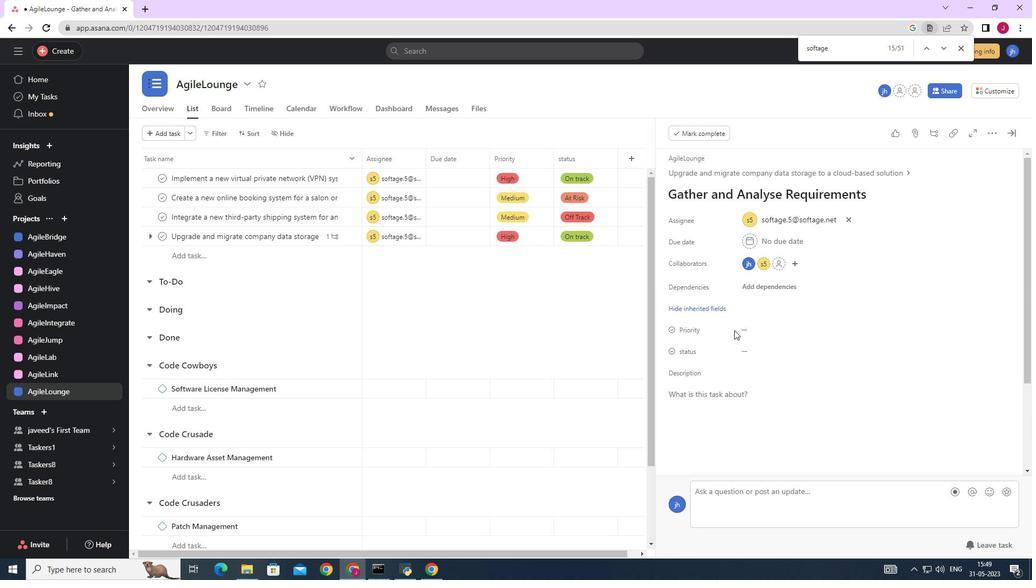 
Action: Mouse moved to (739, 330)
Screenshot: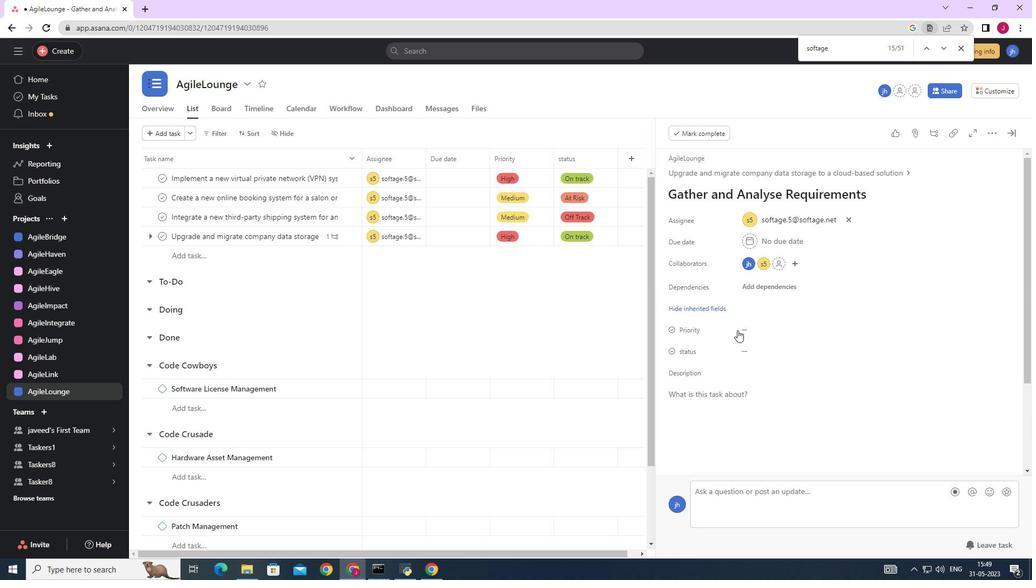 
Action: Mouse pressed left at (739, 330)
Screenshot: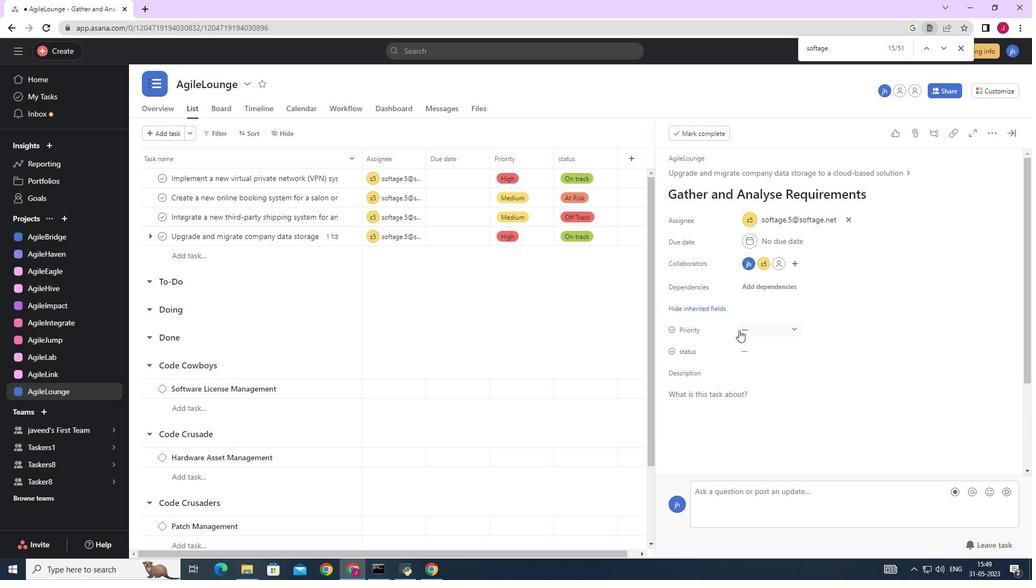 
Action: Mouse moved to (769, 404)
Screenshot: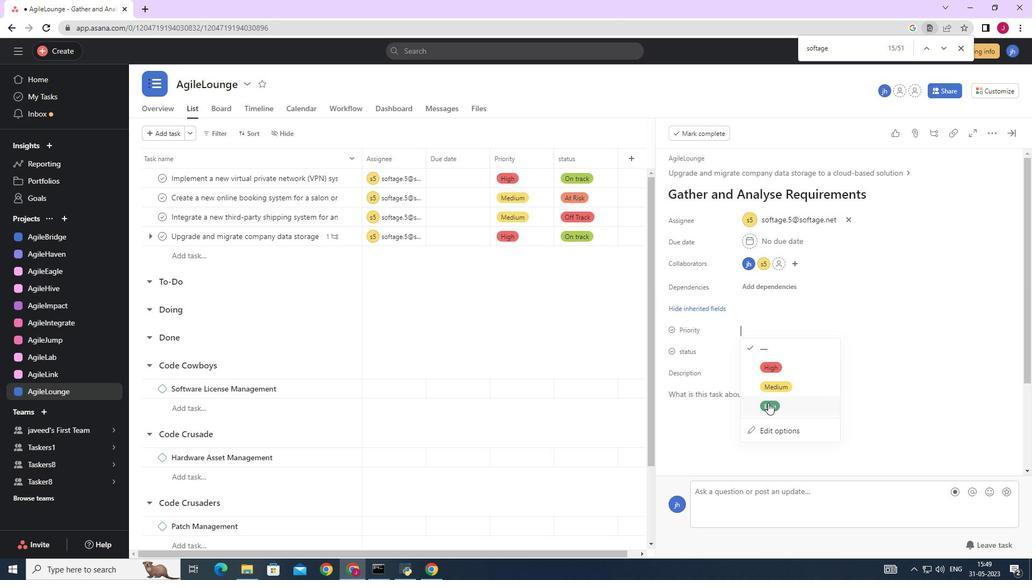 
Action: Mouse pressed left at (769, 404)
Screenshot: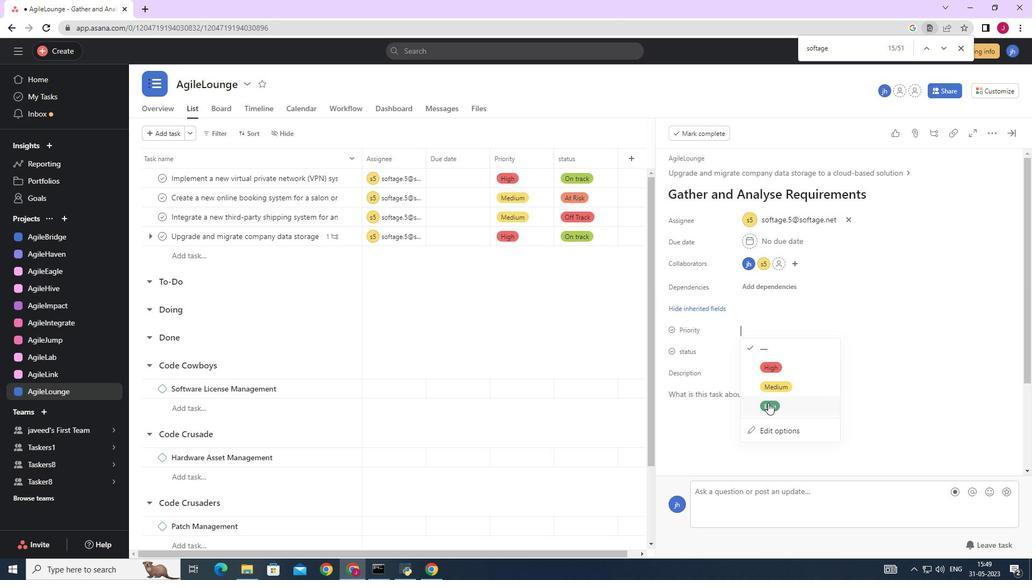 
Action: Mouse moved to (753, 345)
Screenshot: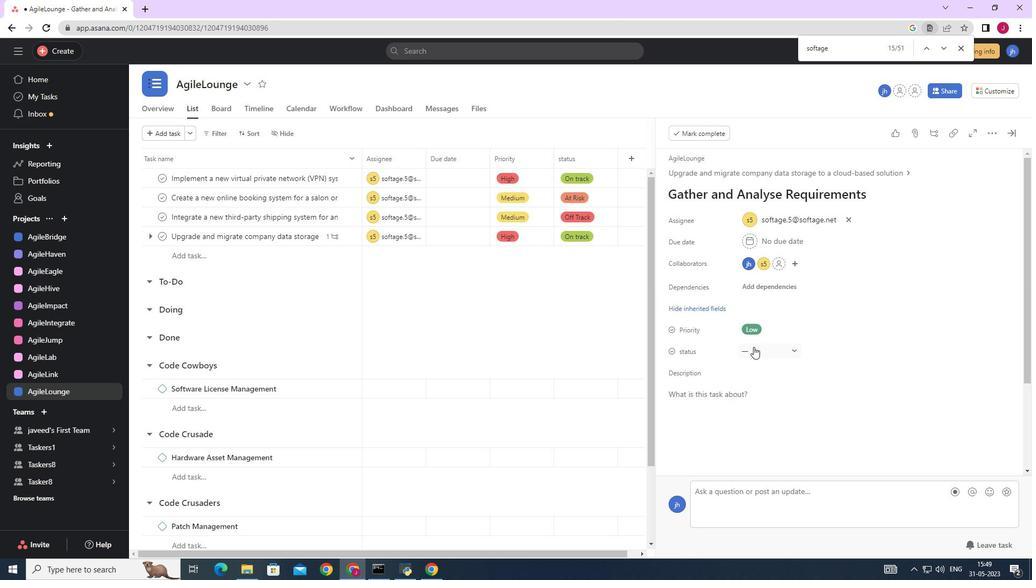 
Action: Mouse pressed left at (753, 345)
Screenshot: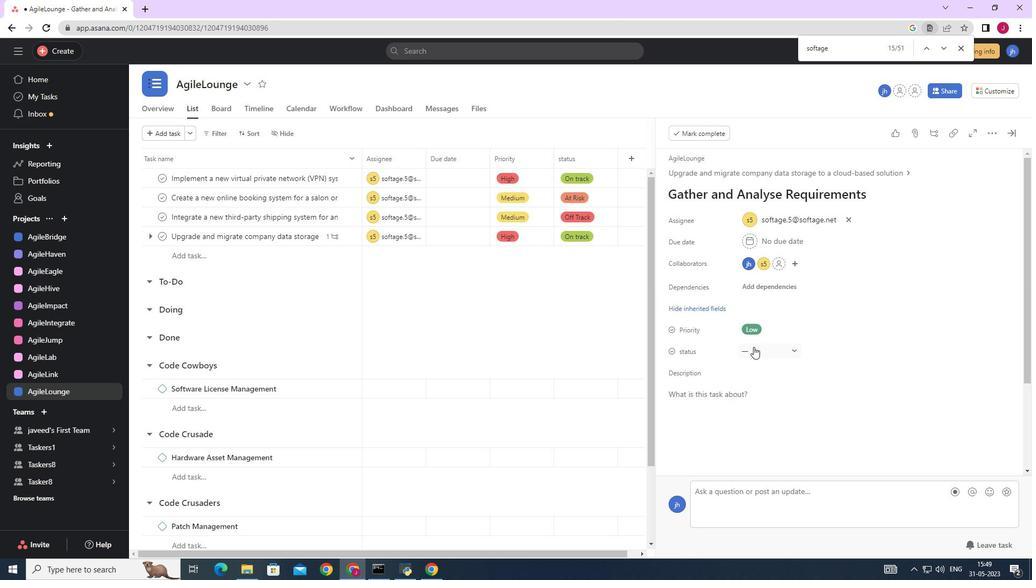 
Action: Mouse moved to (780, 388)
Screenshot: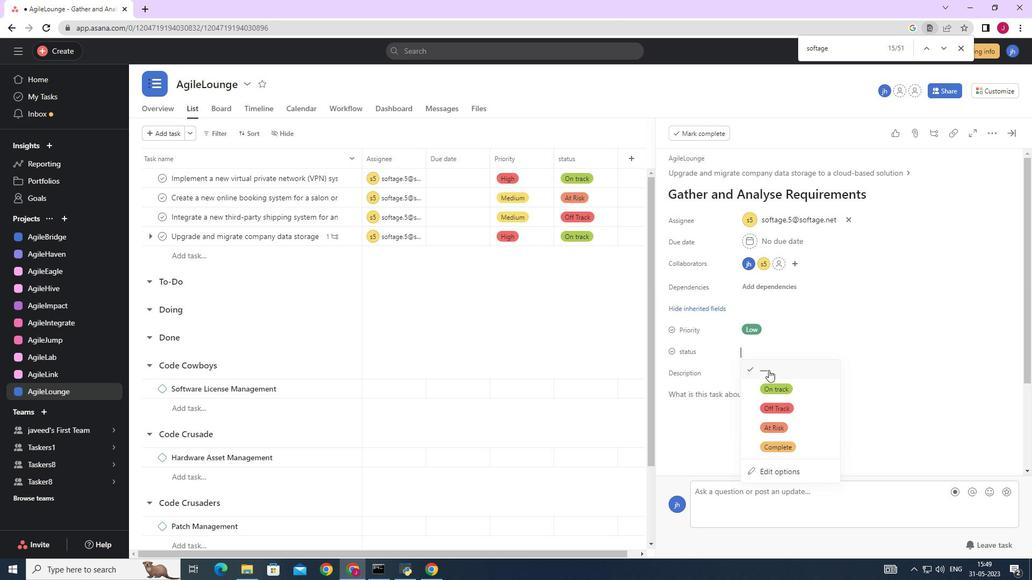
Action: Mouse pressed left at (780, 388)
Screenshot: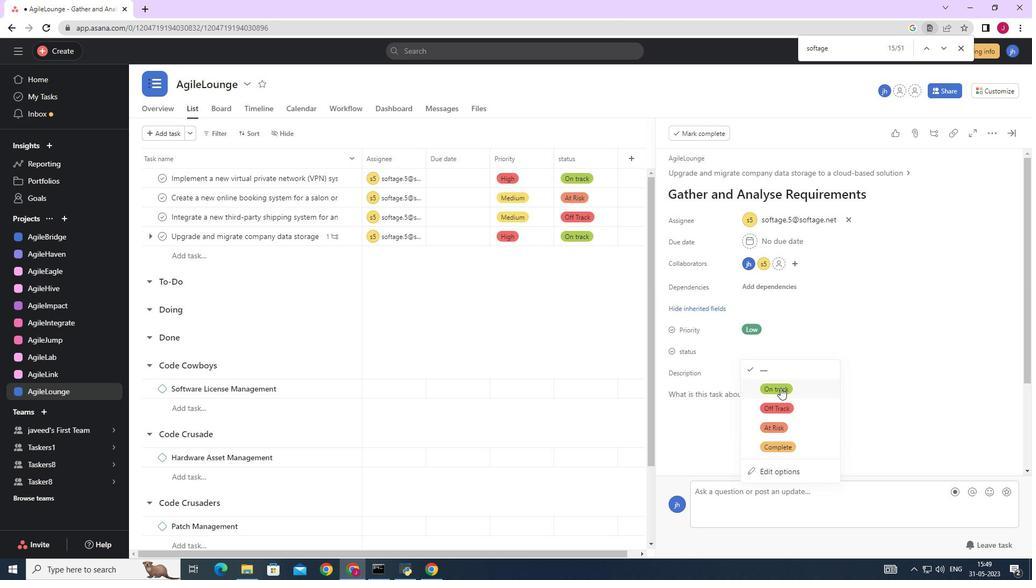 
Action: Mouse moved to (1010, 131)
Screenshot: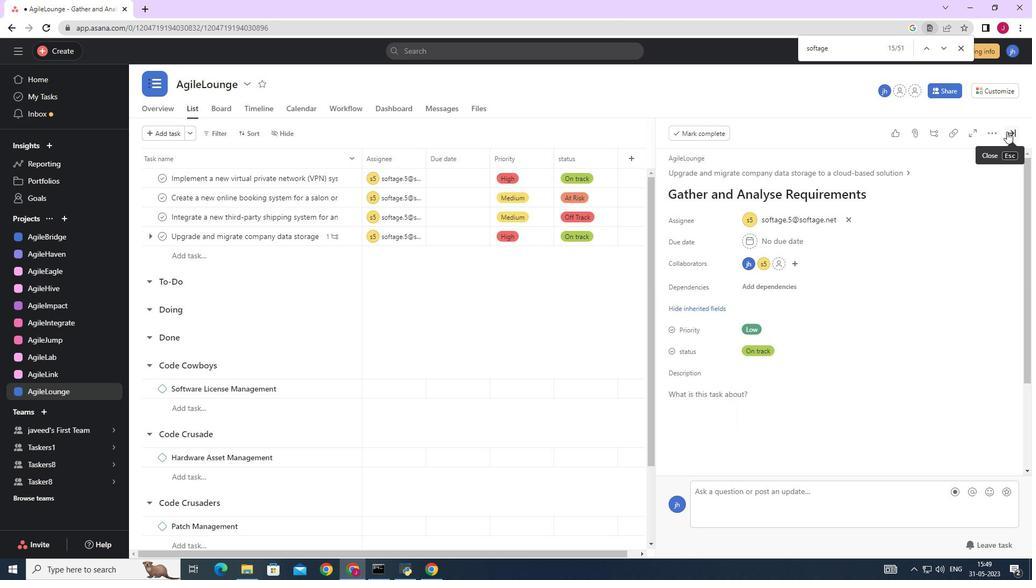 
Action: Mouse pressed left at (1010, 131)
Screenshot: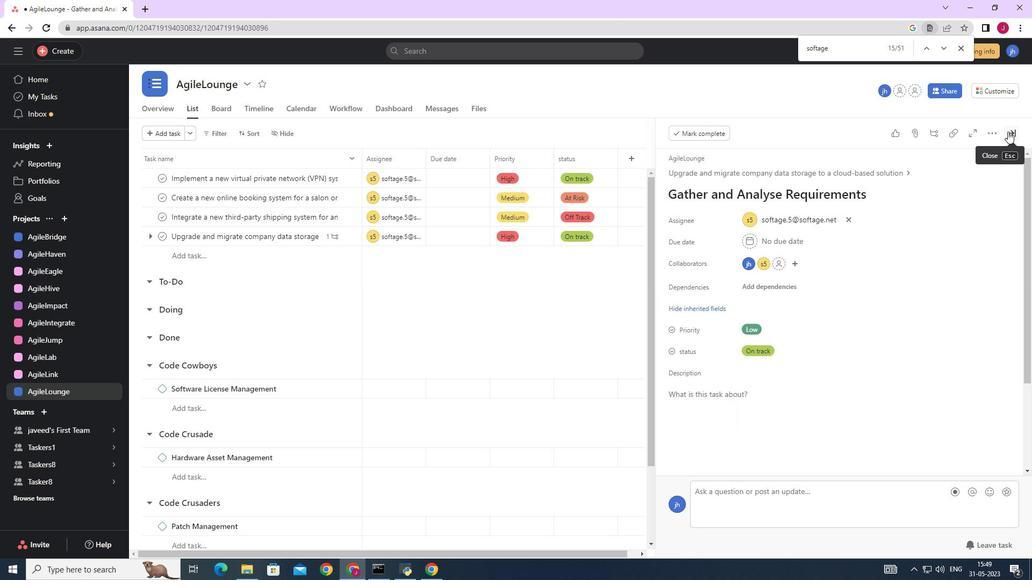 
Action: Mouse moved to (844, 277)
Screenshot: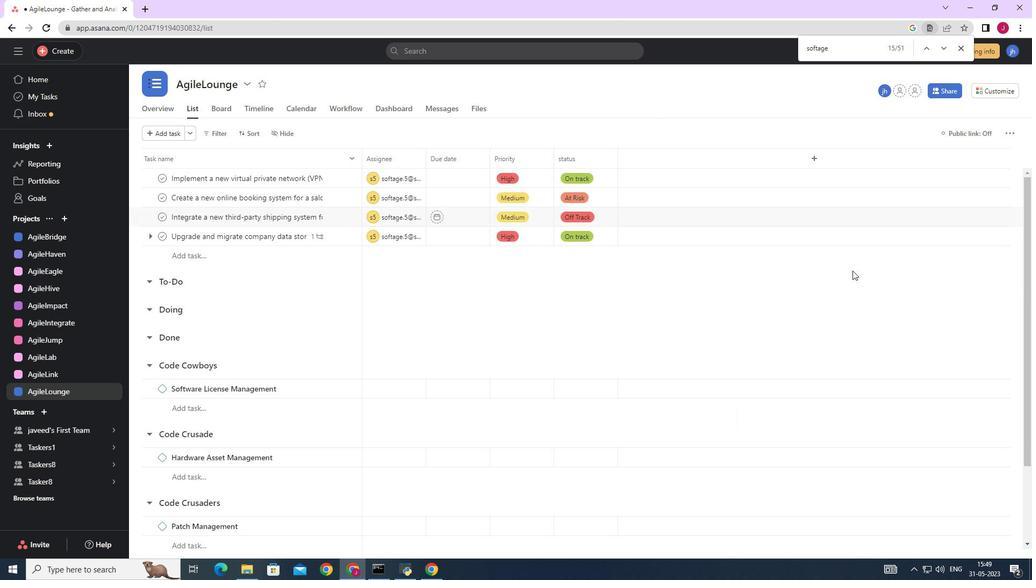 
